 Task: Compose an email with the signature Josiah Cooper with the subject Request for a portfolio and the message Can you please let me know the status of the software upgrade? from softage.8@softage.net to softage.3@softage.net Select the bulleted list and change the font typography to strikethroughSelect the bulleted list and remove the font typography strikethrough Send the email. Finally, move the email from Sent Items to the label User interface
Action: Mouse moved to (955, 56)
Screenshot: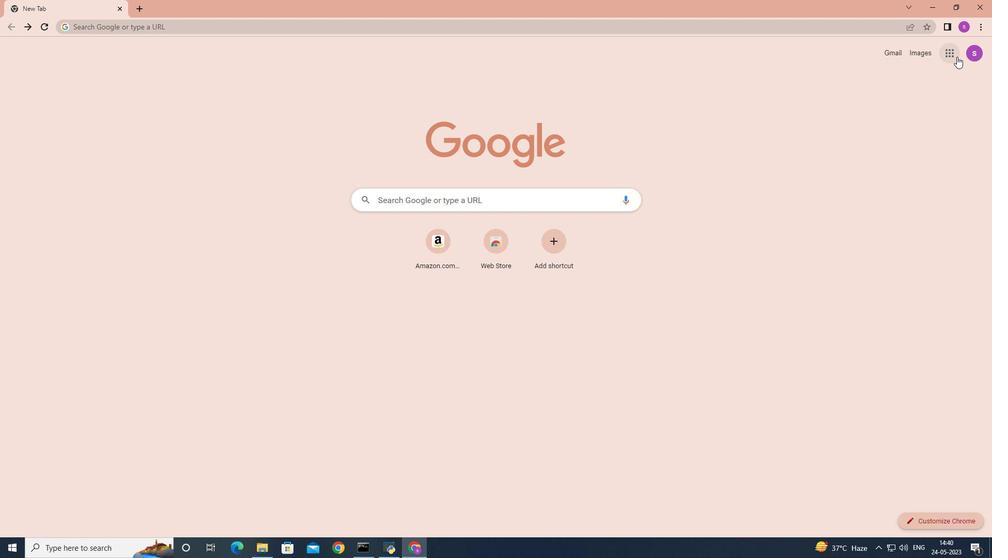 
Action: Mouse pressed left at (955, 56)
Screenshot: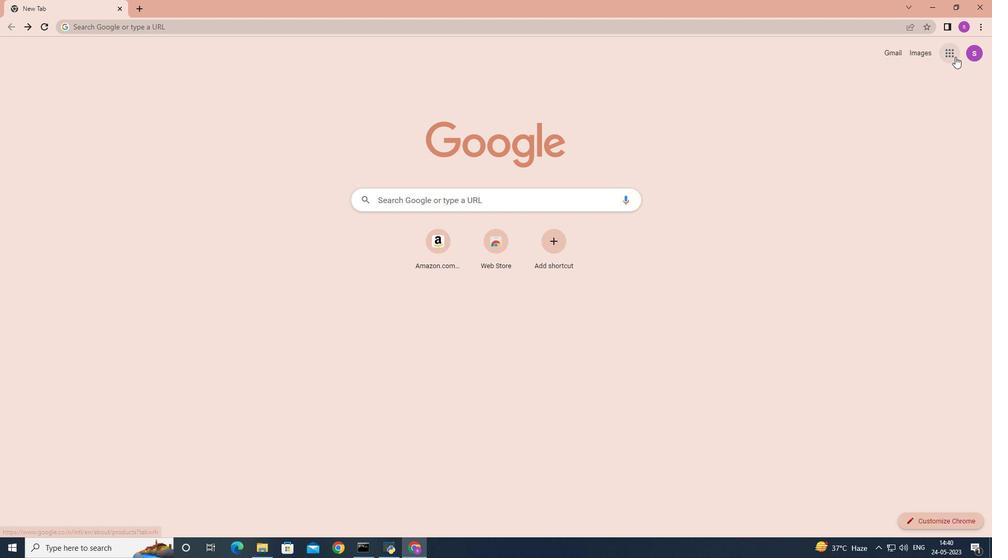 
Action: Mouse moved to (908, 100)
Screenshot: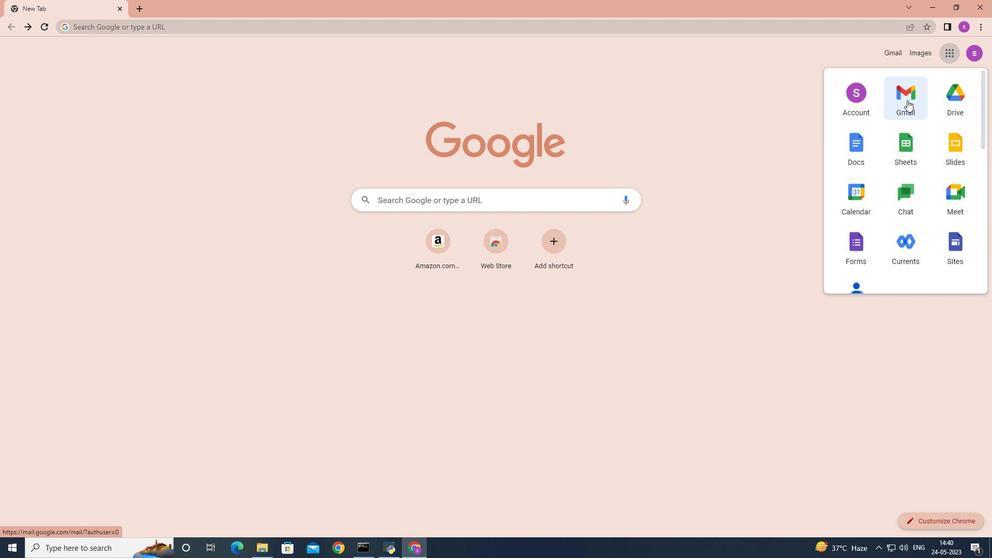 
Action: Mouse pressed left at (908, 100)
Screenshot: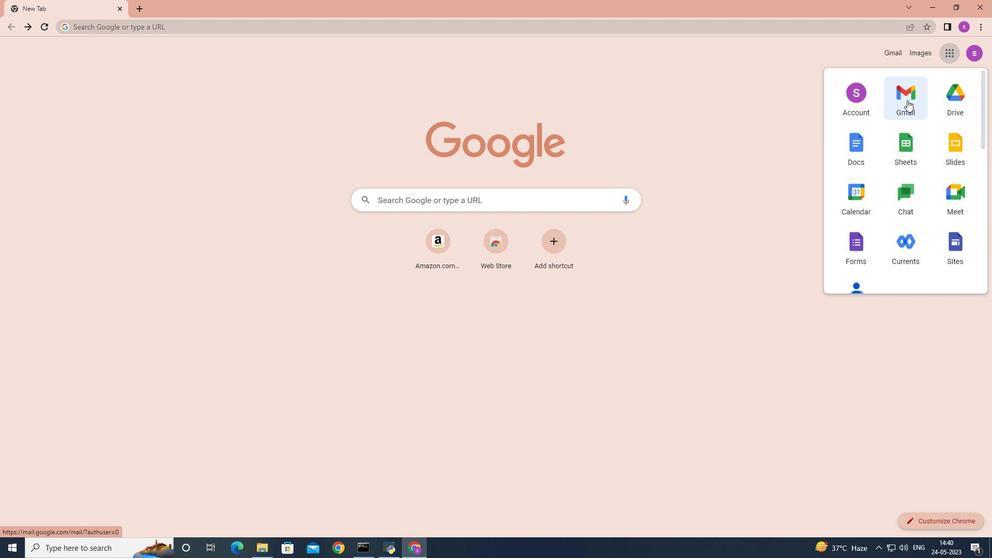 
Action: Mouse moved to (905, 102)
Screenshot: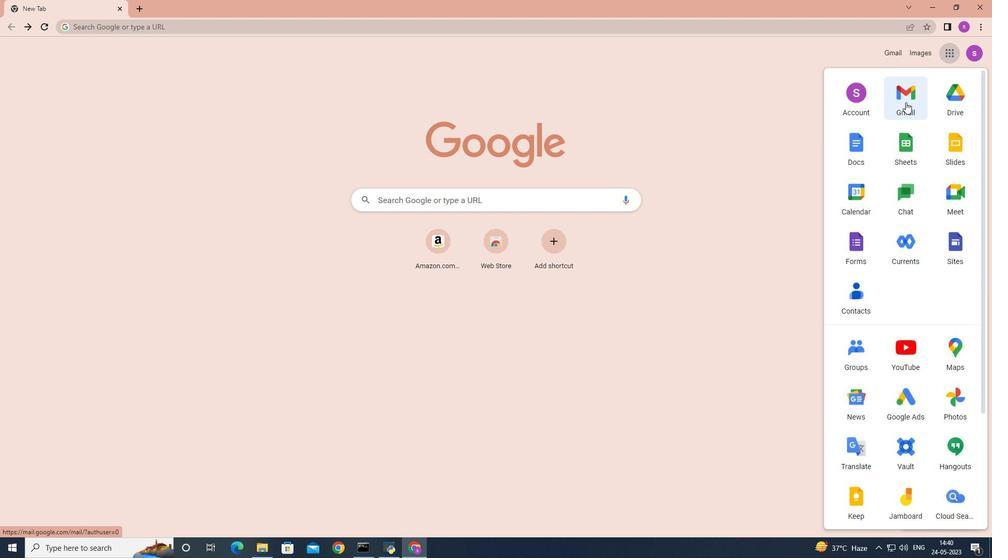 
Action: Mouse pressed left at (905, 102)
Screenshot: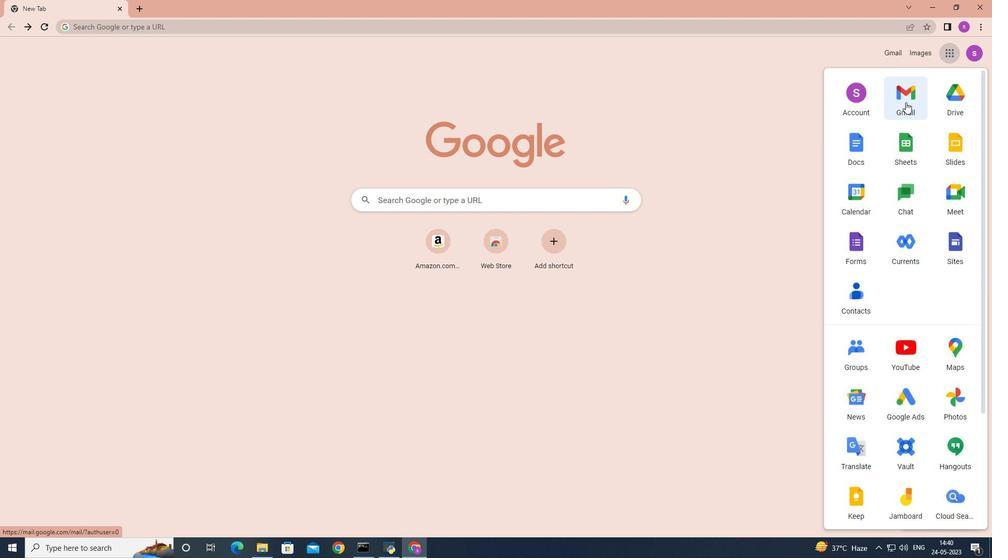 
Action: Mouse moved to (880, 58)
Screenshot: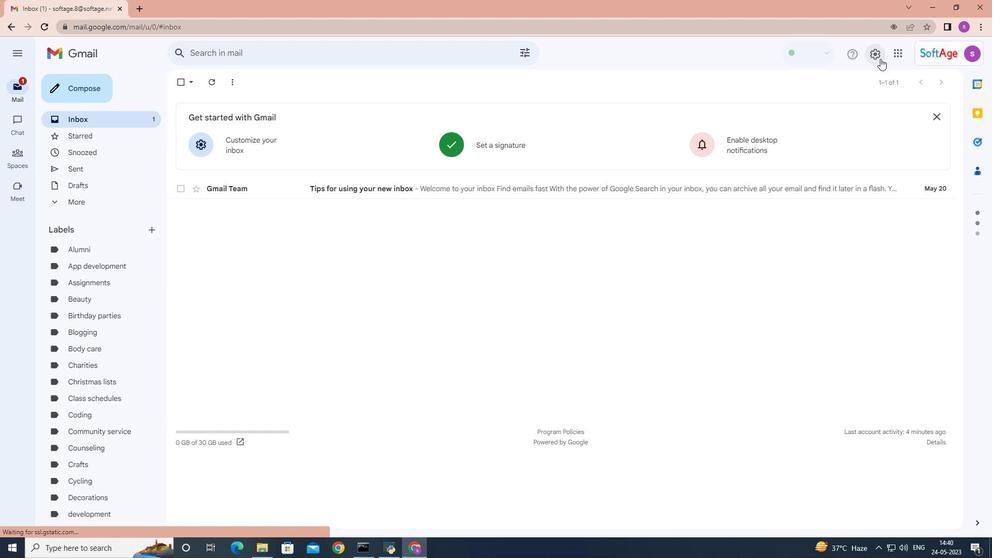 
Action: Mouse pressed left at (880, 58)
Screenshot: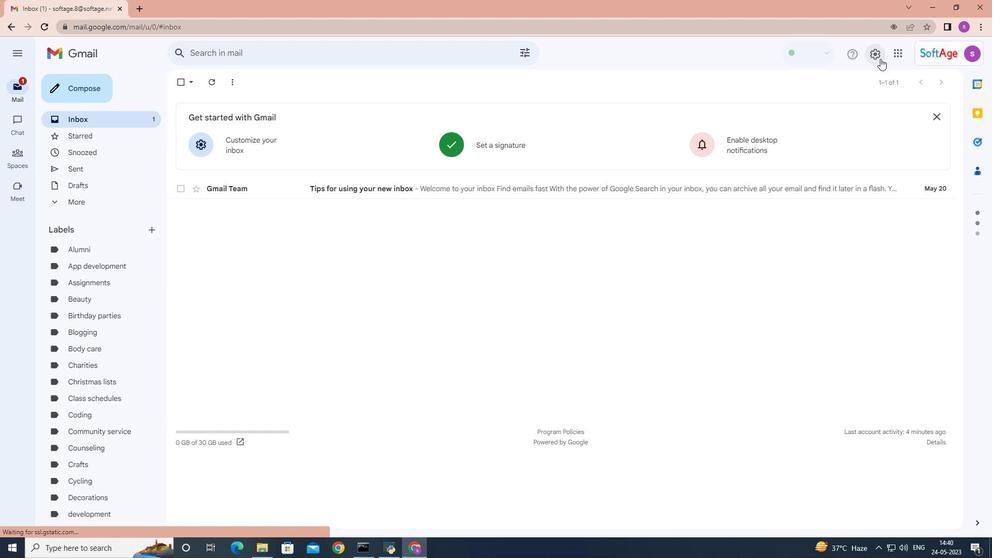 
Action: Mouse moved to (888, 103)
Screenshot: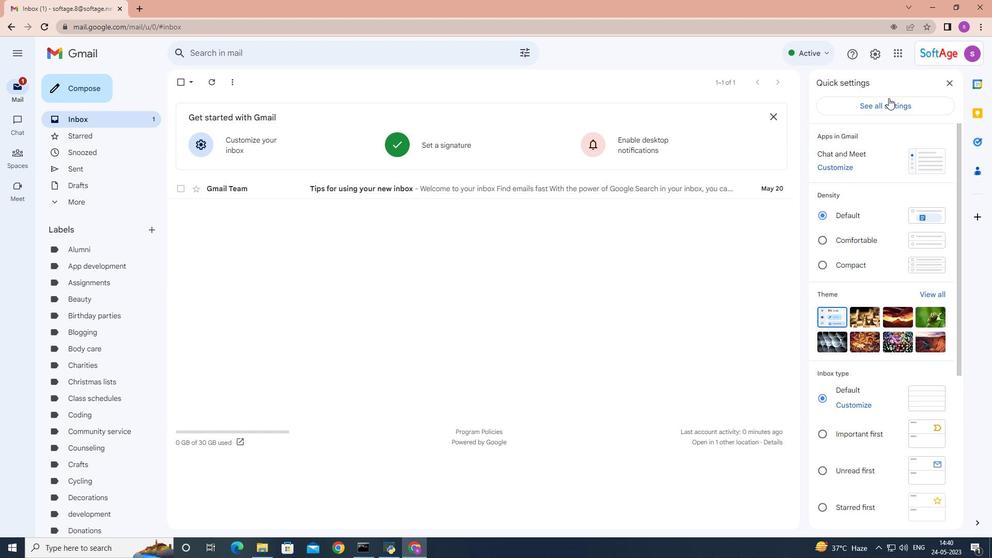 
Action: Mouse pressed left at (888, 103)
Screenshot: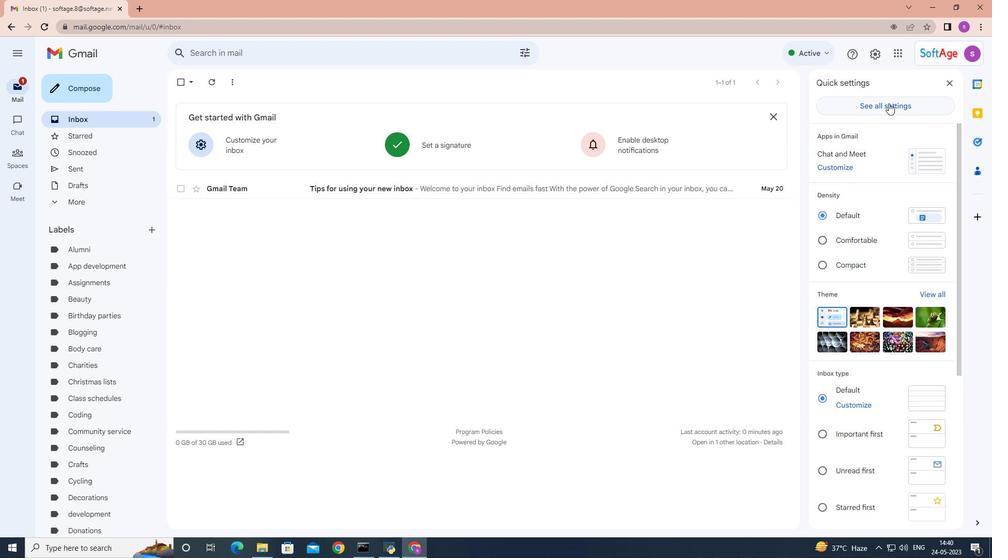 
Action: Mouse moved to (672, 200)
Screenshot: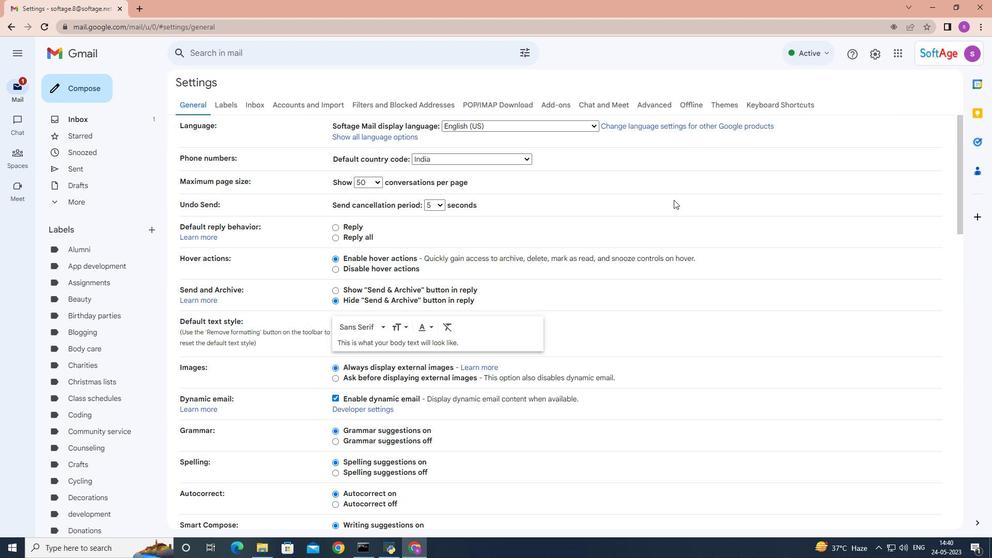 
Action: Mouse scrolled (672, 200) with delta (0, 0)
Screenshot: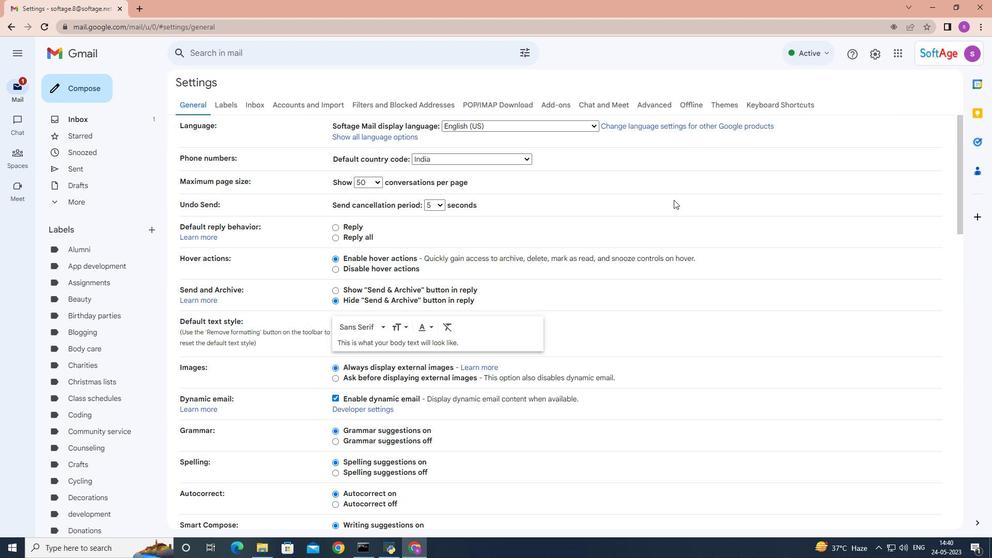 
Action: Mouse scrolled (672, 200) with delta (0, 0)
Screenshot: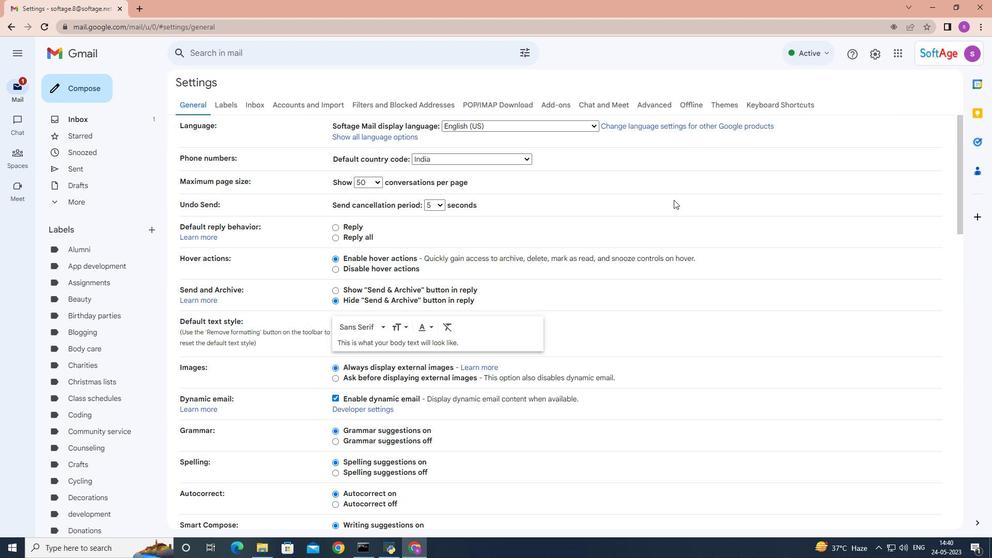 
Action: Mouse moved to (671, 201)
Screenshot: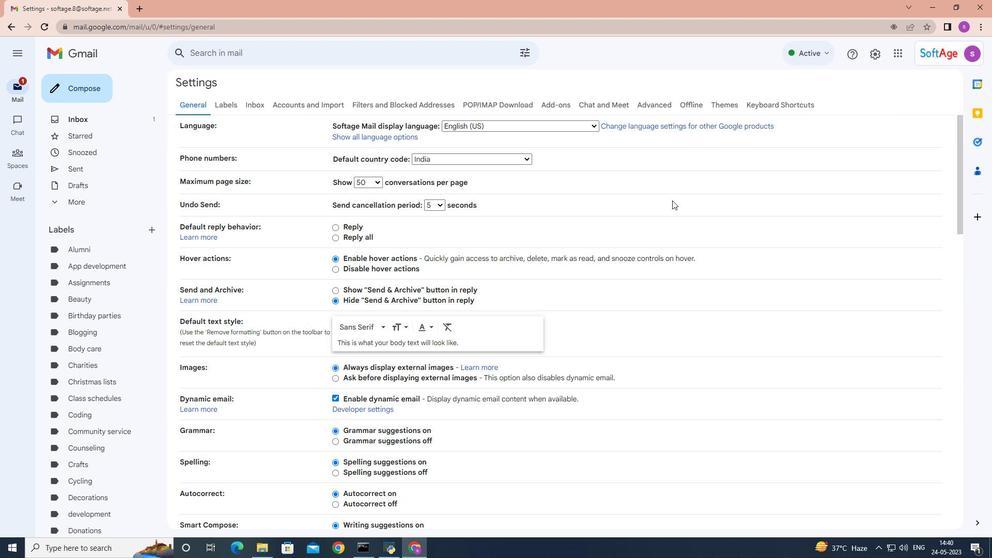 
Action: Mouse scrolled (671, 200) with delta (0, 0)
Screenshot: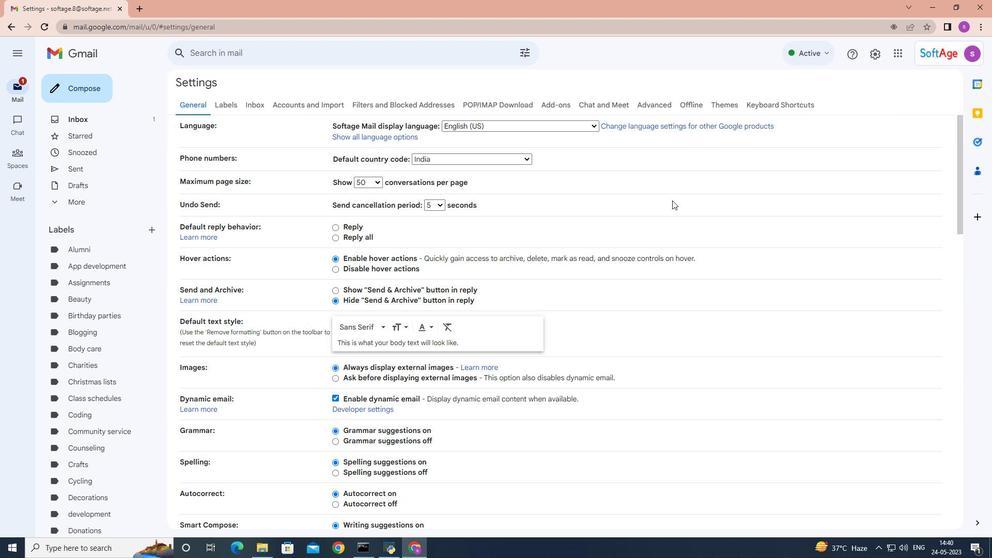 
Action: Mouse moved to (671, 201)
Screenshot: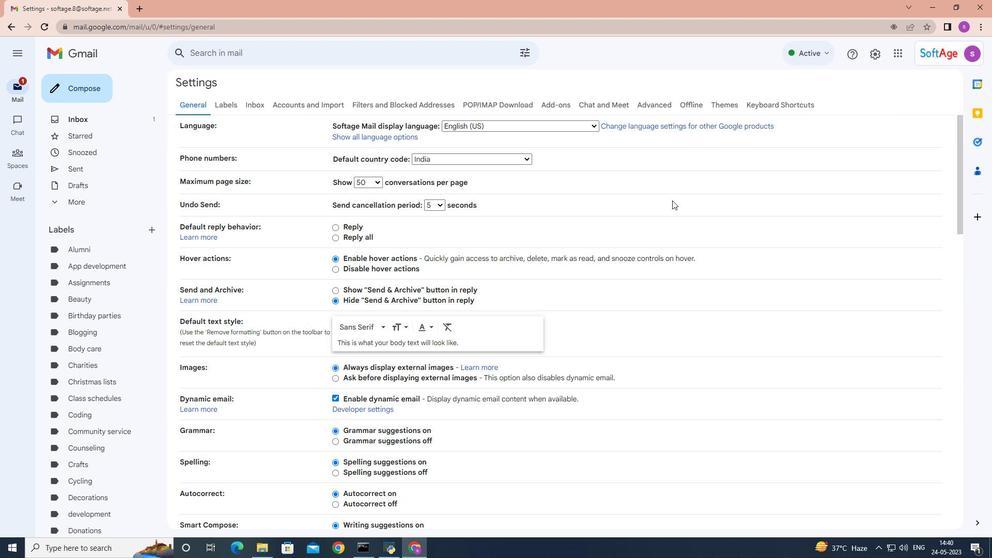 
Action: Mouse scrolled (671, 200) with delta (0, 0)
Screenshot: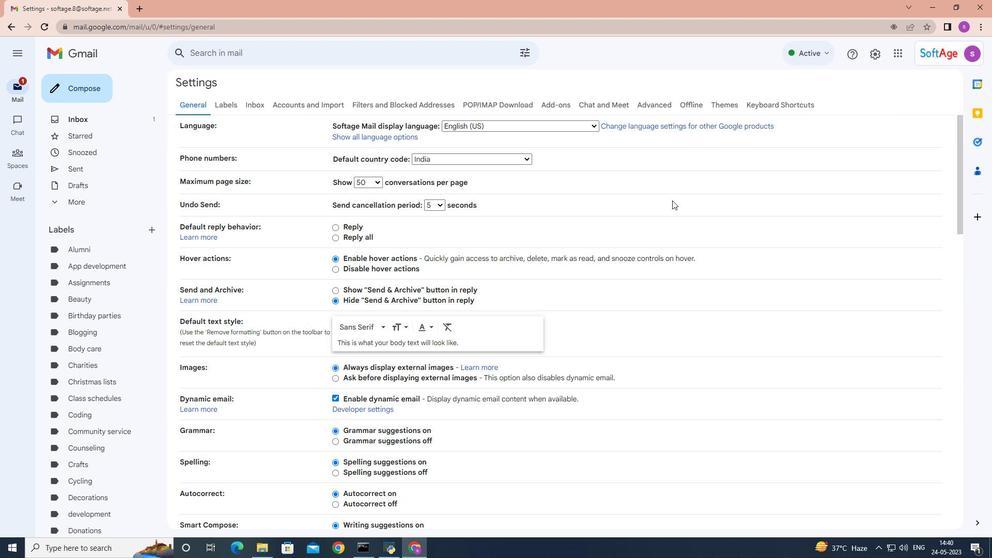 
Action: Mouse moved to (670, 199)
Screenshot: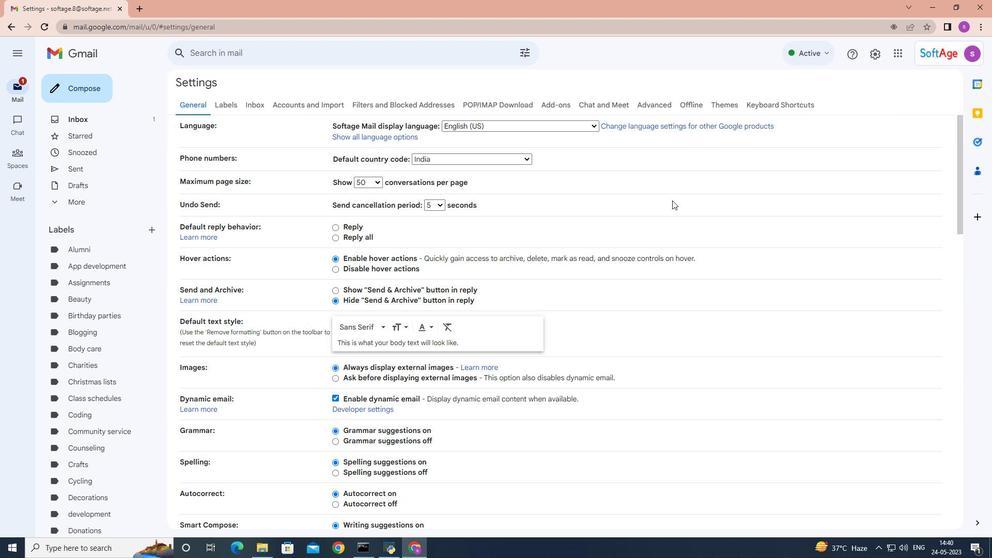 
Action: Mouse scrolled (671, 199) with delta (0, 0)
Screenshot: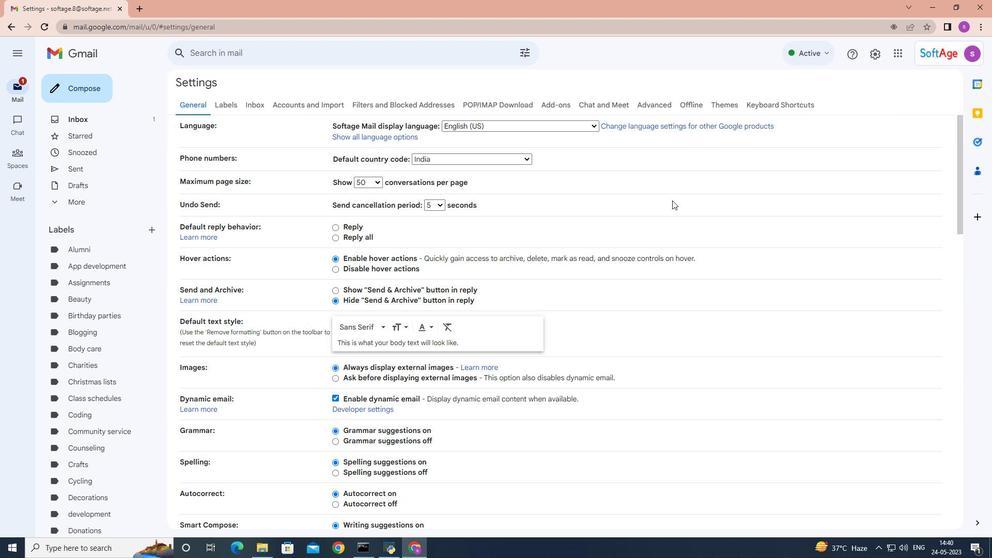 
Action: Mouse moved to (669, 197)
Screenshot: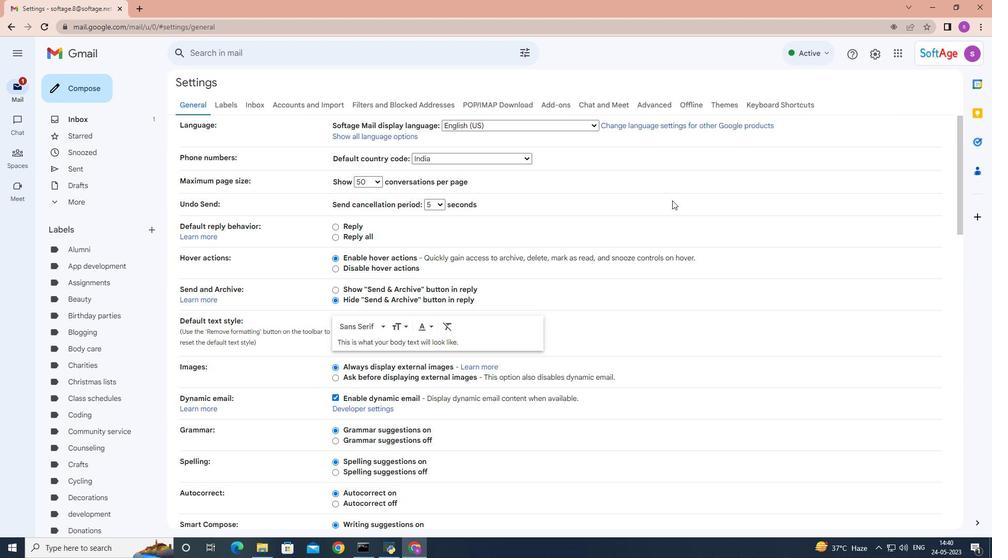 
Action: Mouse scrolled (670, 197) with delta (0, 0)
Screenshot: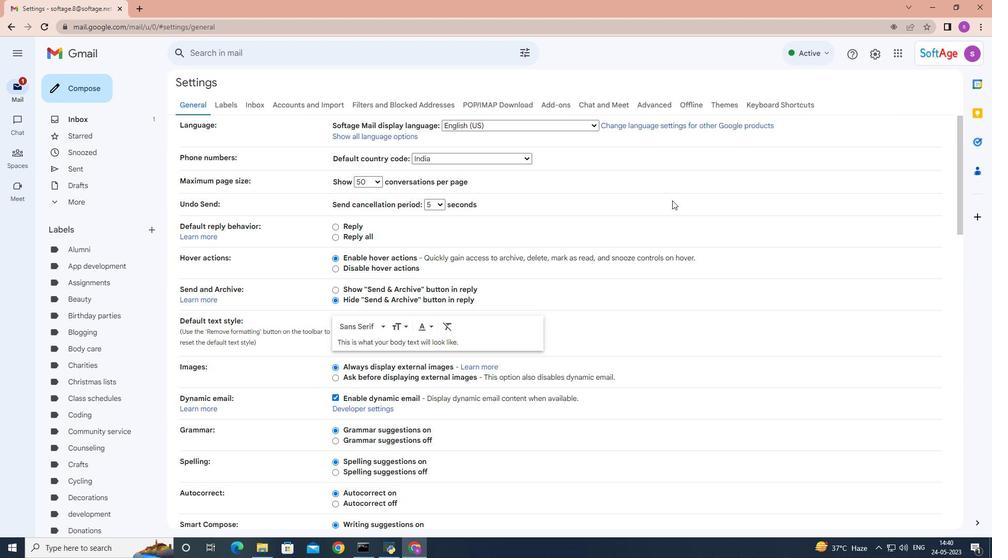 
Action: Mouse moved to (642, 181)
Screenshot: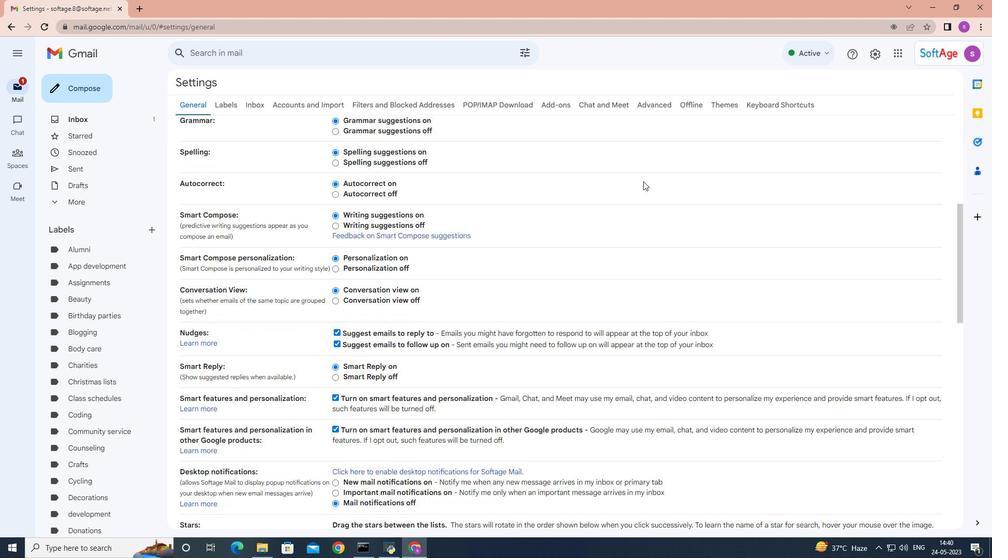 
Action: Mouse scrolled (642, 180) with delta (0, 0)
Screenshot: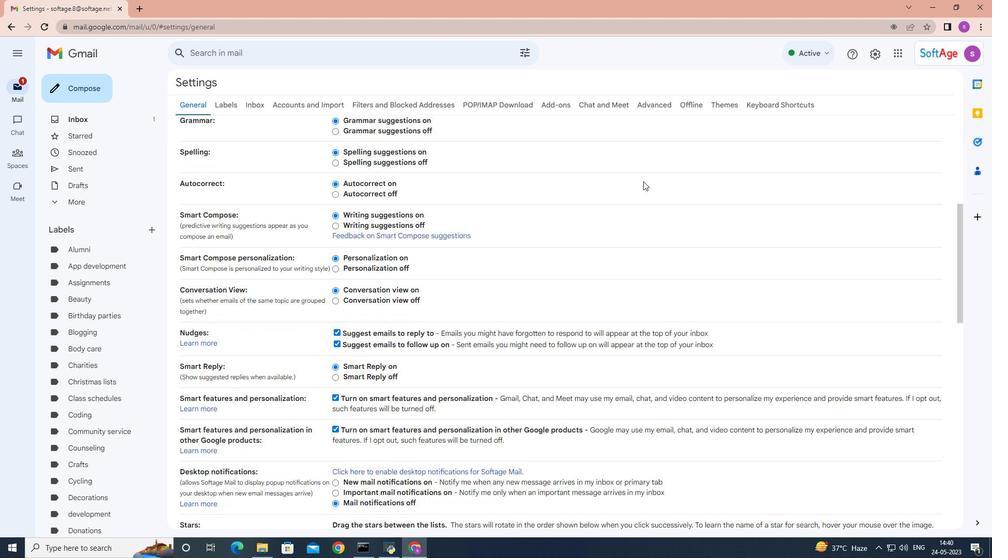 
Action: Mouse moved to (642, 181)
Screenshot: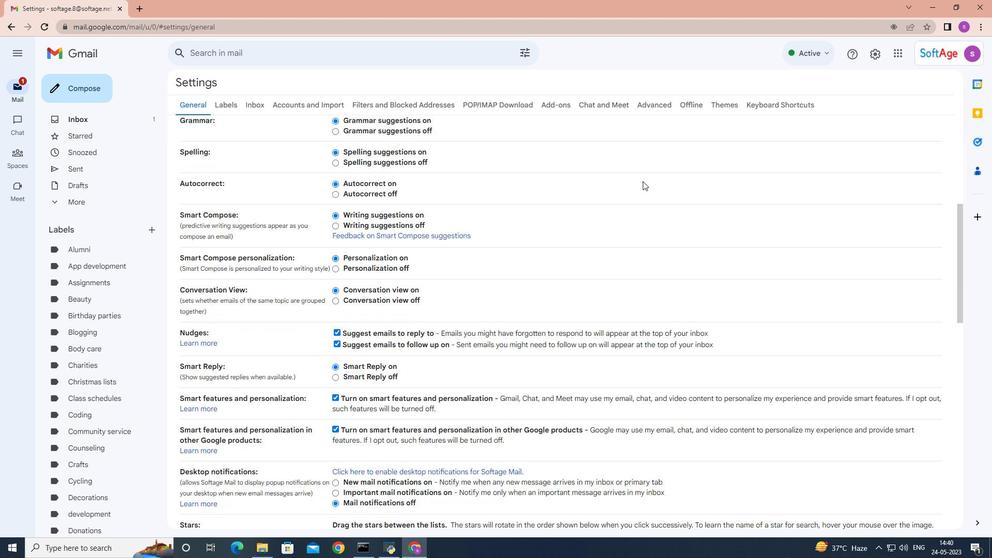 
Action: Mouse scrolled (642, 180) with delta (0, 0)
Screenshot: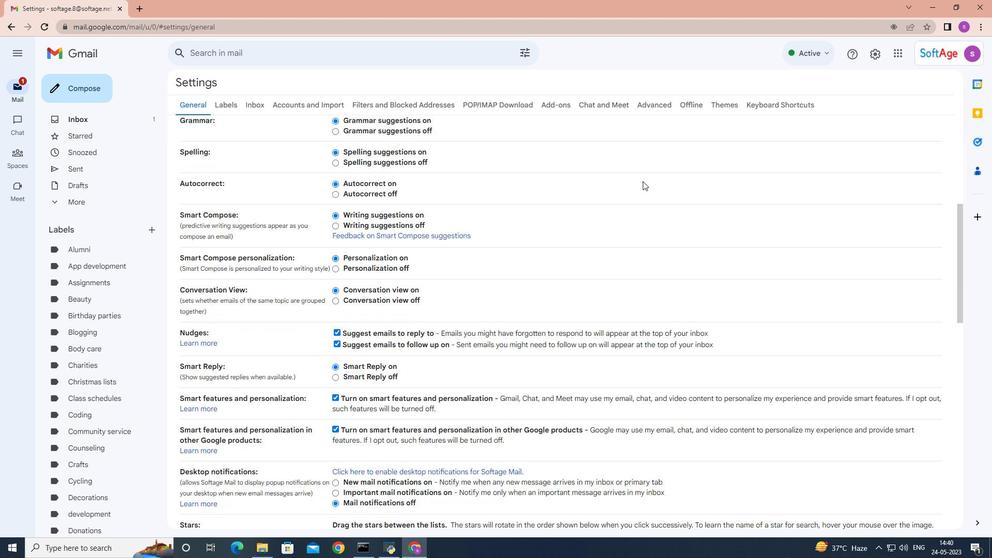 
Action: Mouse moved to (641, 181)
Screenshot: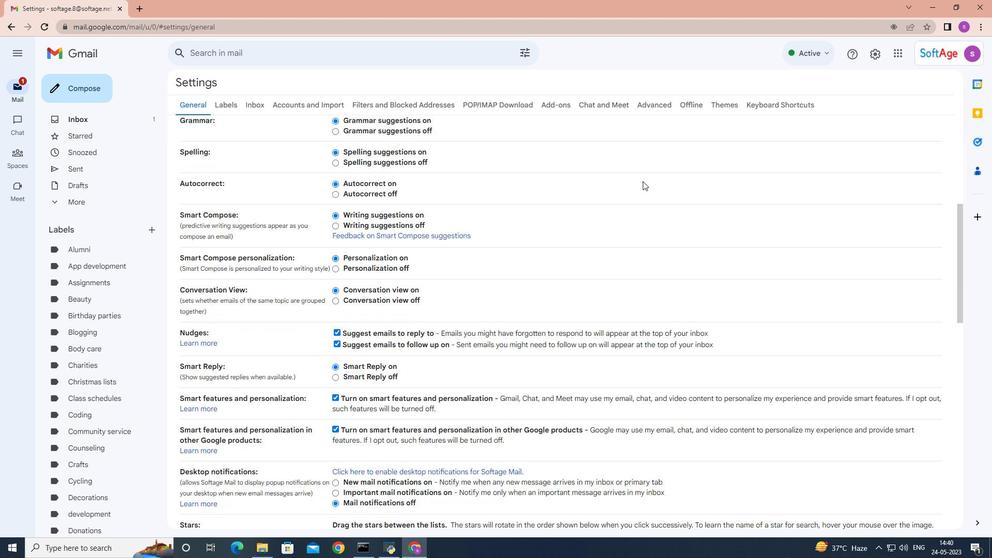 
Action: Mouse scrolled (641, 181) with delta (0, 0)
Screenshot: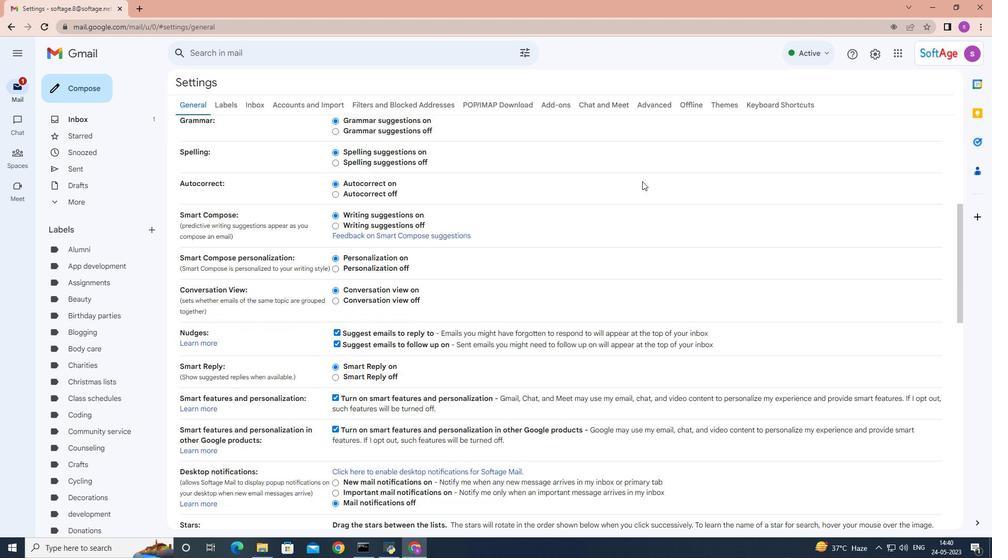 
Action: Mouse moved to (640, 181)
Screenshot: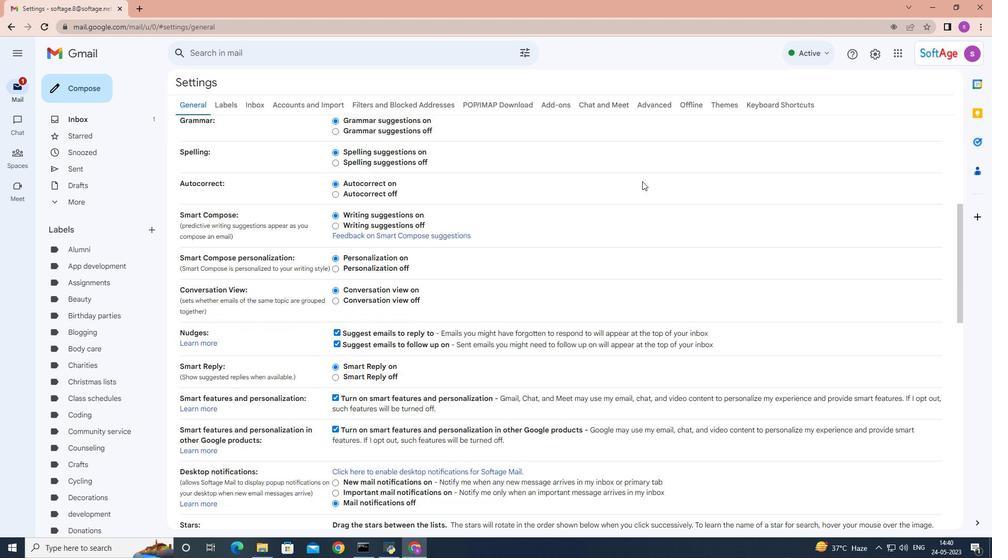 
Action: Mouse scrolled (640, 181) with delta (0, 0)
Screenshot: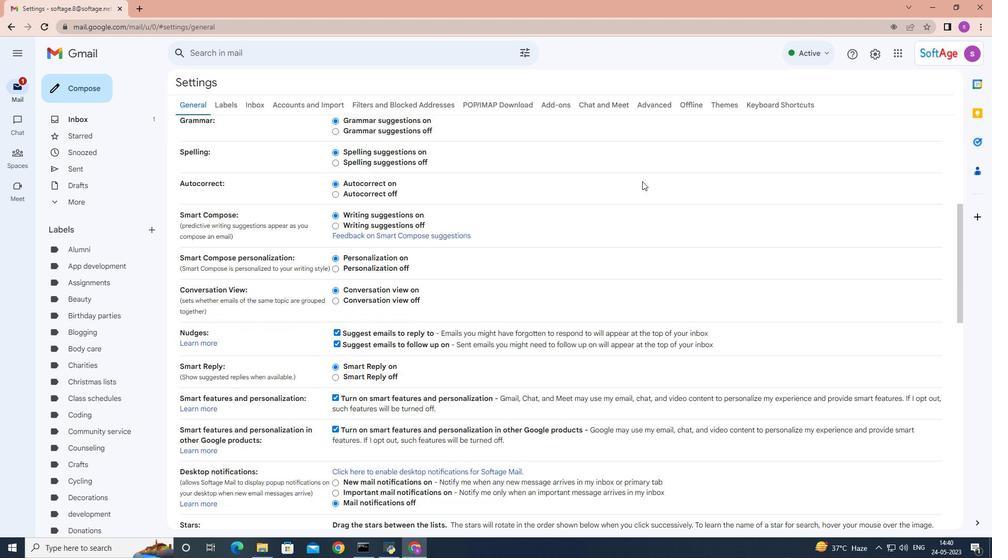
Action: Mouse scrolled (640, 181) with delta (0, 0)
Screenshot: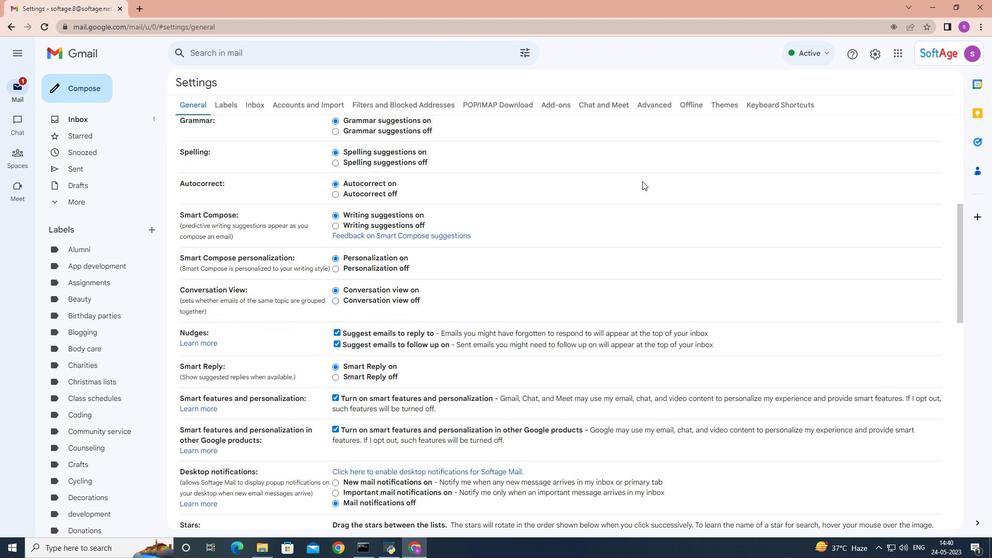 
Action: Mouse moved to (640, 181)
Screenshot: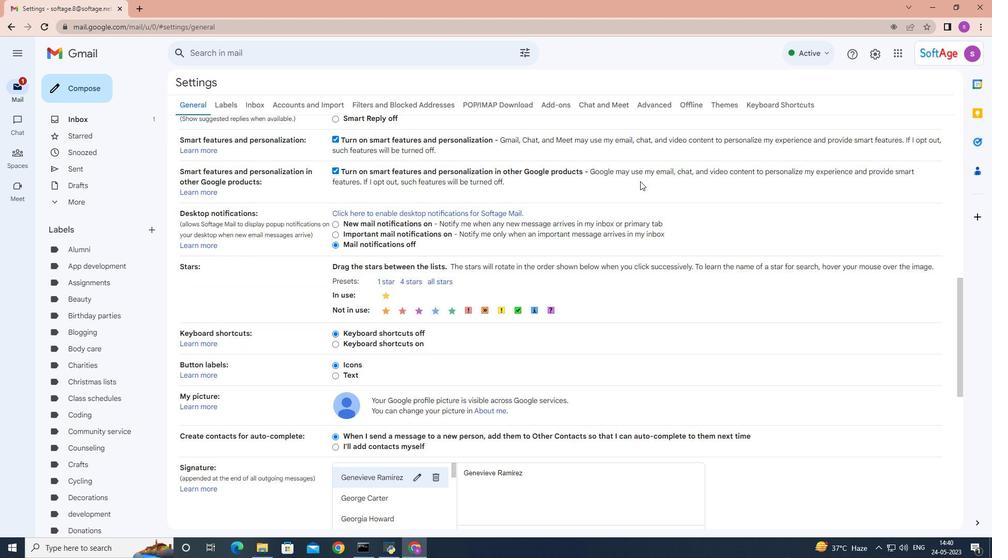 
Action: Mouse scrolled (640, 180) with delta (0, 0)
Screenshot: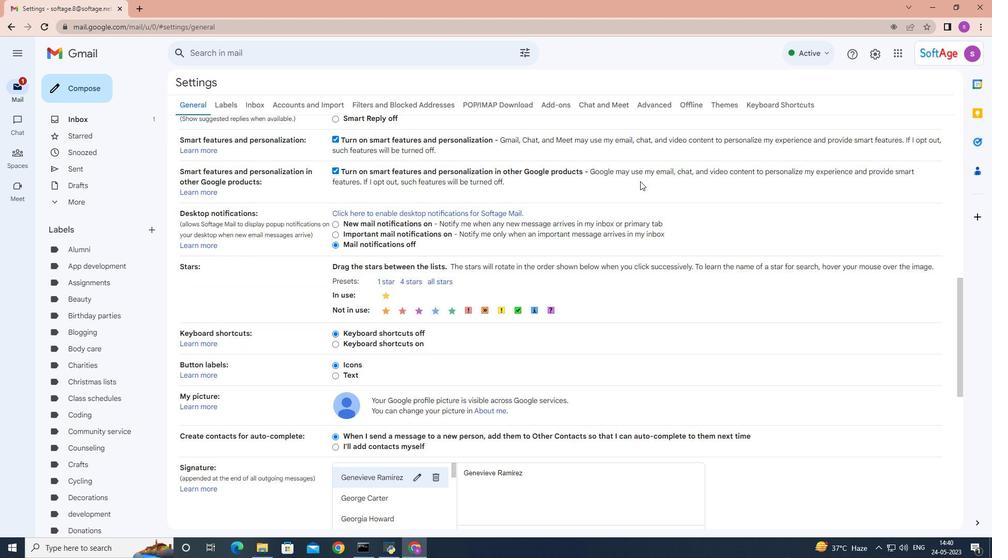 
Action: Mouse moved to (640, 181)
Screenshot: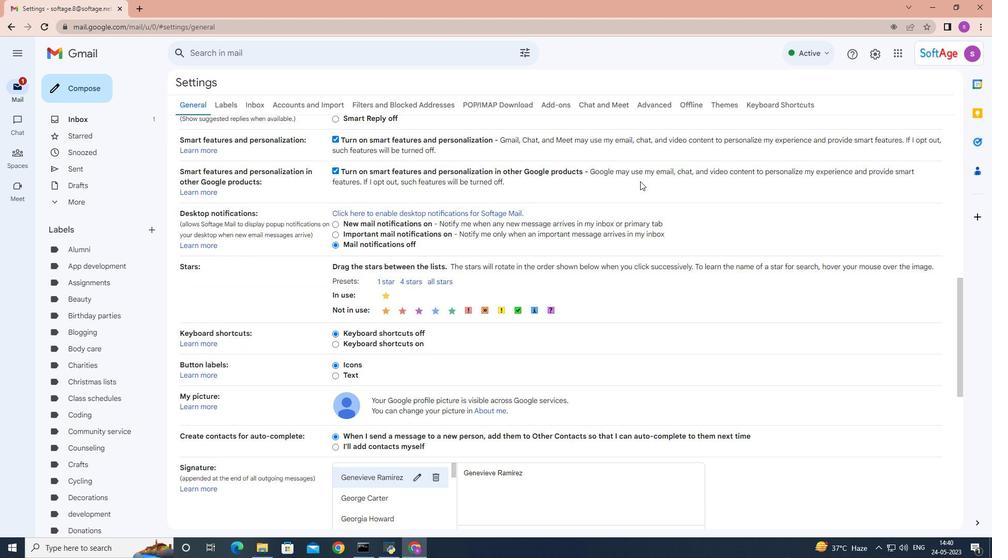 
Action: Mouse scrolled (640, 181) with delta (0, 0)
Screenshot: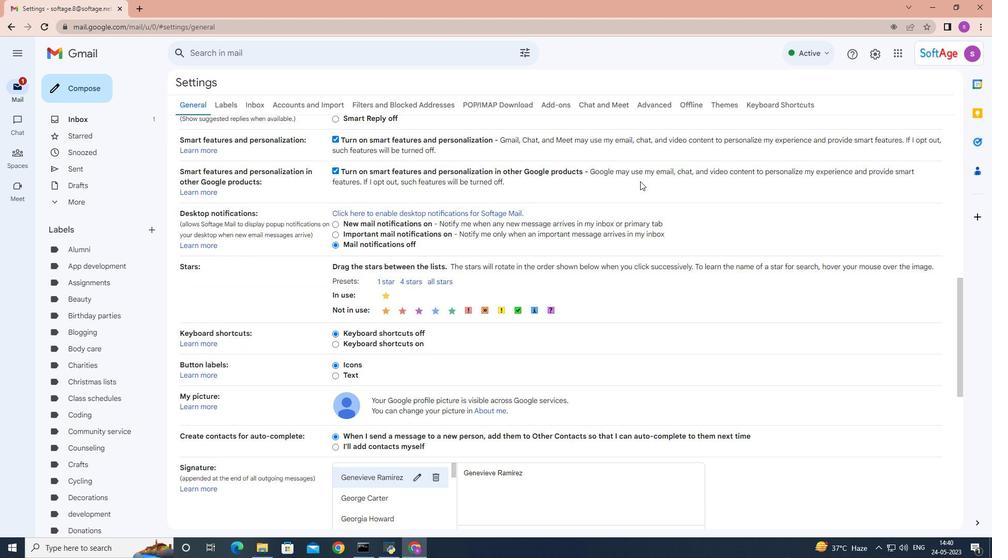 
Action: Mouse scrolled (640, 181) with delta (0, 0)
Screenshot: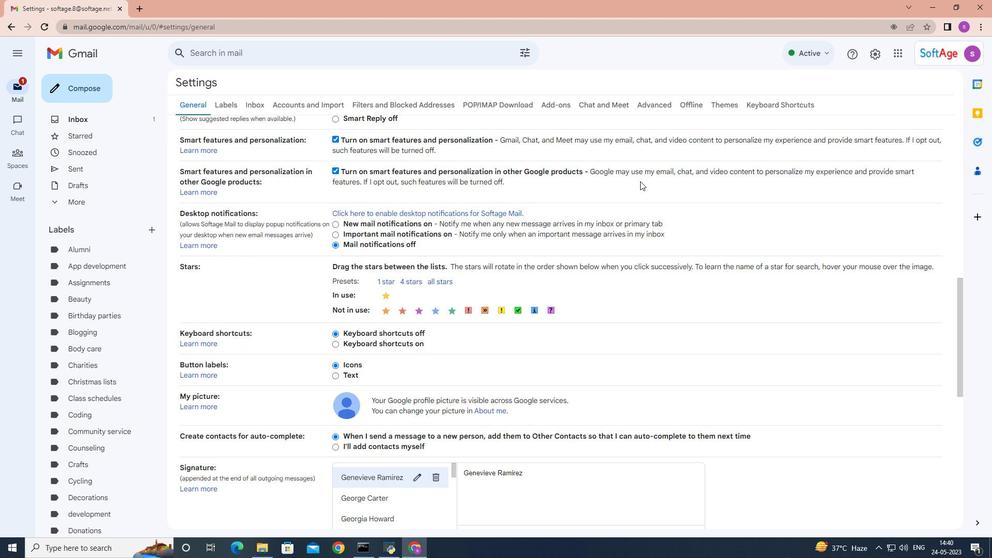 
Action: Mouse scrolled (640, 181) with delta (0, 0)
Screenshot: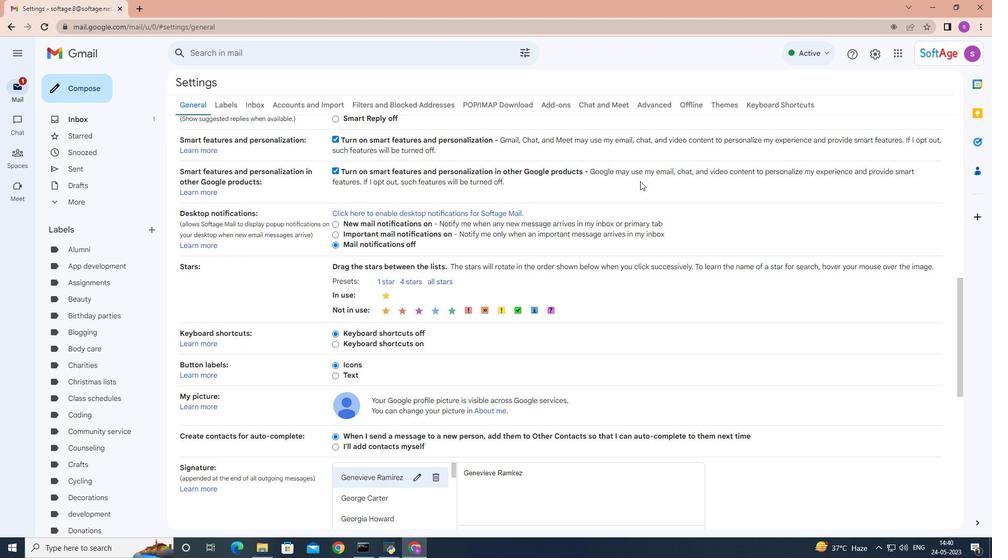 
Action: Mouse moved to (428, 355)
Screenshot: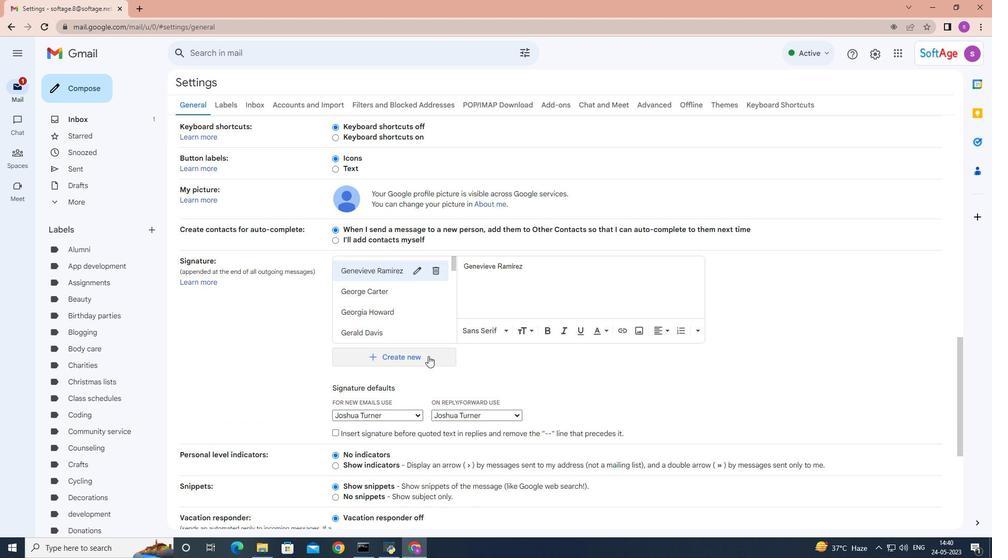 
Action: Mouse pressed left at (428, 355)
Screenshot: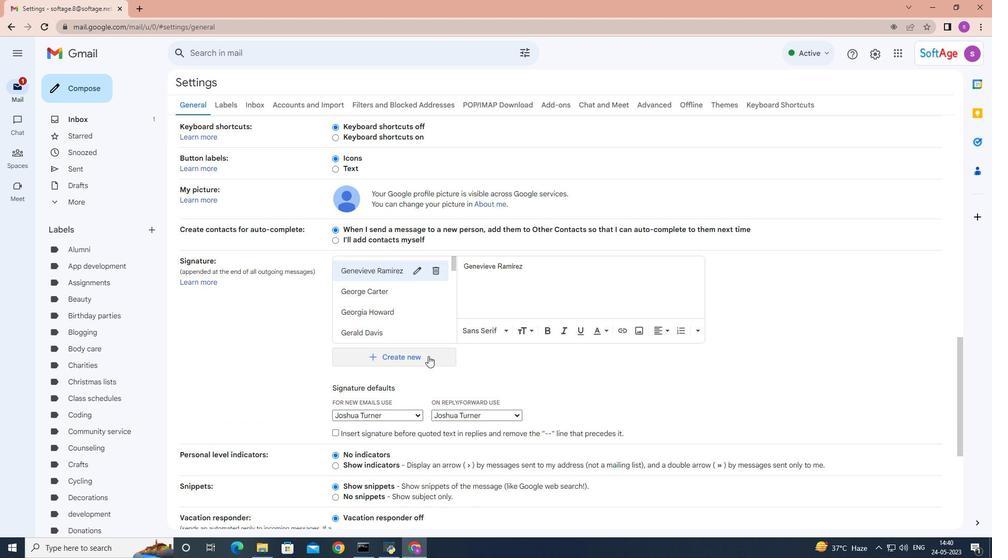 
Action: Mouse moved to (433, 353)
Screenshot: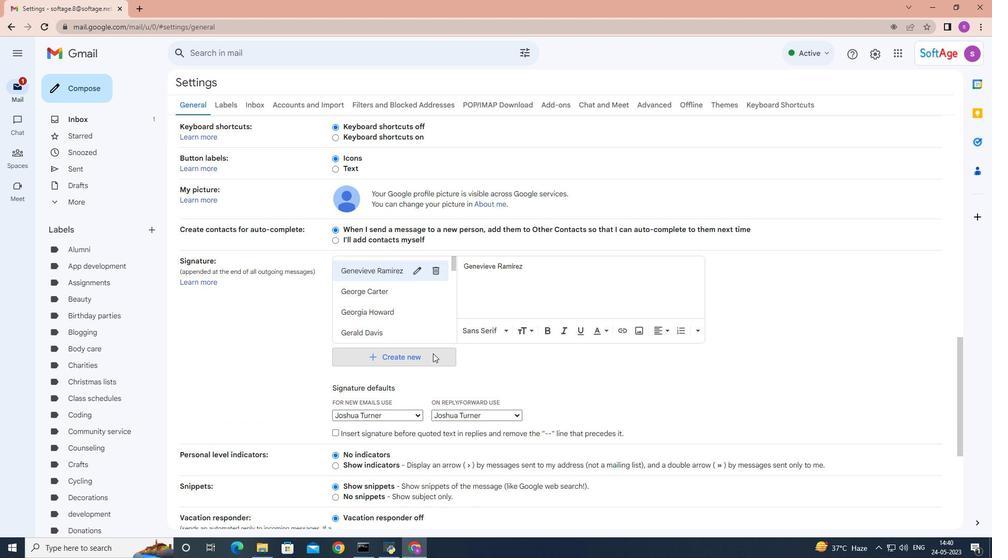 
Action: Key pressed <Key.shift><Key.shift><Key.shift><Key.shift>Josiah<Key.space><Key.shift>Cooper
Screenshot: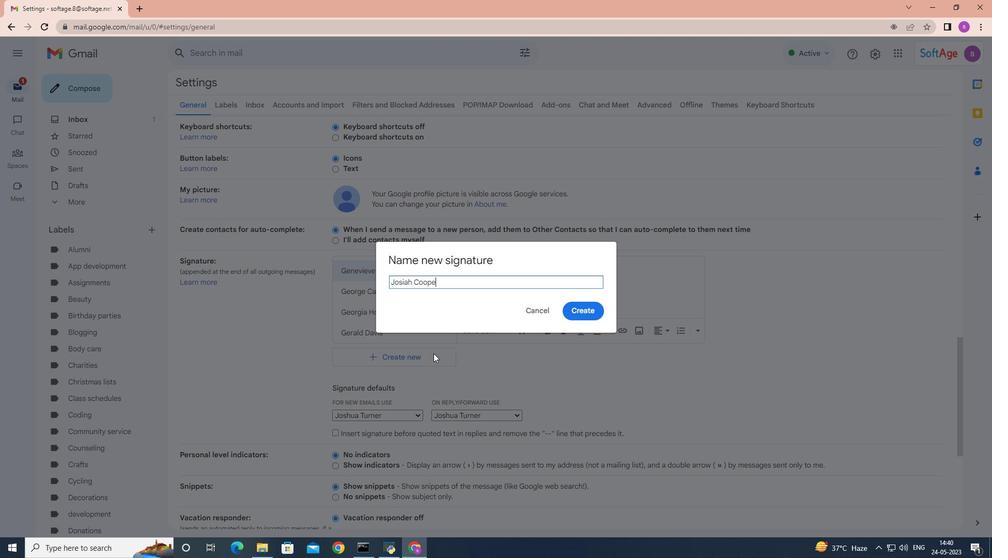 
Action: Mouse moved to (578, 309)
Screenshot: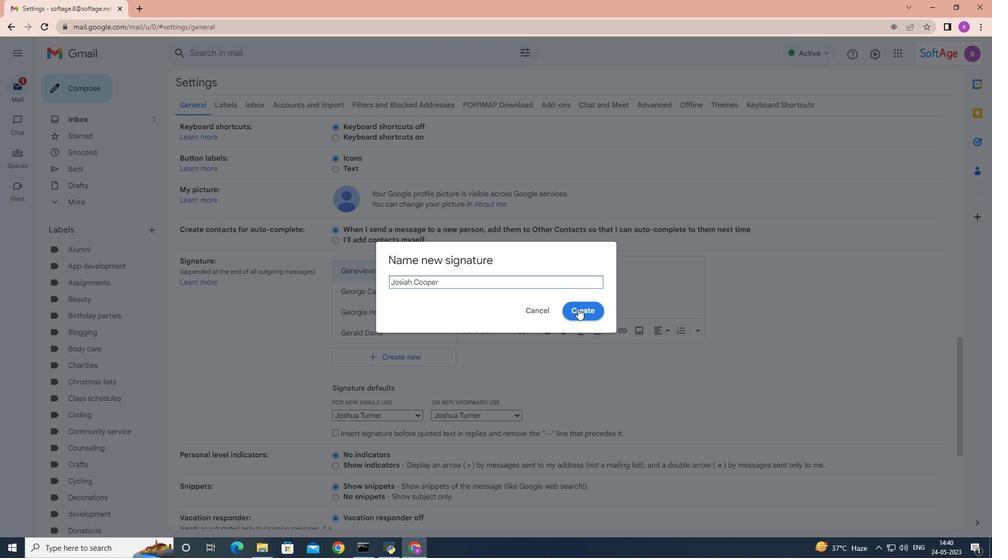 
Action: Mouse pressed left at (578, 309)
Screenshot: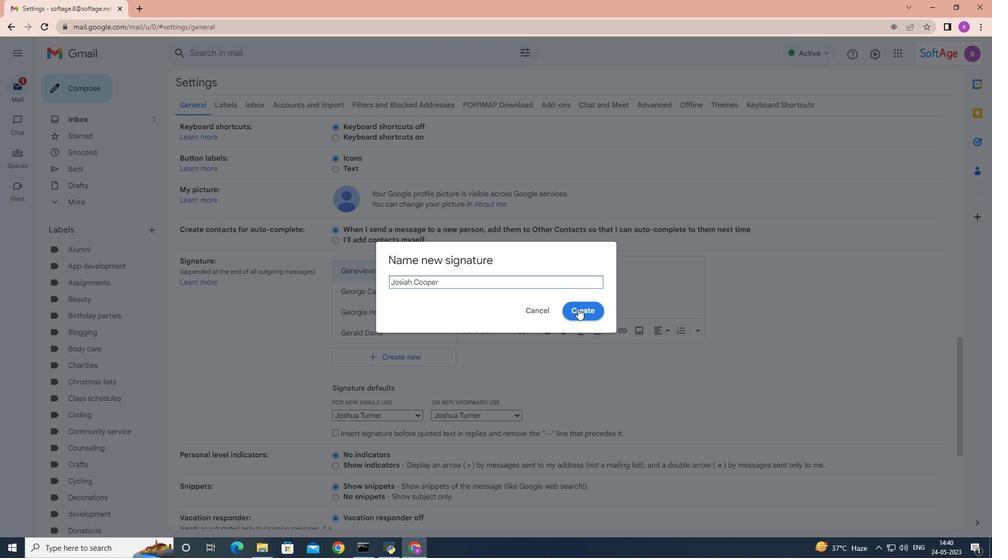 
Action: Mouse moved to (526, 295)
Screenshot: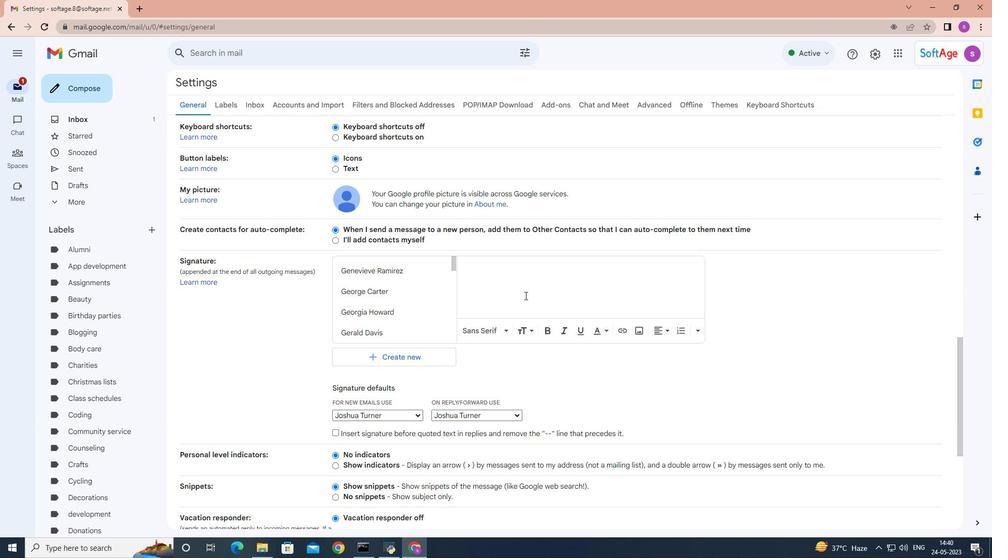
Action: Key pressed <Key.shift>Josiah<Key.space><Key.shift>Cooper
Screenshot: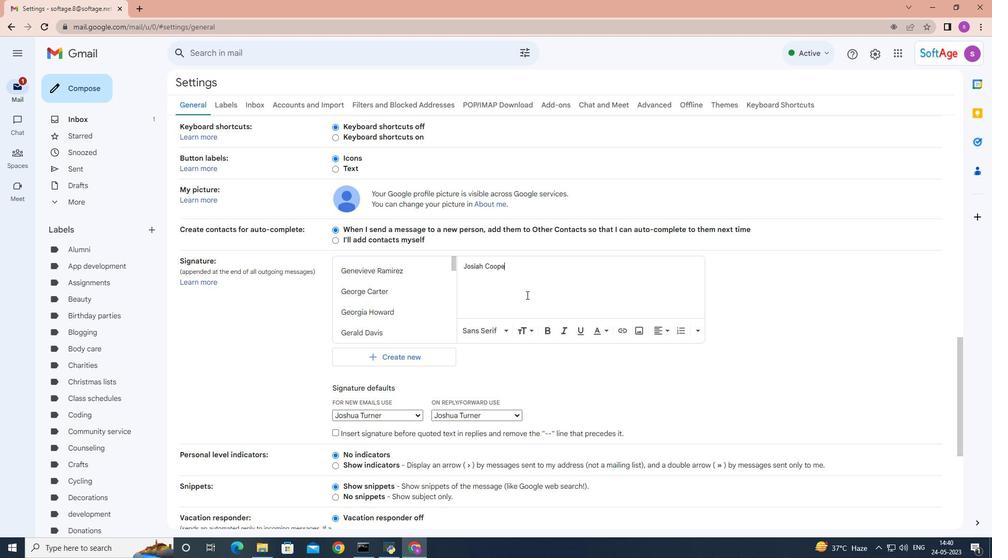 
Action: Mouse moved to (477, 305)
Screenshot: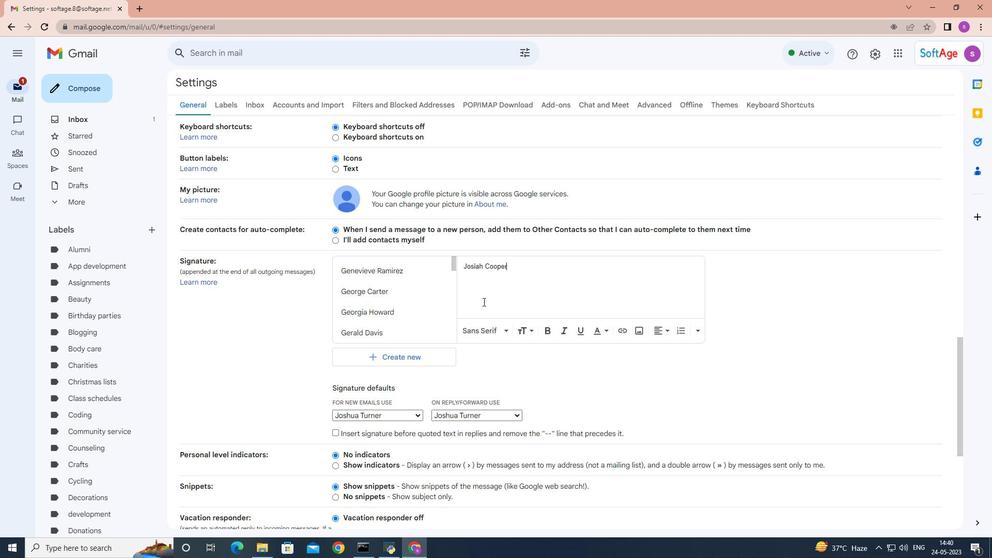 
Action: Mouse scrolled (477, 304) with delta (0, 0)
Screenshot: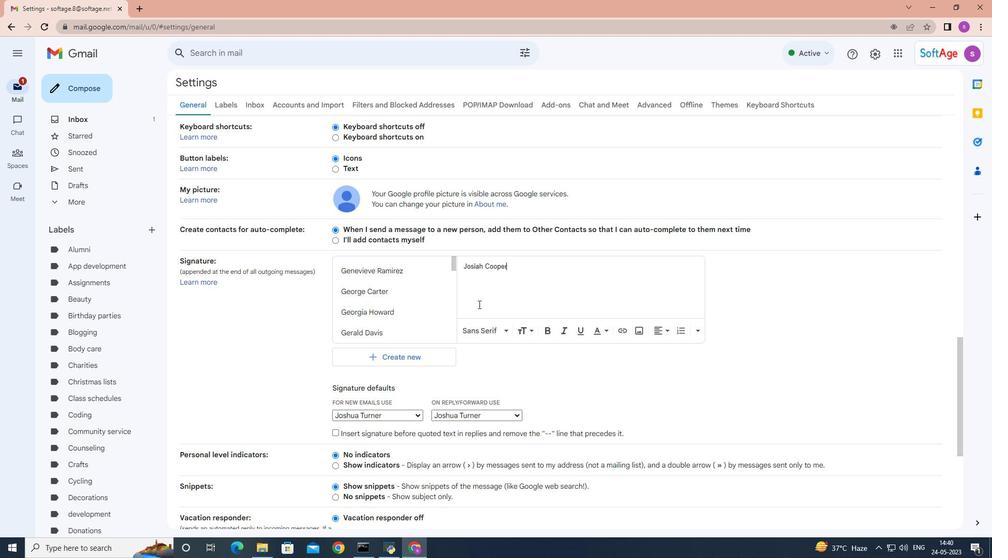 
Action: Mouse moved to (409, 365)
Screenshot: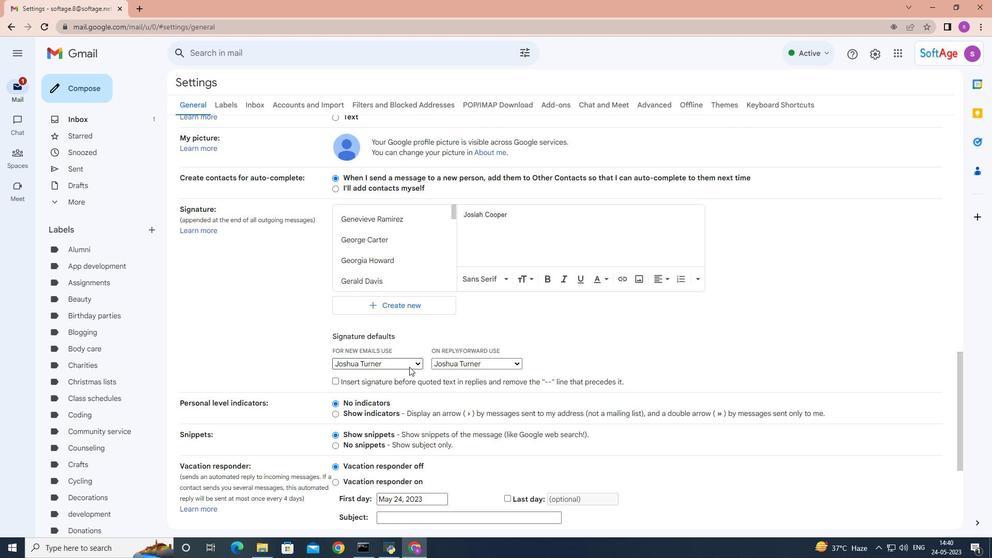 
Action: Mouse pressed left at (409, 365)
Screenshot: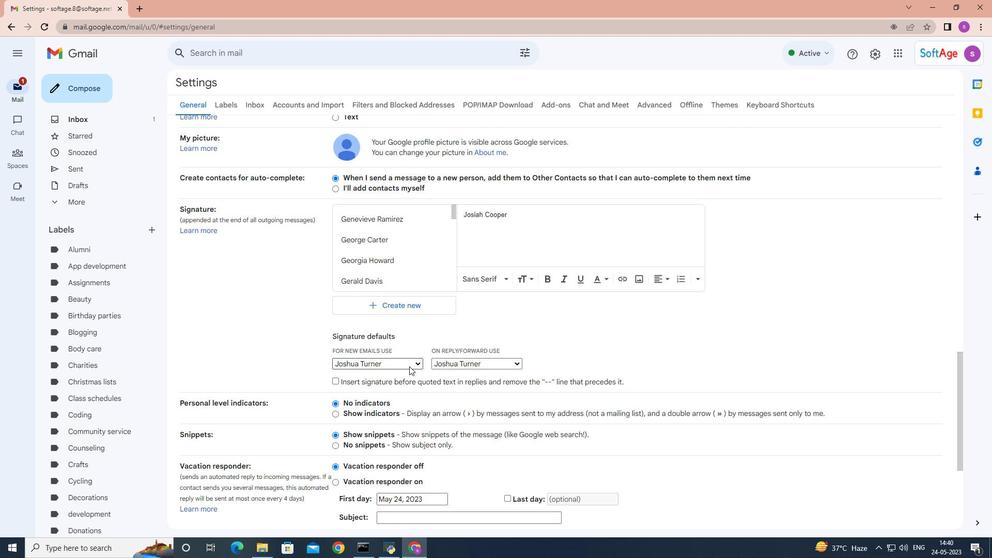 
Action: Mouse moved to (394, 328)
Screenshot: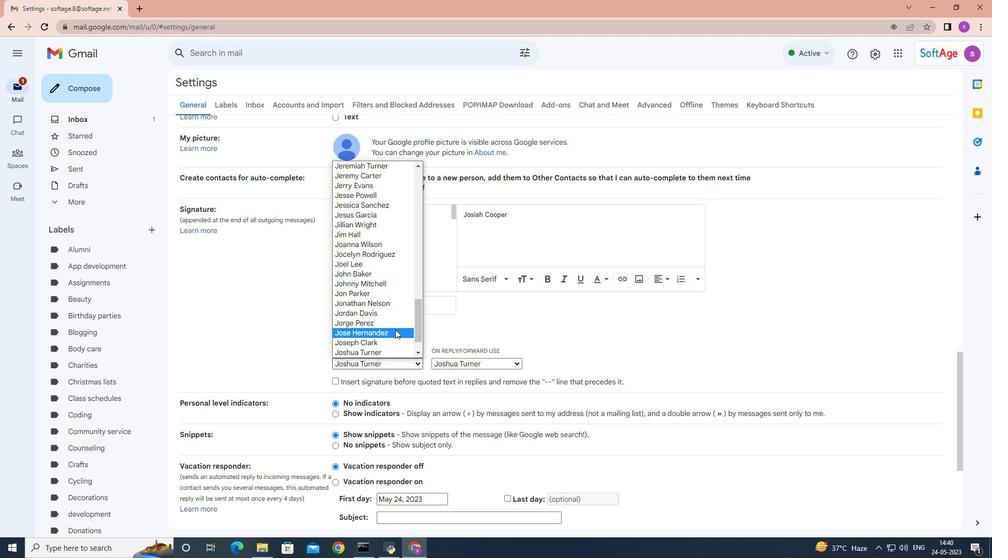 
Action: Mouse scrolled (394, 327) with delta (0, 0)
Screenshot: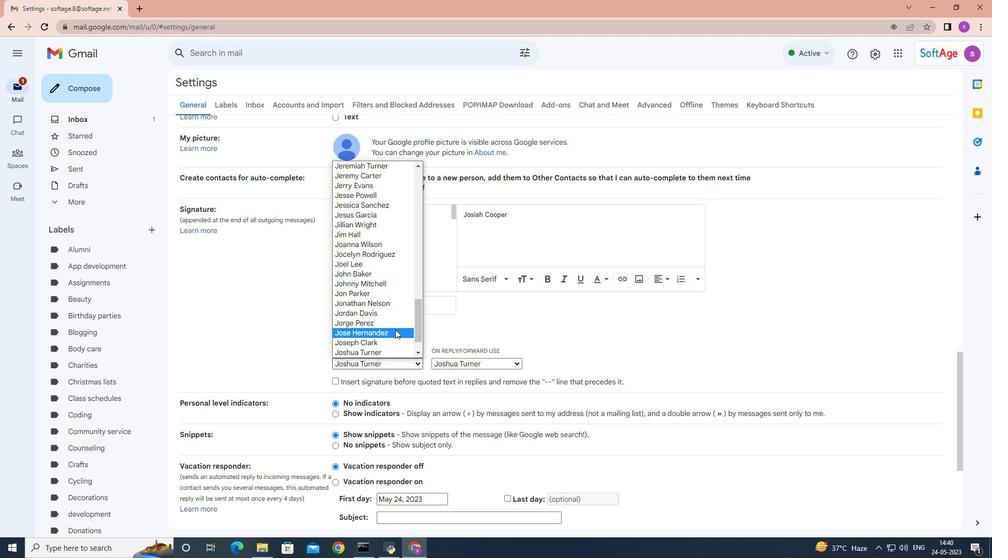 
Action: Mouse moved to (394, 327)
Screenshot: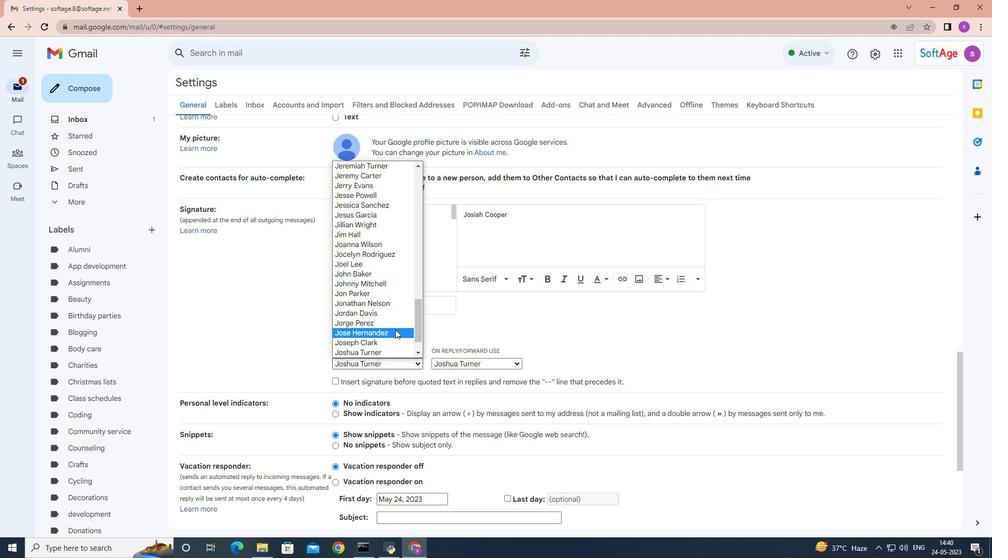 
Action: Mouse scrolled (394, 327) with delta (0, 0)
Screenshot: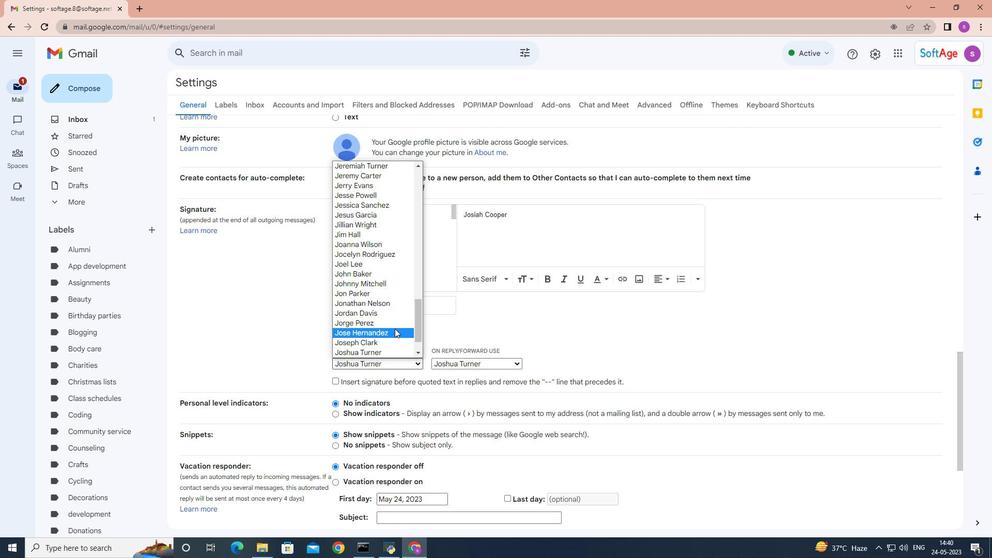 
Action: Mouse scrolled (394, 327) with delta (0, 0)
Screenshot: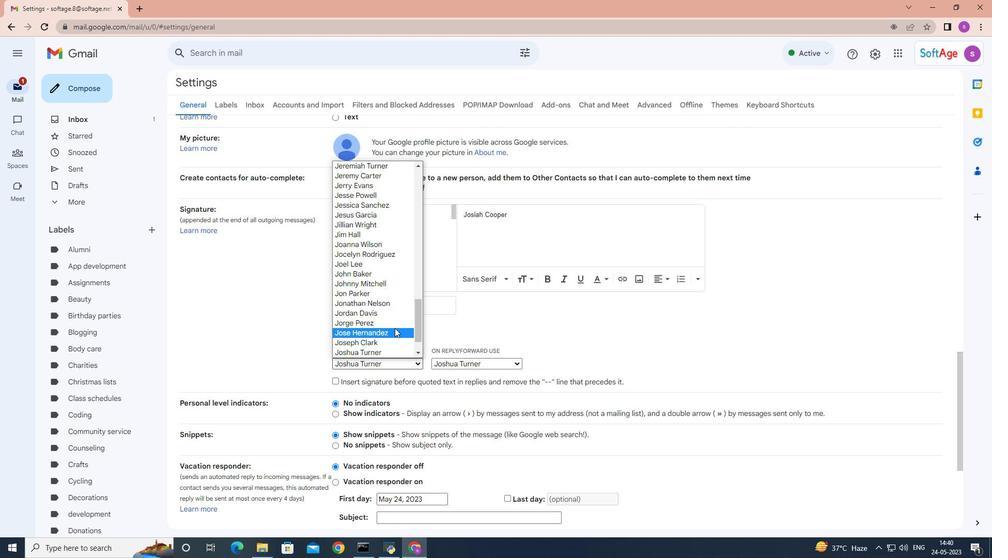 
Action: Mouse moved to (394, 330)
Screenshot: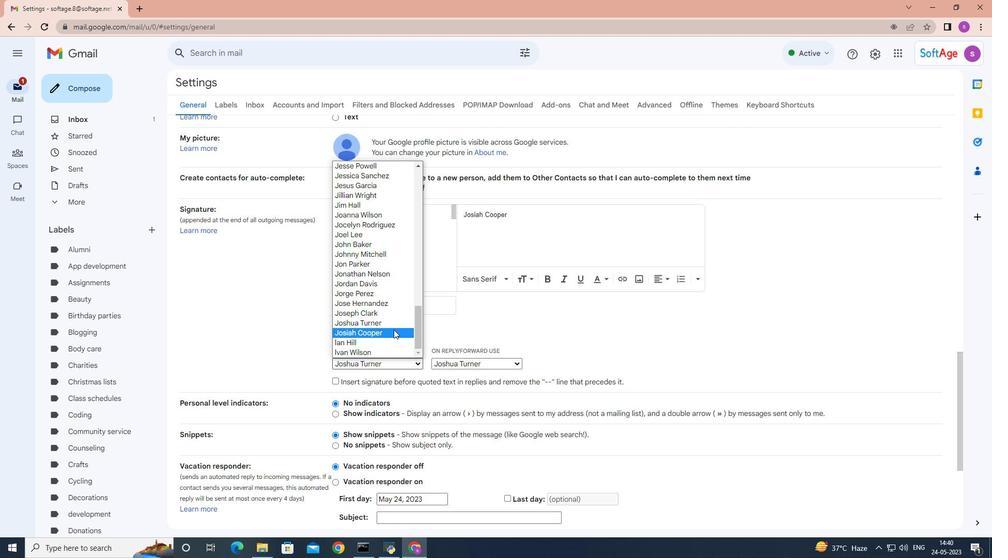 
Action: Mouse pressed left at (394, 330)
Screenshot: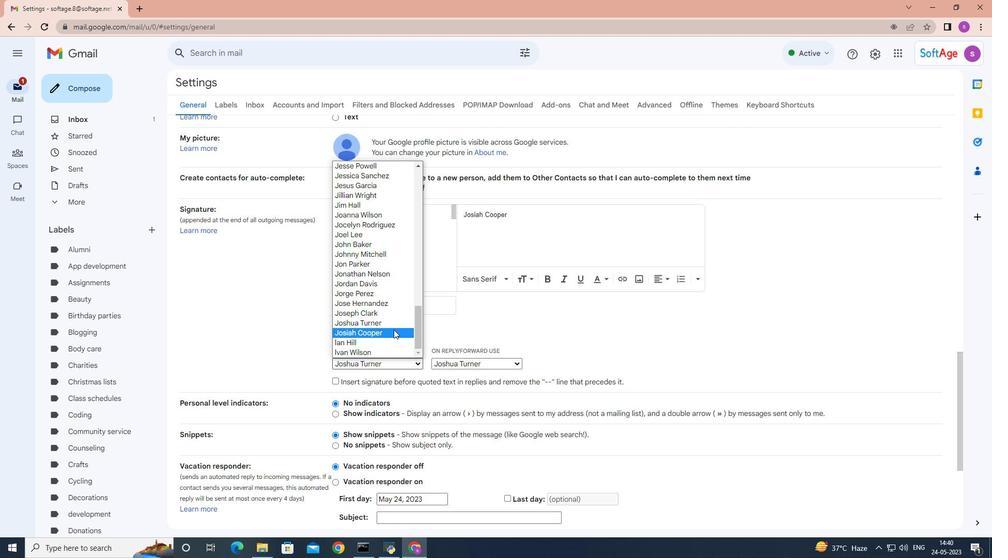 
Action: Mouse moved to (505, 362)
Screenshot: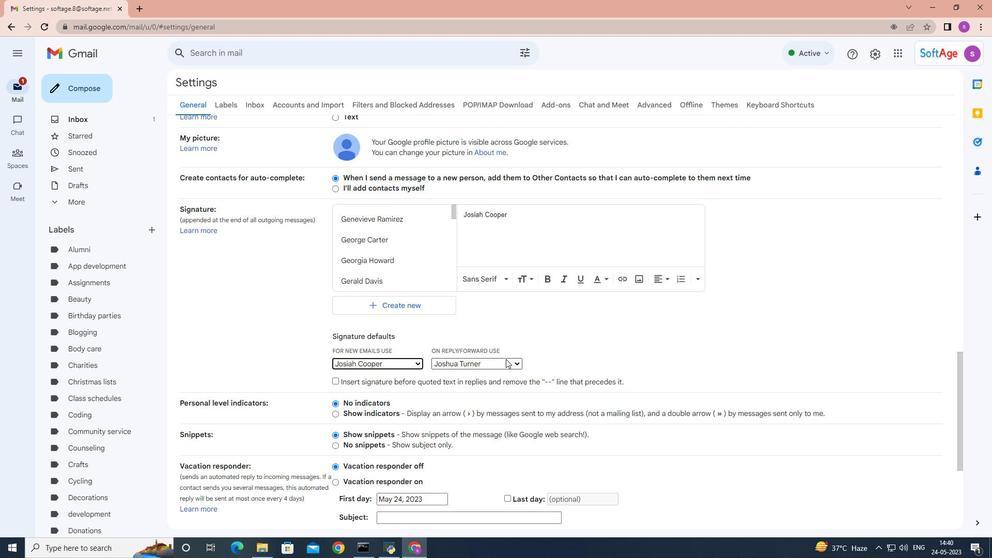 
Action: Mouse pressed left at (505, 362)
Screenshot: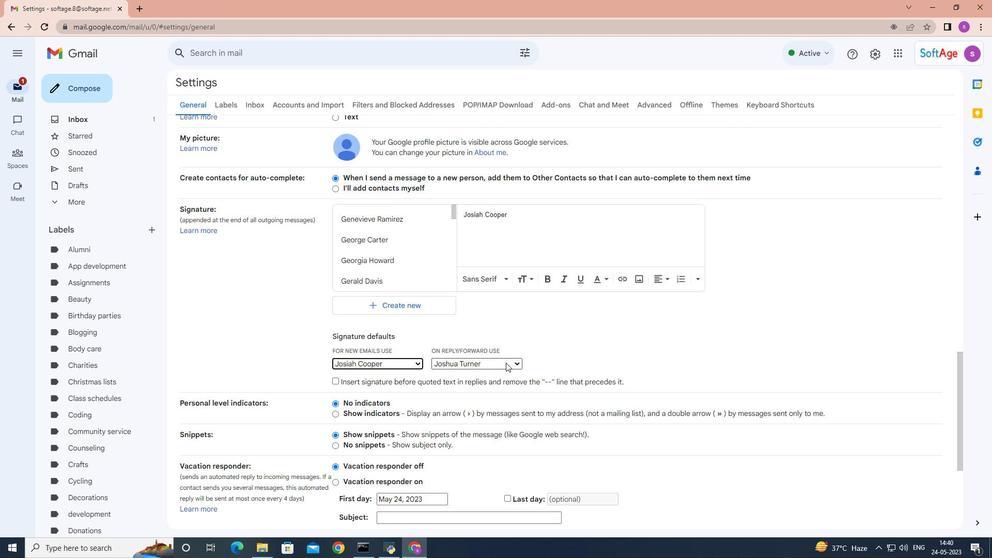 
Action: Mouse moved to (466, 288)
Screenshot: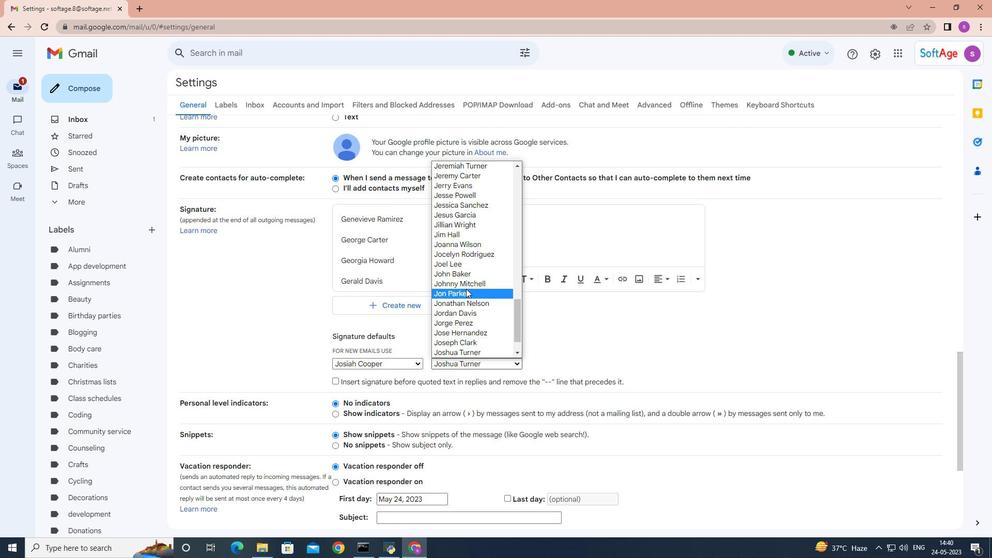 
Action: Mouse scrolled (466, 287) with delta (0, 0)
Screenshot: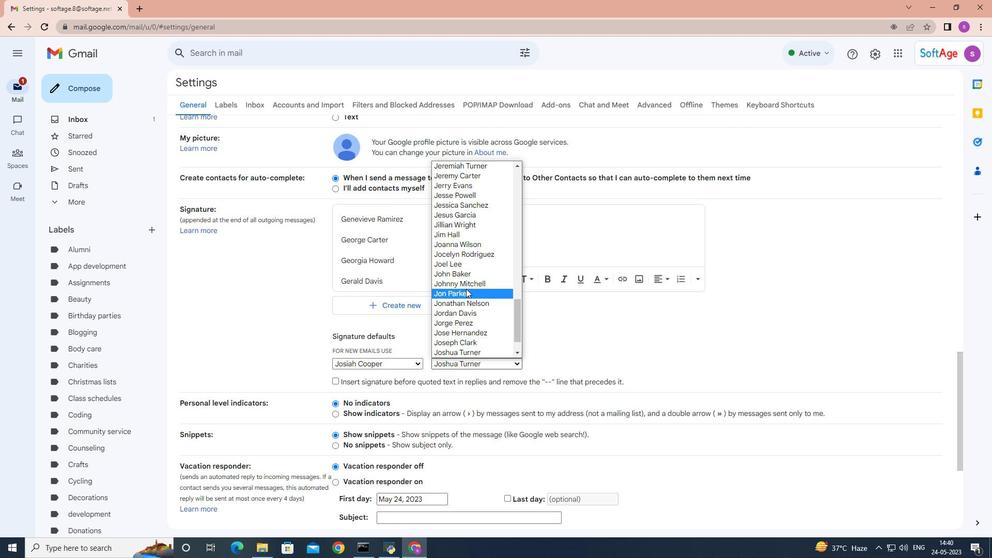 
Action: Mouse moved to (467, 288)
Screenshot: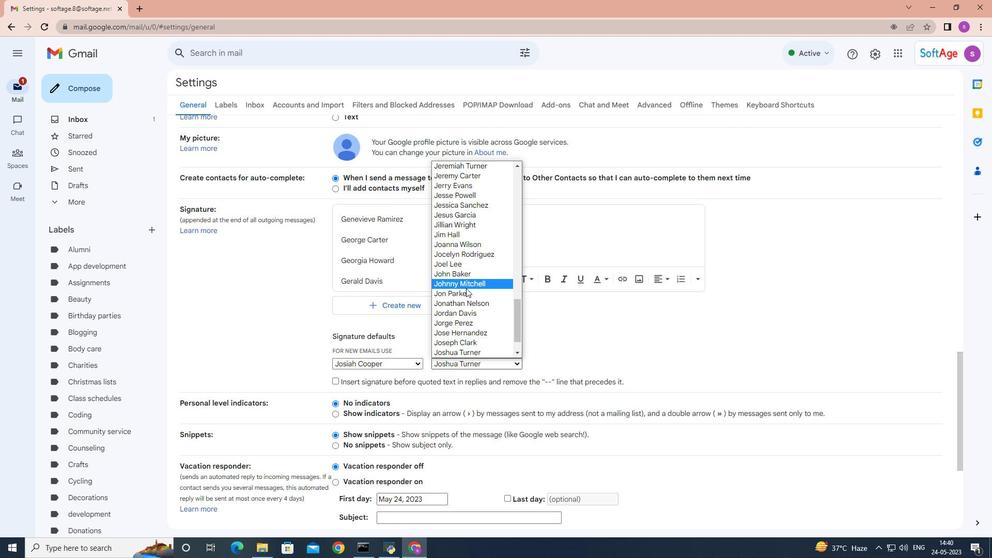 
Action: Mouse scrolled (467, 287) with delta (0, 0)
Screenshot: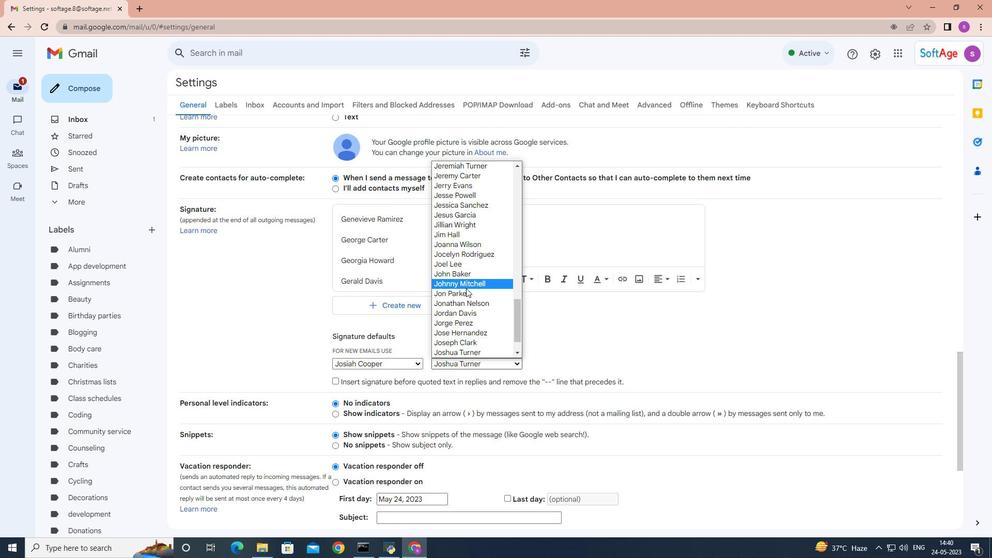 
Action: Mouse moved to (467, 289)
Screenshot: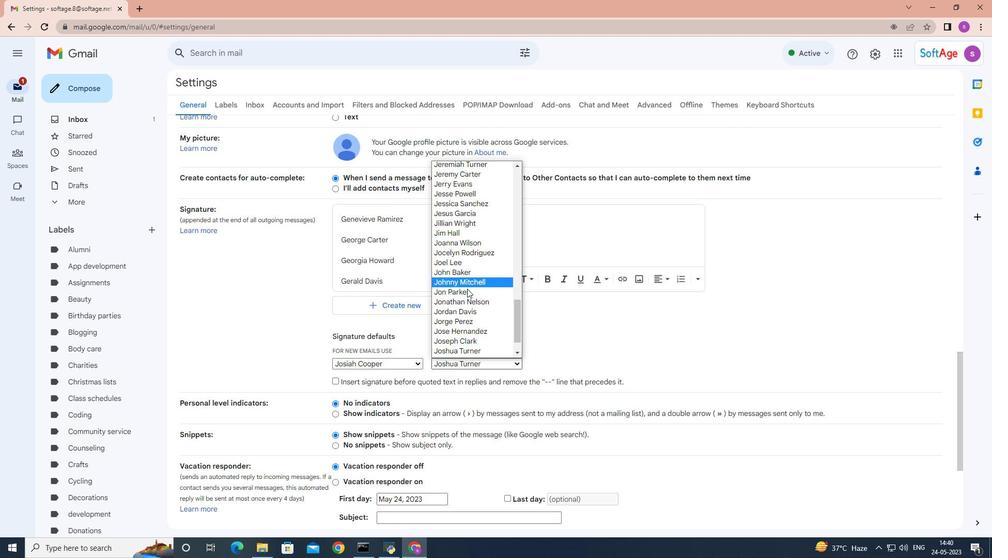 
Action: Mouse scrolled (467, 288) with delta (0, 0)
Screenshot: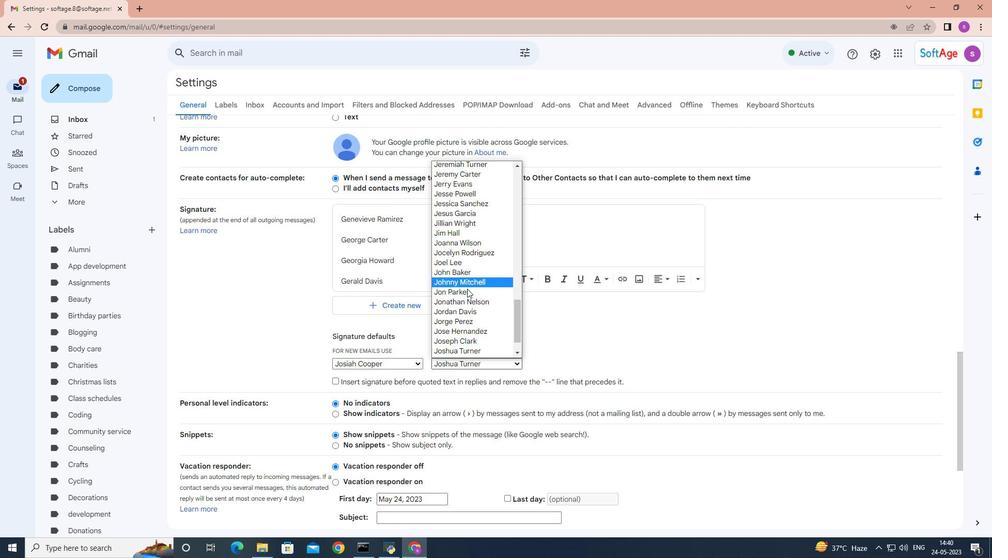 
Action: Mouse scrolled (467, 288) with delta (0, 0)
Screenshot: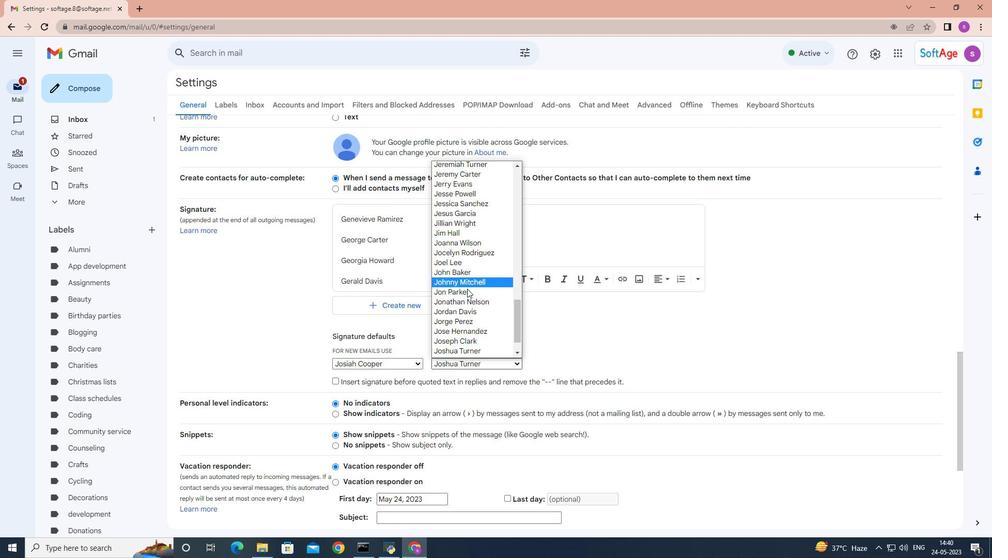 
Action: Mouse scrolled (467, 288) with delta (0, 0)
Screenshot: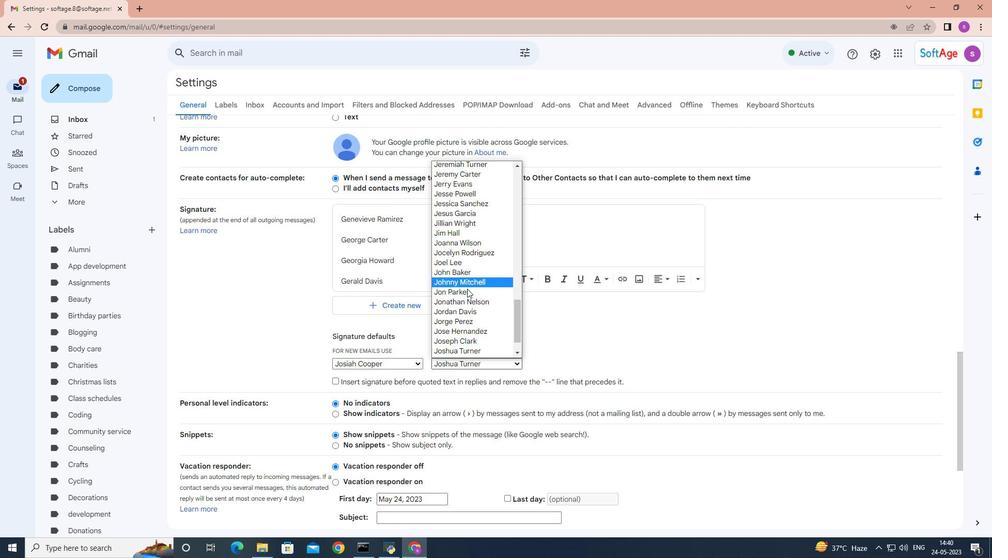 
Action: Mouse scrolled (467, 288) with delta (0, 0)
Screenshot: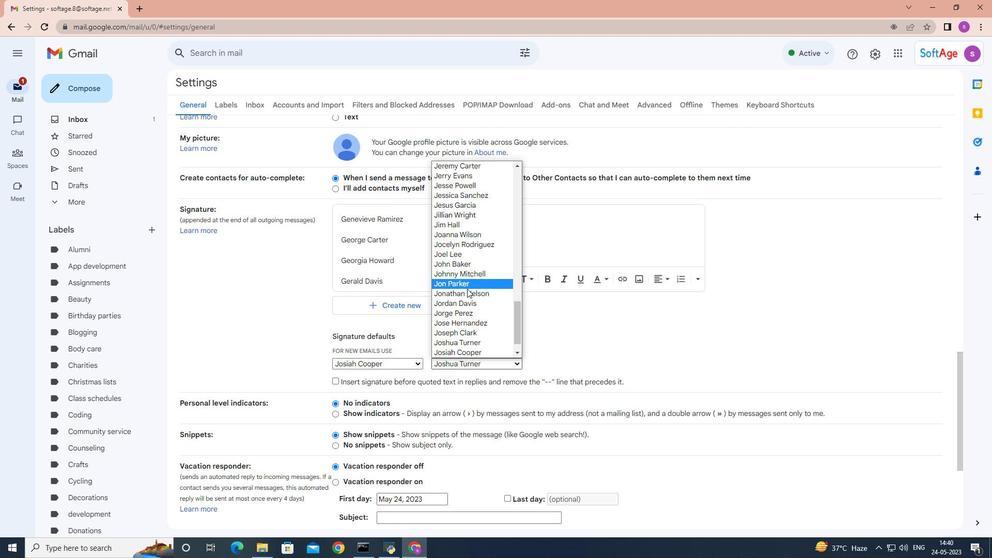 
Action: Mouse moved to (485, 334)
Screenshot: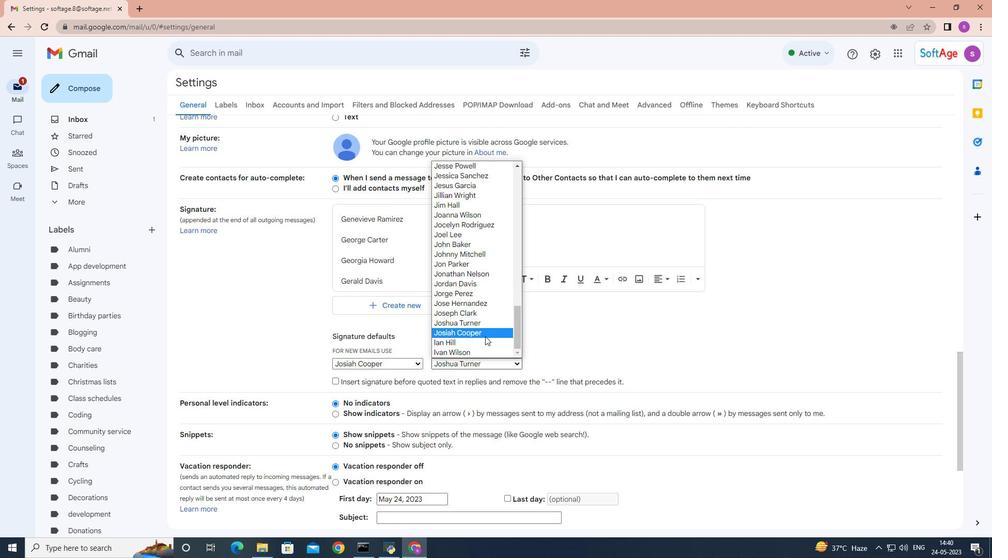 
Action: Mouse pressed left at (485, 334)
Screenshot: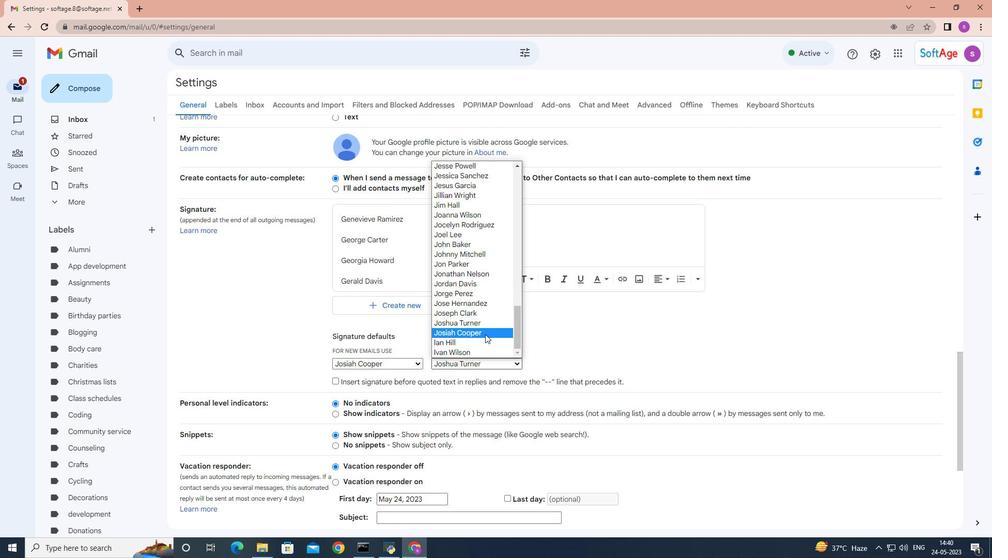 
Action: Mouse moved to (594, 322)
Screenshot: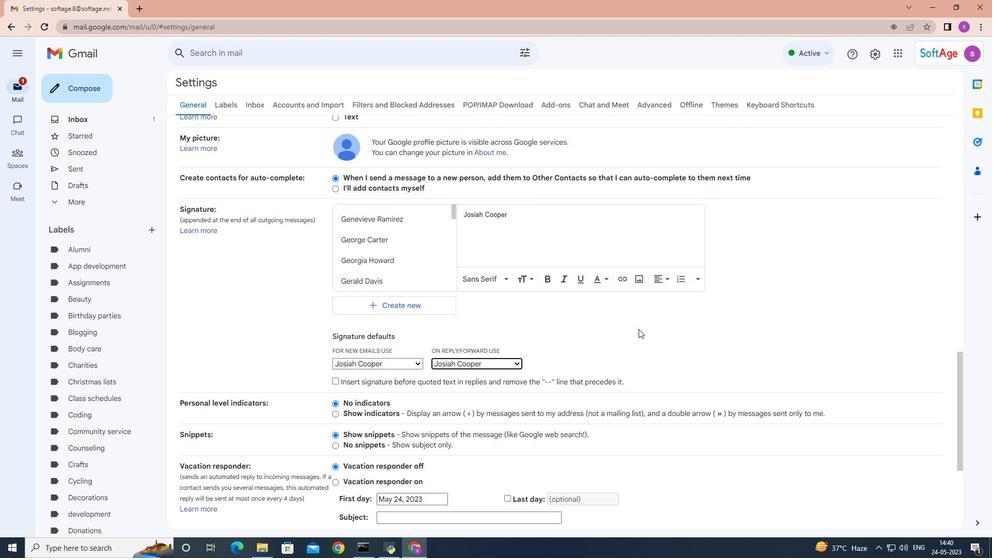 
Action: Mouse scrolled (594, 321) with delta (0, 0)
Screenshot: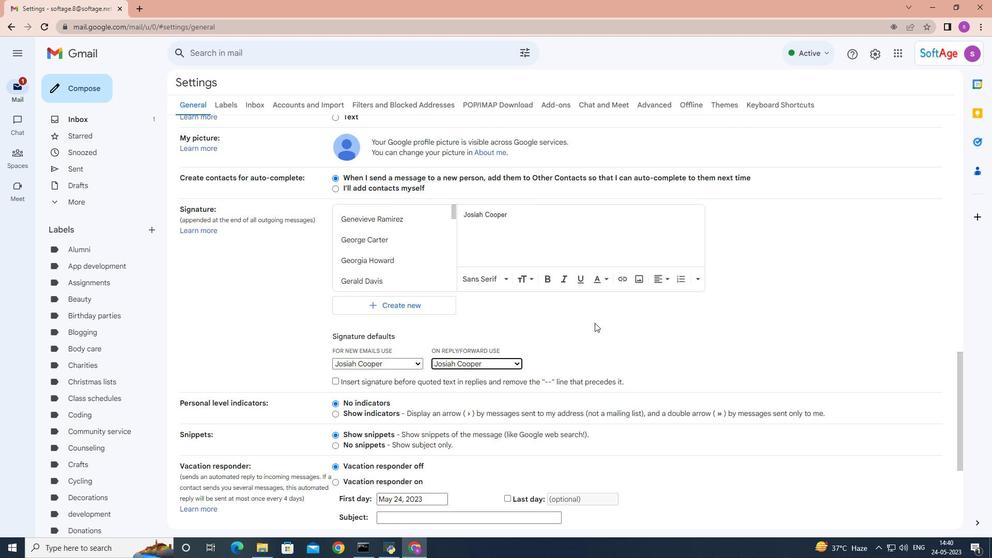 
Action: Mouse moved to (594, 322)
Screenshot: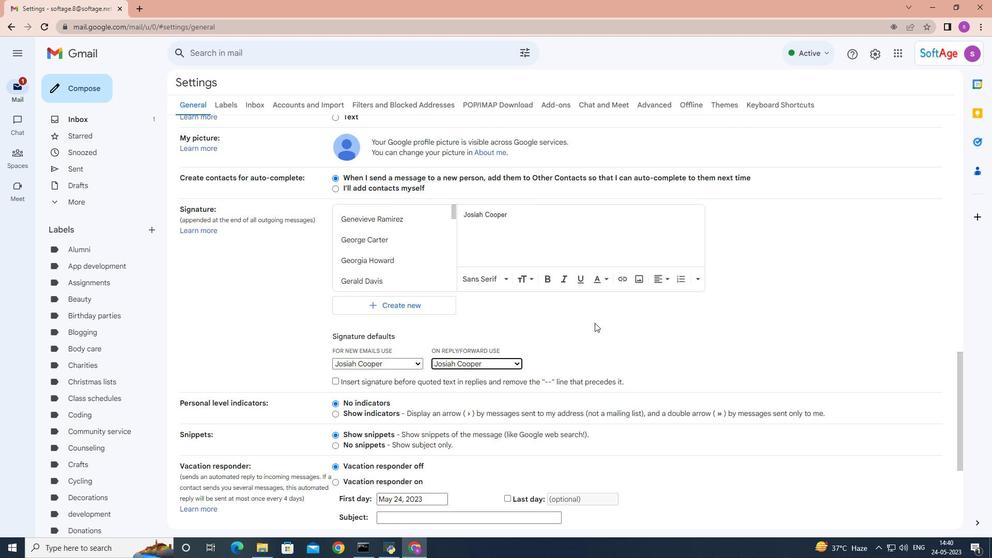 
Action: Mouse scrolled (594, 321) with delta (0, 0)
Screenshot: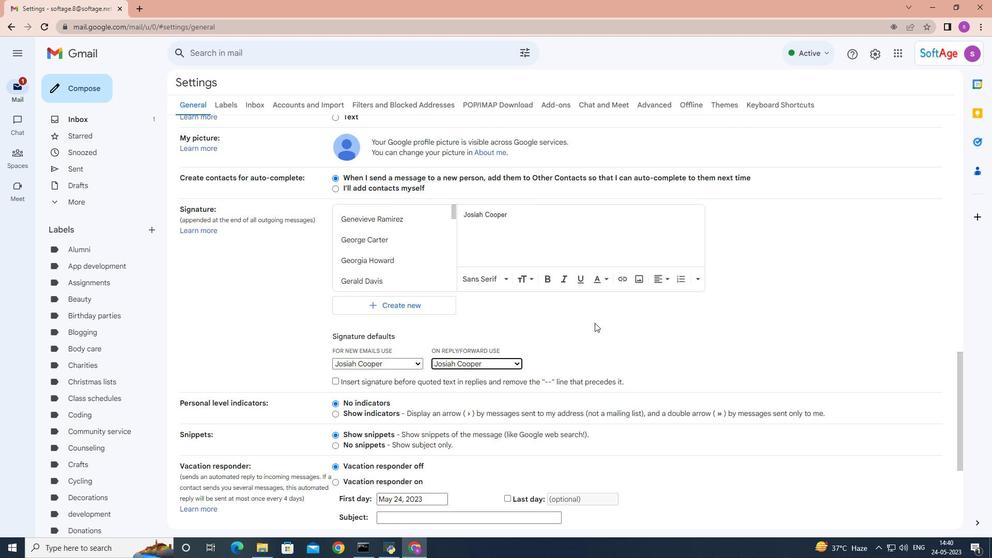 
Action: Mouse scrolled (594, 321) with delta (0, 0)
Screenshot: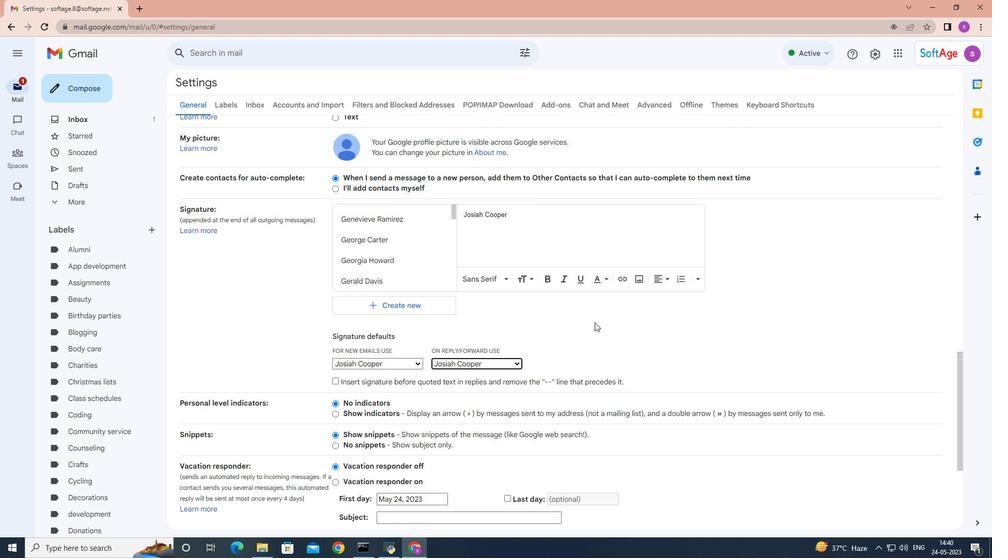 
Action: Mouse scrolled (594, 321) with delta (0, 0)
Screenshot: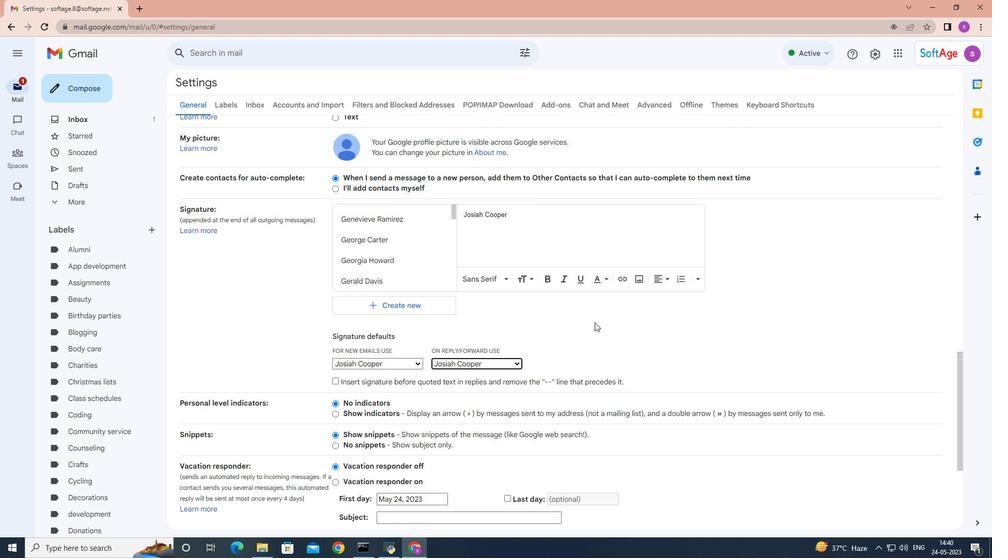
Action: Mouse moved to (594, 322)
Screenshot: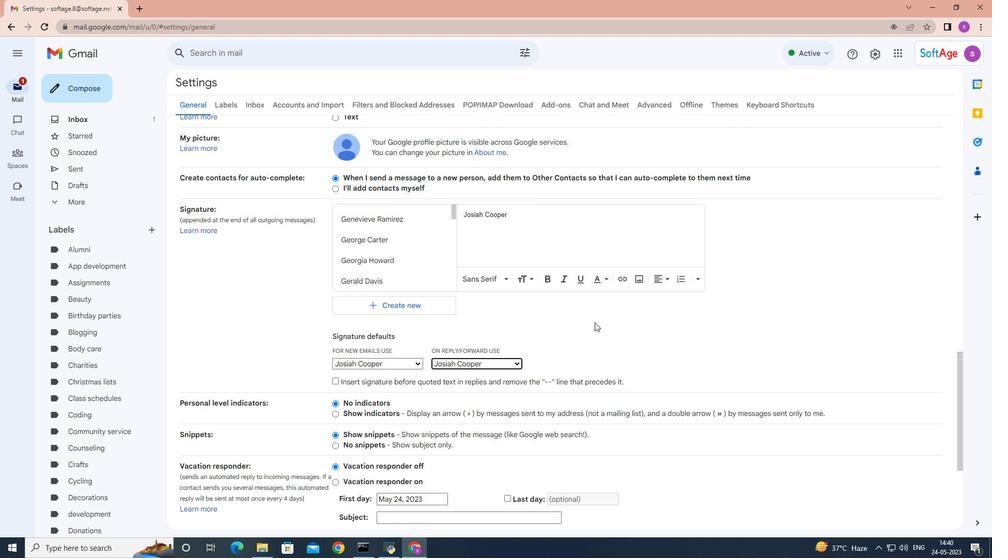 
Action: Mouse scrolled (594, 321) with delta (0, 0)
Screenshot: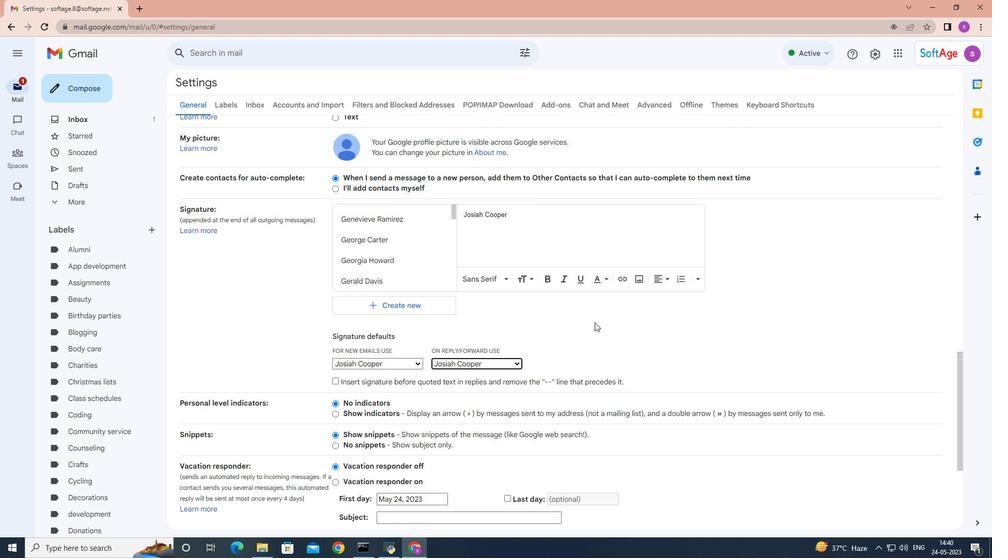 
Action: Mouse scrolled (594, 321) with delta (0, 0)
Screenshot: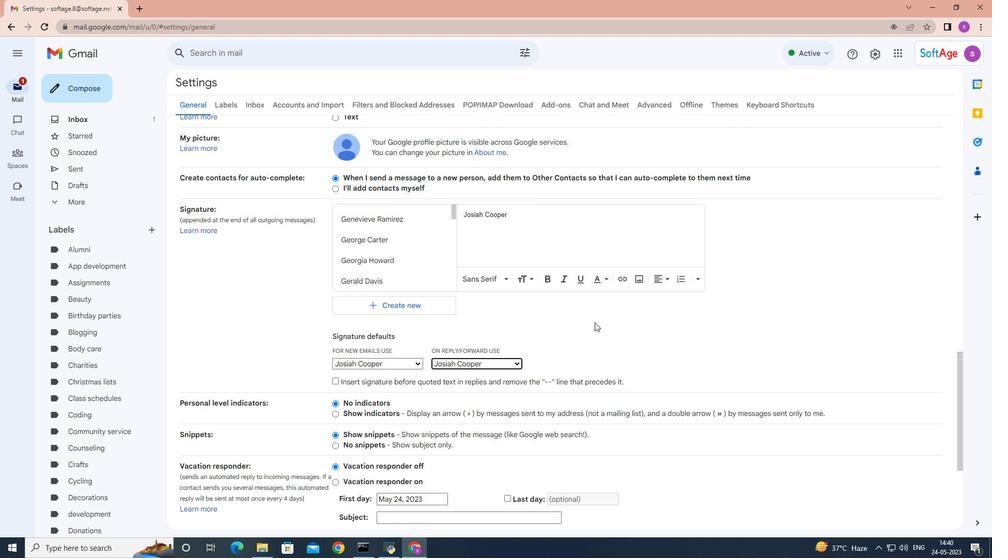 
Action: Mouse moved to (538, 475)
Screenshot: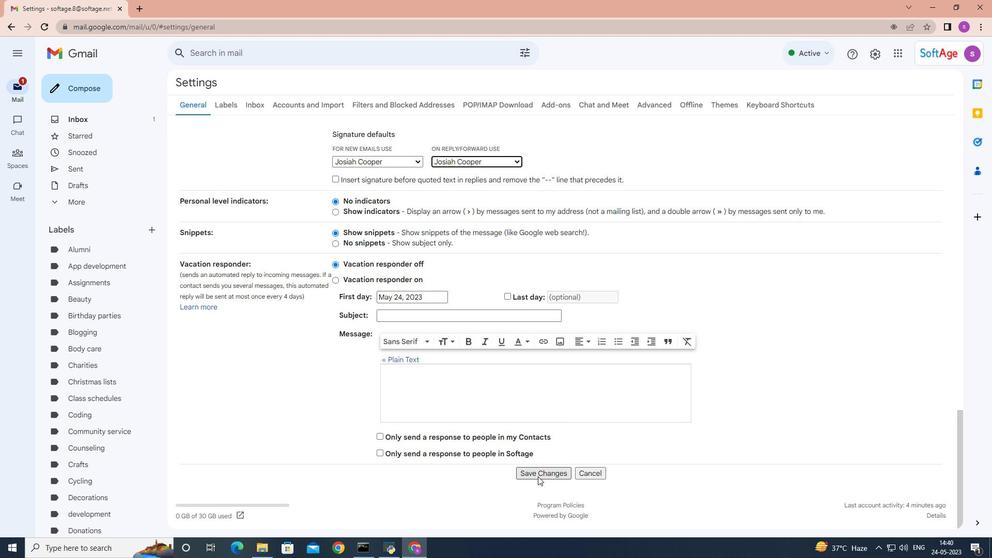 
Action: Mouse pressed left at (538, 475)
Screenshot: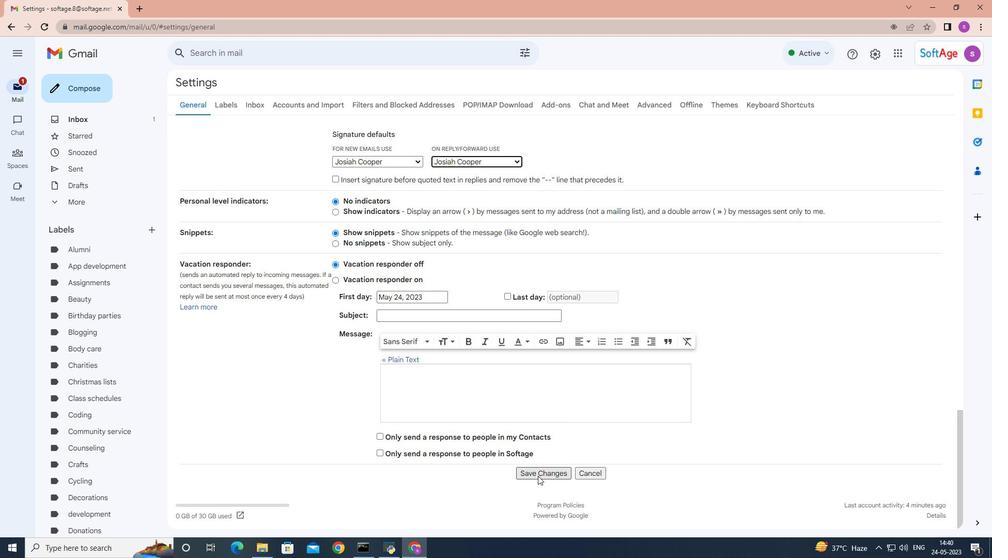 
Action: Mouse moved to (85, 89)
Screenshot: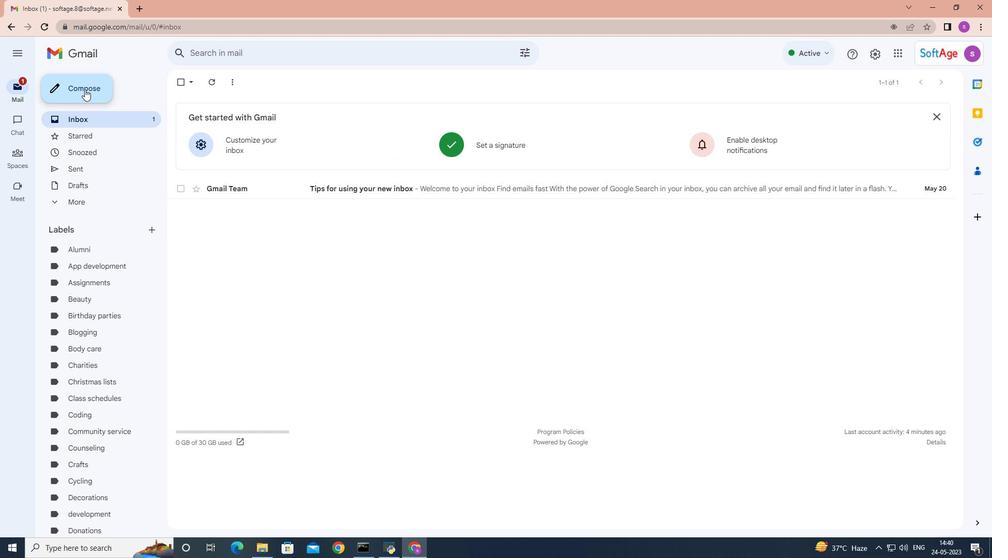 
Action: Mouse pressed left at (85, 89)
Screenshot: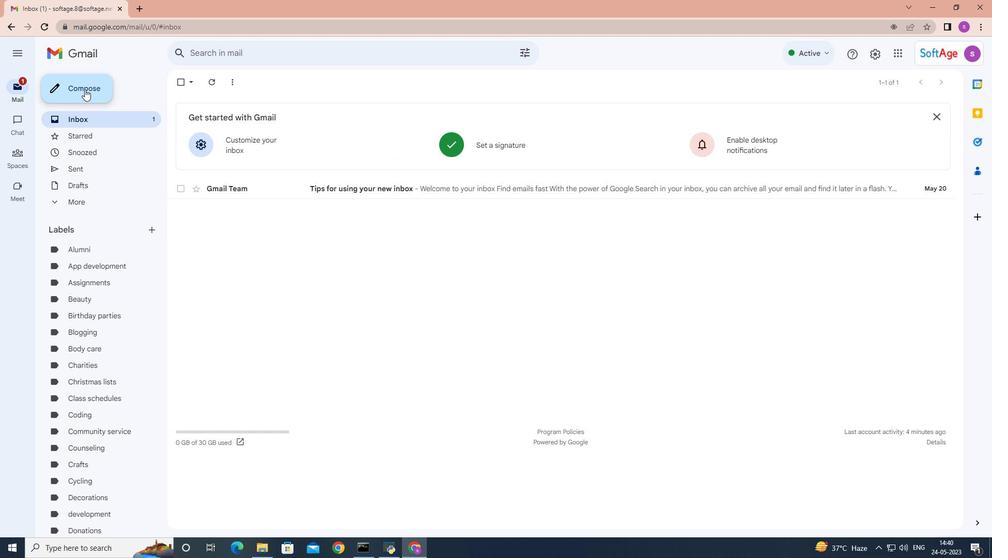 
Action: Mouse moved to (686, 271)
Screenshot: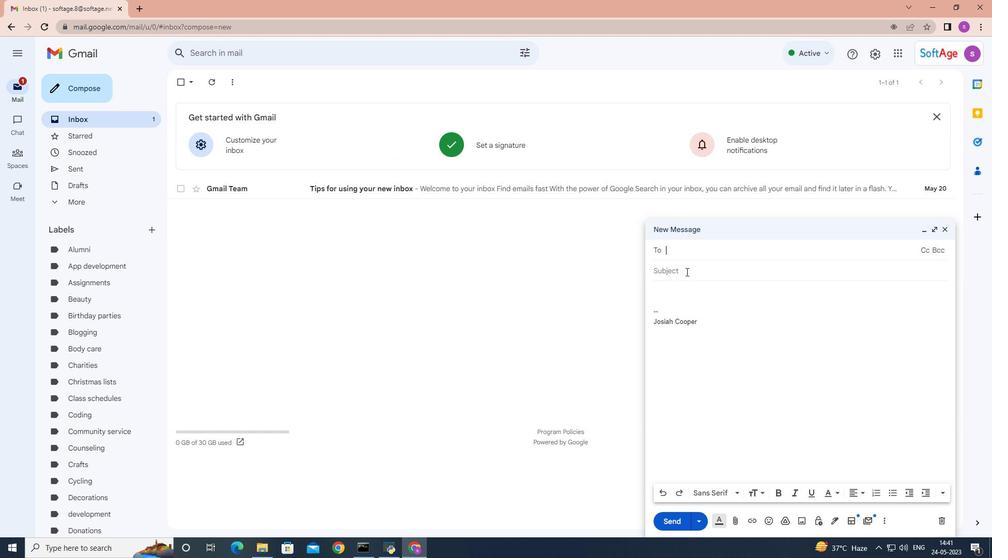 
Action: Mouse pressed left at (686, 271)
Screenshot: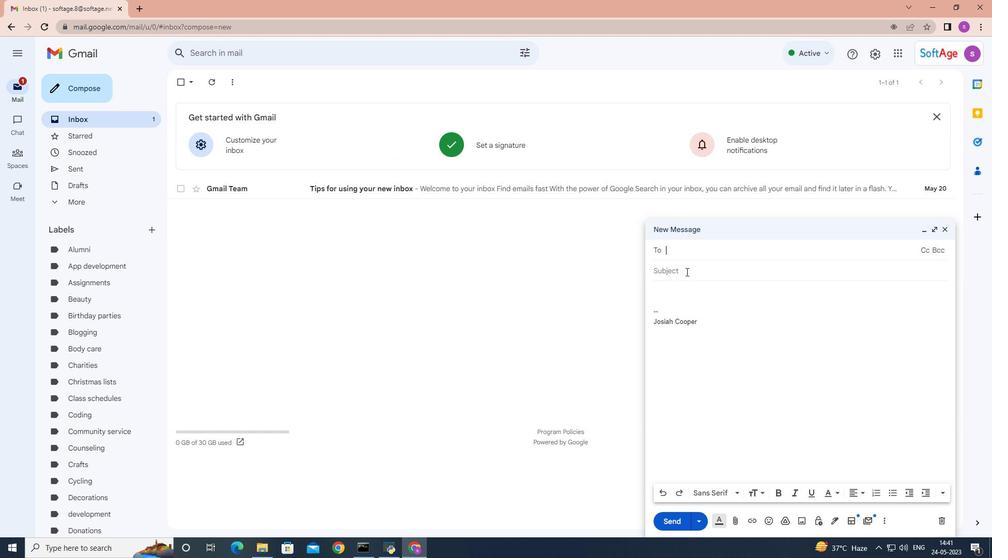 
Action: Mouse moved to (686, 273)
Screenshot: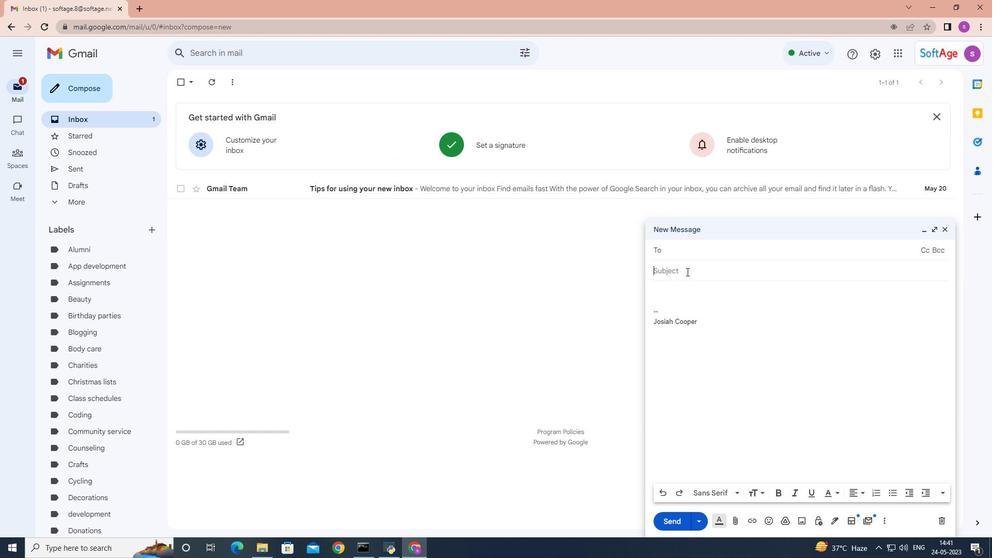 
Action: Key pressed <Key.shift>Request<Key.space>for<Key.space>a<Key.space>portfolio
Screenshot: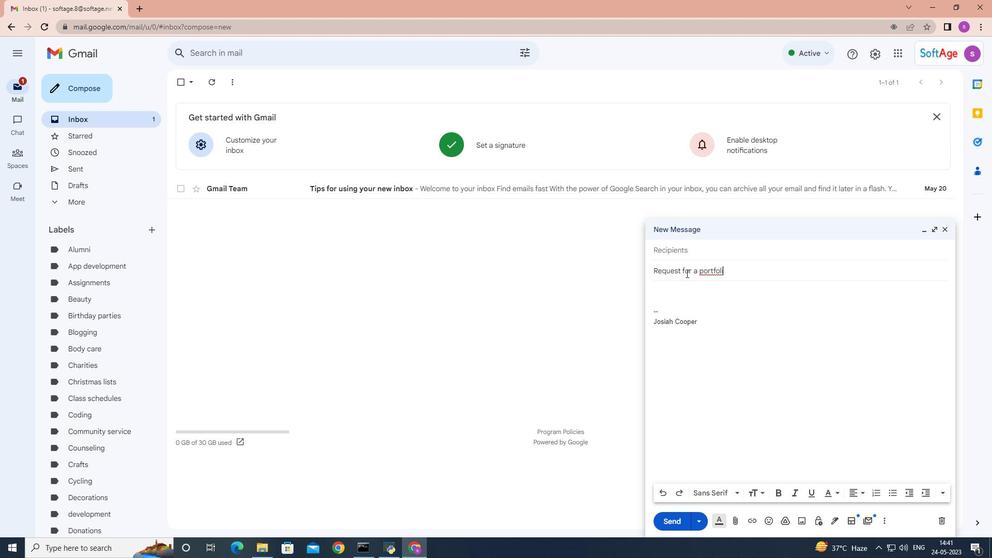 
Action: Mouse moved to (661, 287)
Screenshot: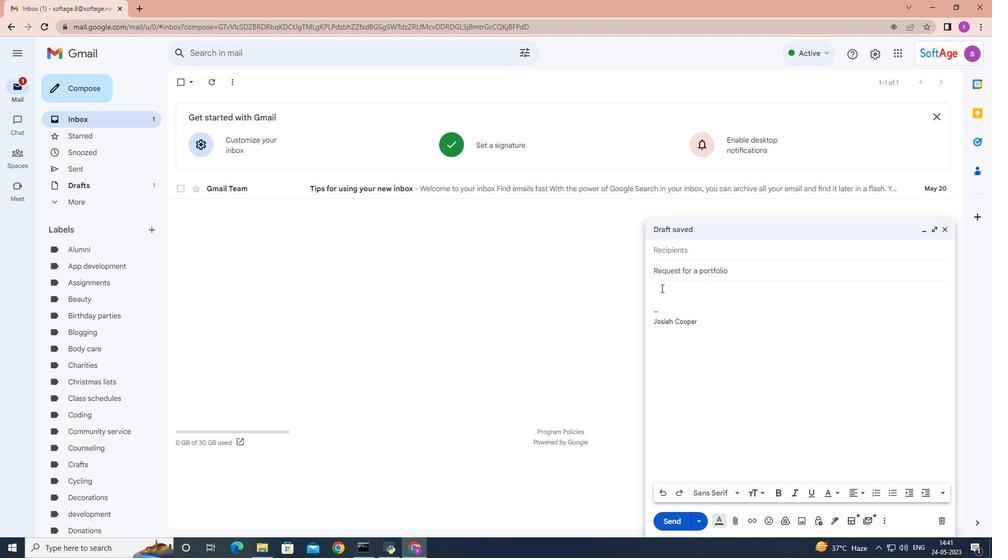 
Action: Mouse pressed left at (661, 287)
Screenshot: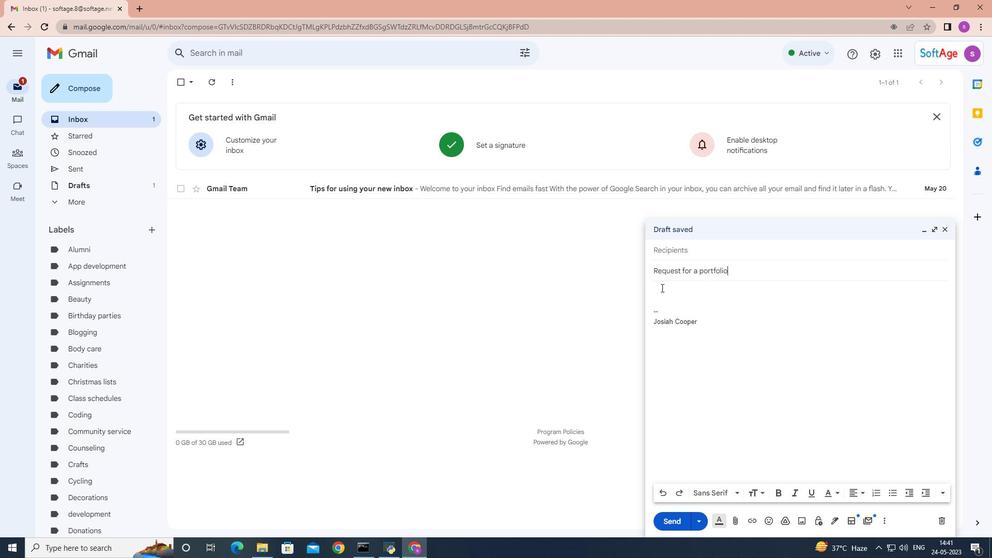 
Action: Key pressed <Key.shift>Can<Key.space>you<Key.space>pleae<Key.space>let<Key.space>me<Key.space>know<Key.space>the<Key.space>status<Key.space>of<Key.space>the<Key.space>software<Key.space>upgrade<Key.shift_r>?
Screenshot: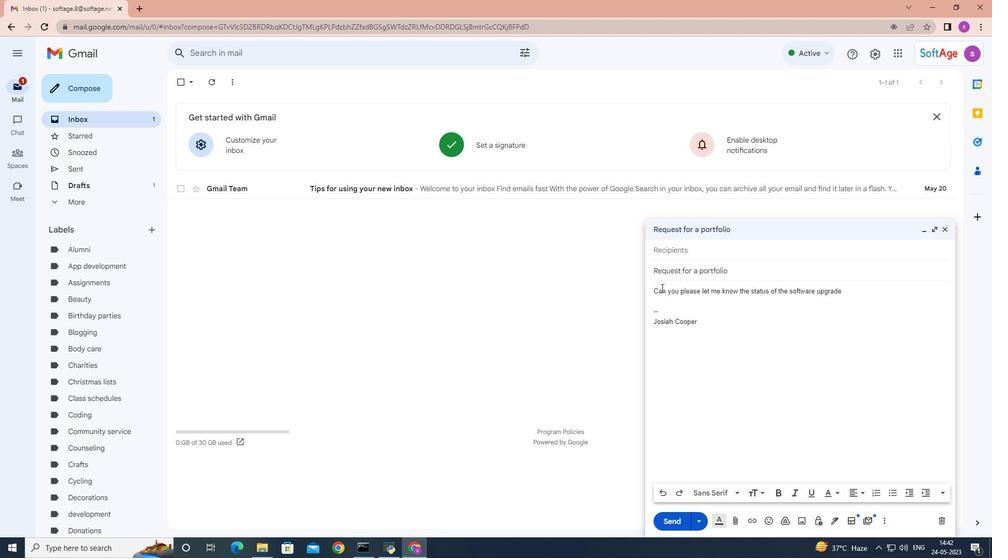 
Action: Mouse moved to (697, 250)
Screenshot: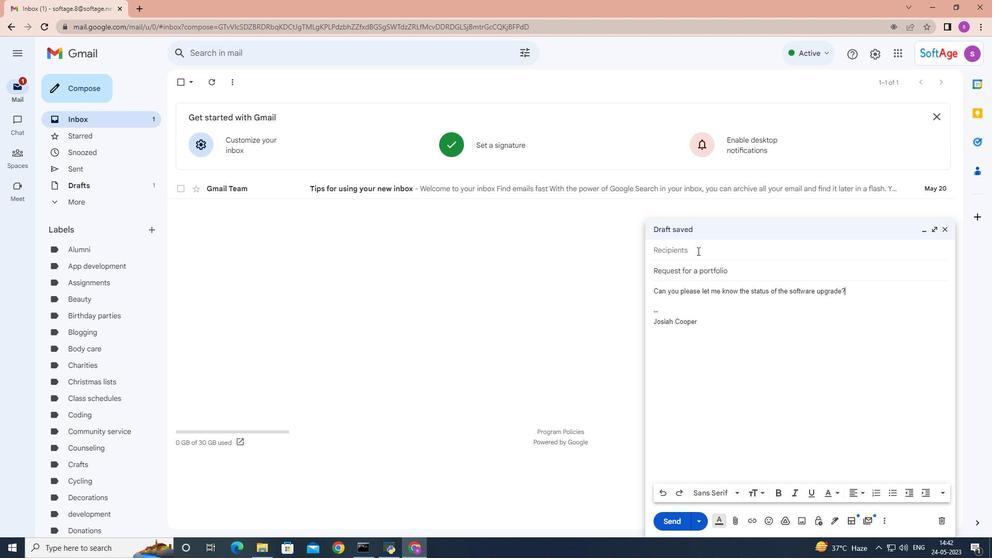 
Action: Mouse pressed left at (697, 250)
Screenshot: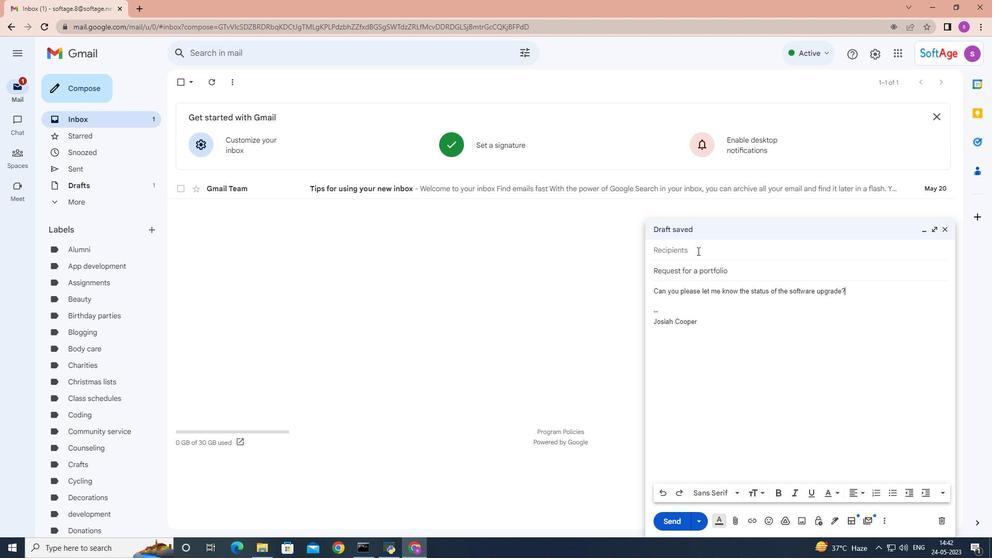 
Action: Mouse moved to (697, 250)
Screenshot: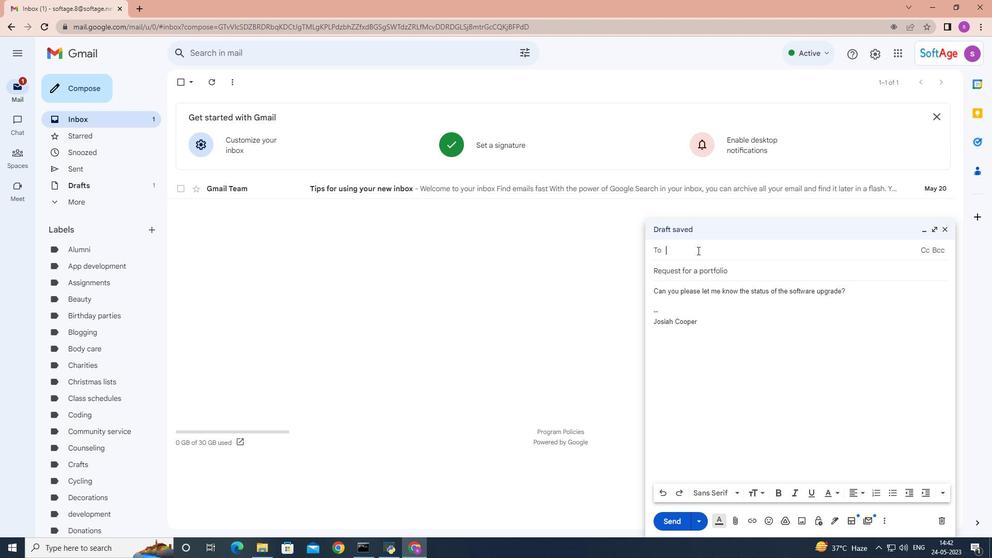 
Action: Key pressed <Key.shift>Softage.3
Screenshot: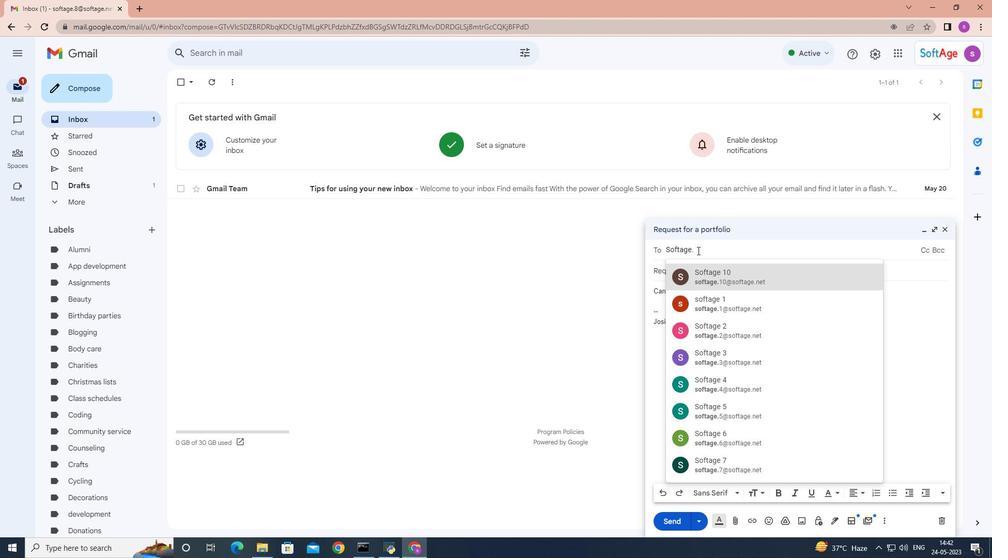 
Action: Mouse moved to (702, 271)
Screenshot: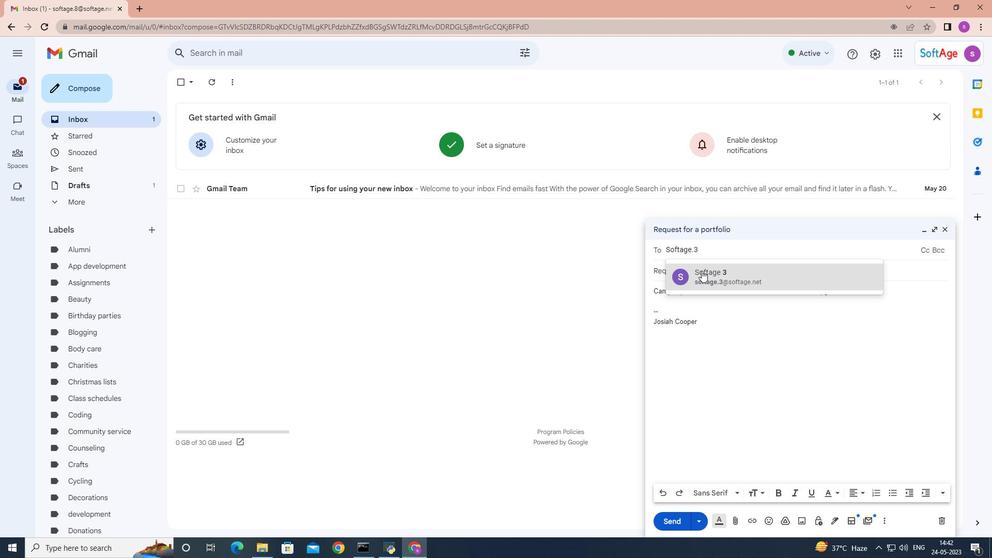 
Action: Mouse pressed left at (702, 271)
Screenshot: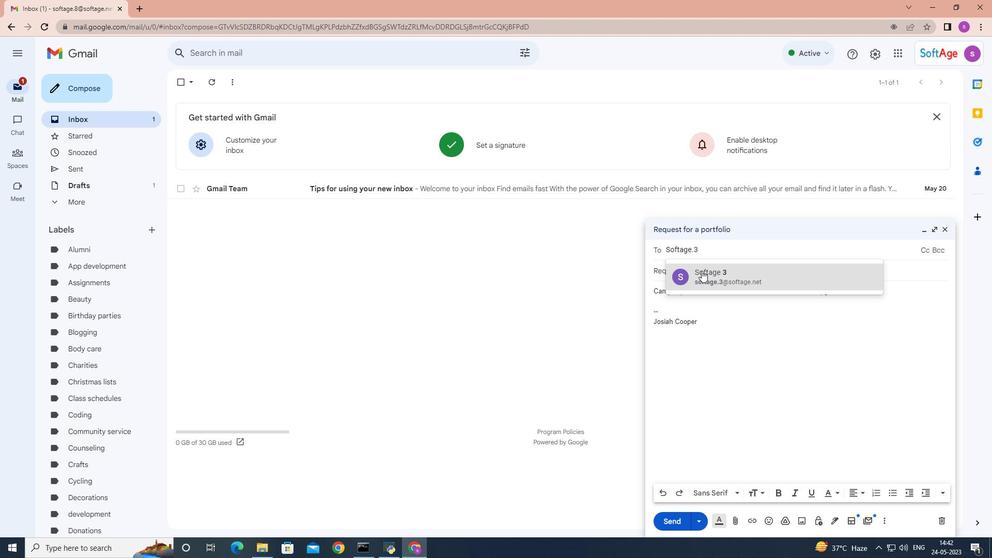 
Action: Mouse moved to (849, 302)
Screenshot: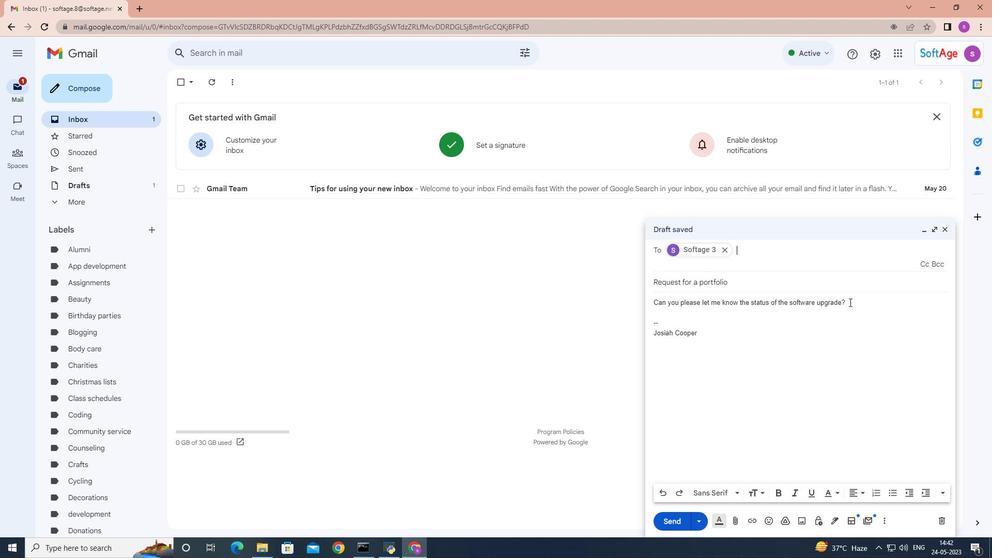 
Action: Mouse pressed left at (849, 302)
Screenshot: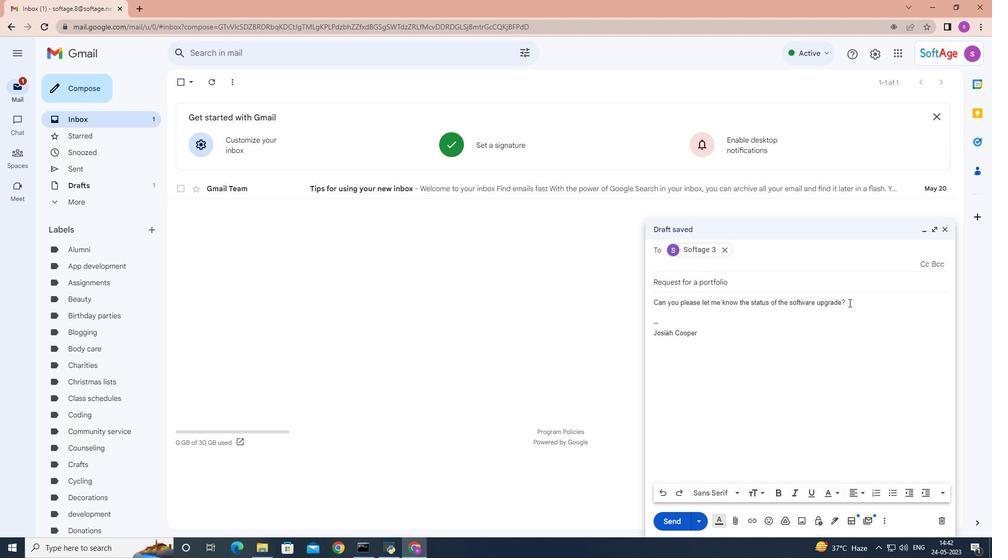 
Action: Mouse moved to (849, 292)
Screenshot: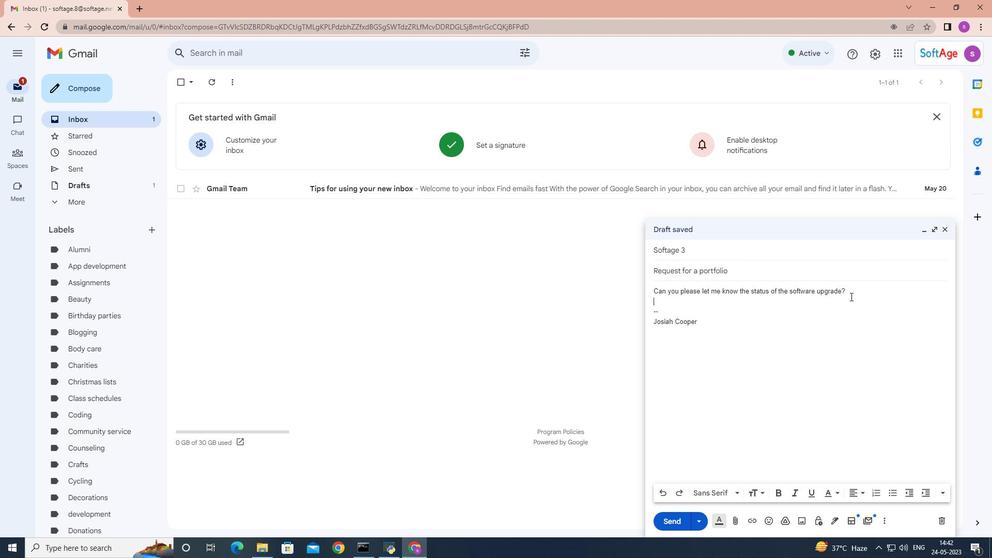 
Action: Mouse pressed left at (849, 292)
Screenshot: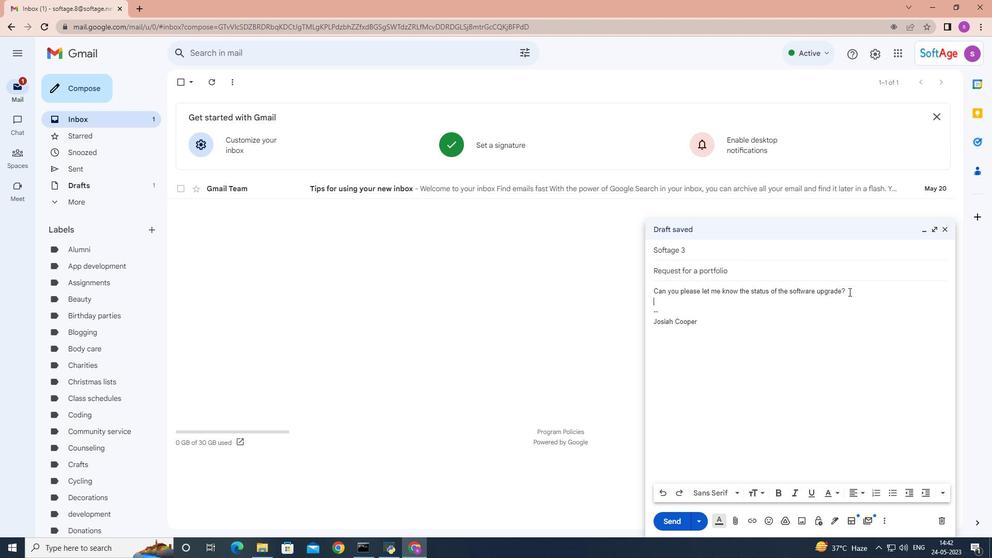 
Action: Mouse moved to (891, 490)
Screenshot: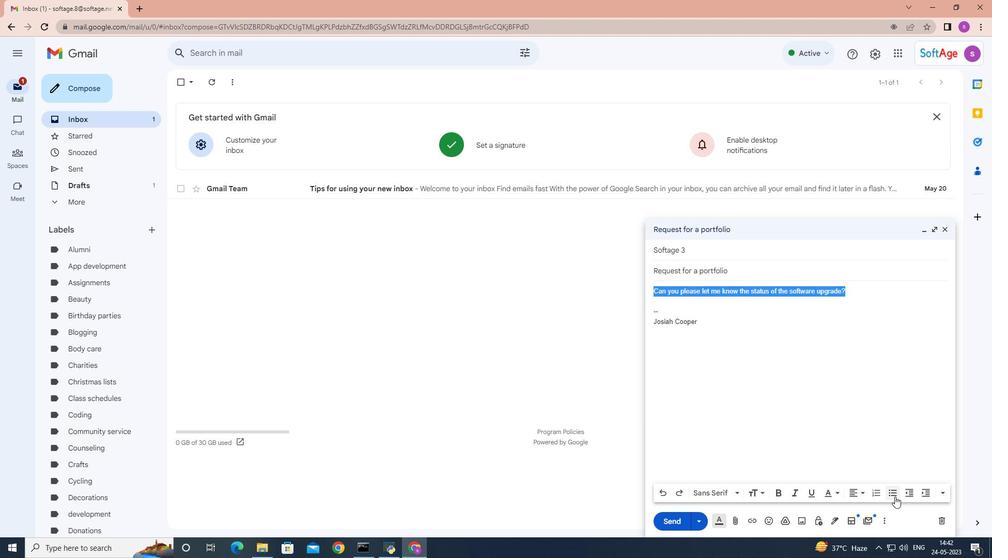 
Action: Mouse pressed left at (891, 490)
Screenshot: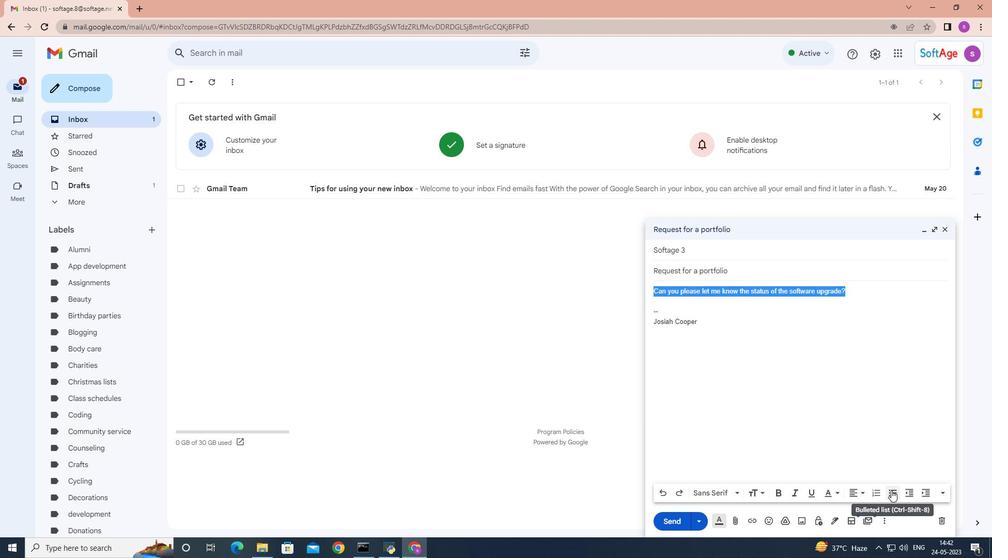 
Action: Mouse moved to (735, 493)
Screenshot: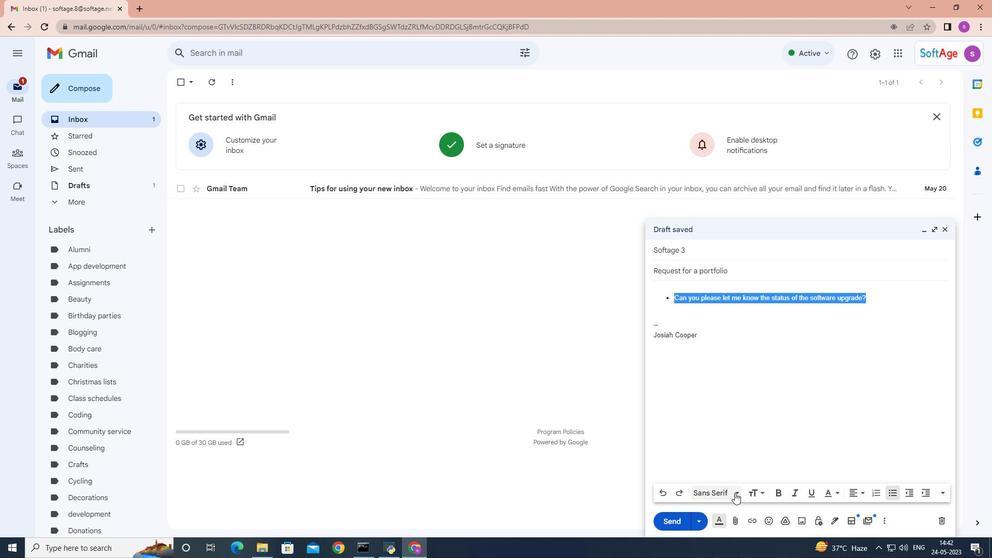 
Action: Mouse pressed left at (735, 493)
Screenshot: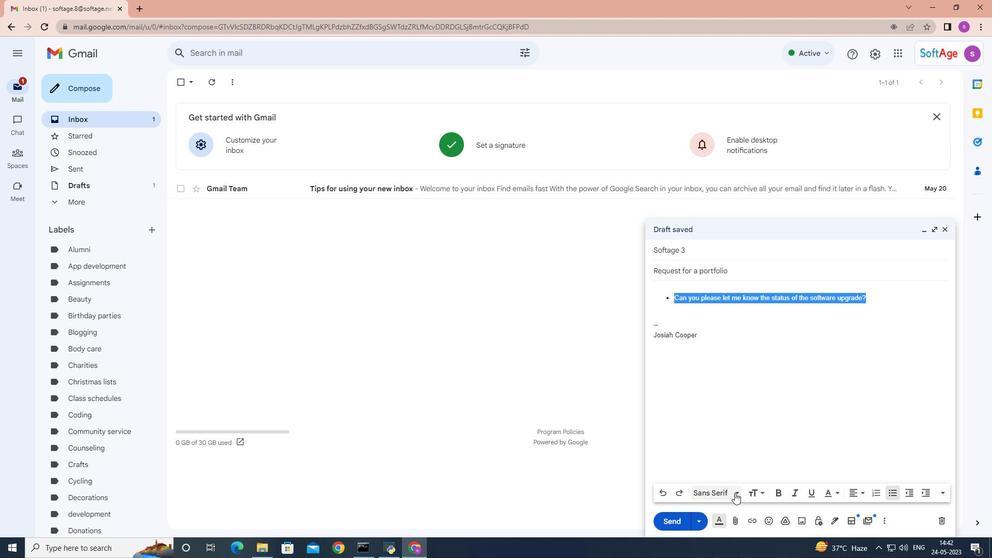 
Action: Mouse moved to (748, 394)
Screenshot: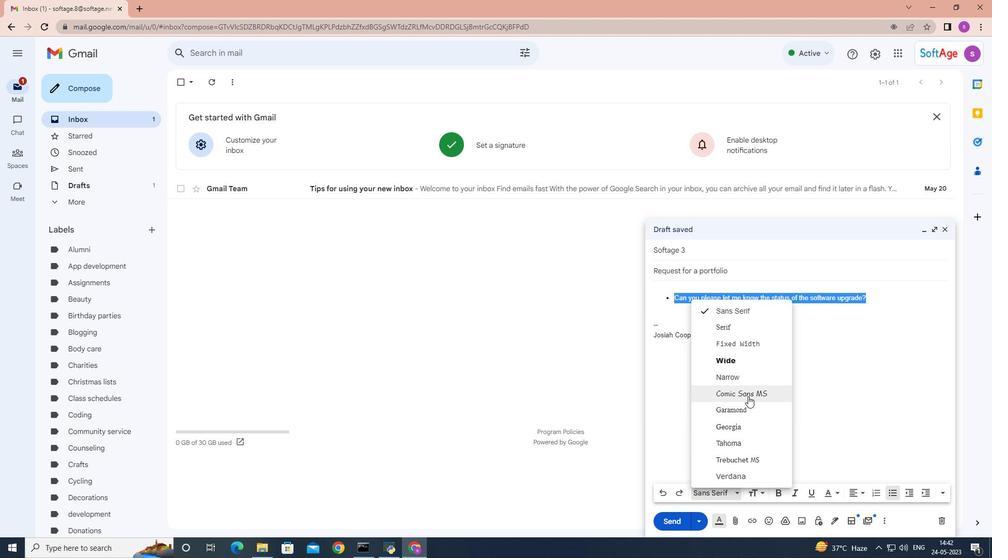 
Action: Mouse pressed left at (748, 394)
Screenshot: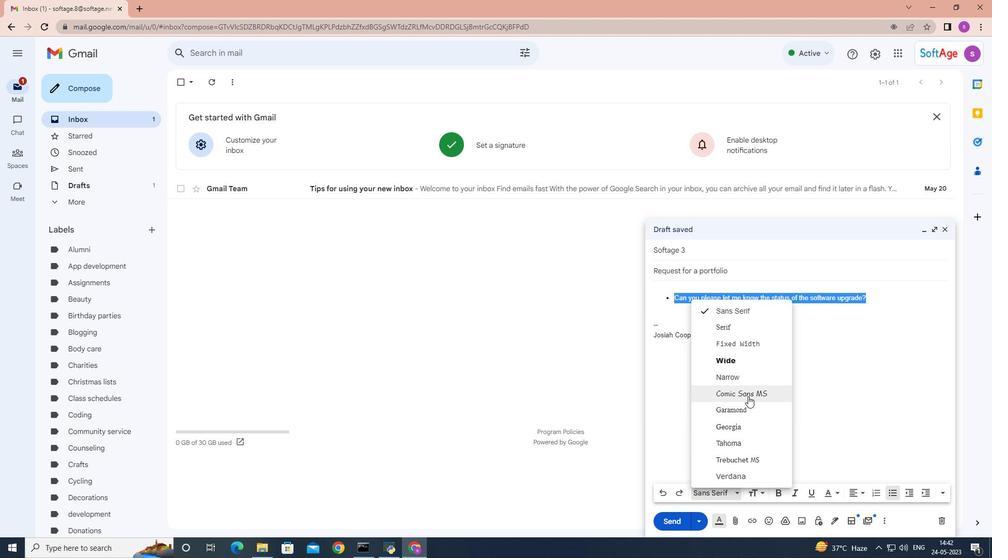 
Action: Mouse moved to (942, 492)
Screenshot: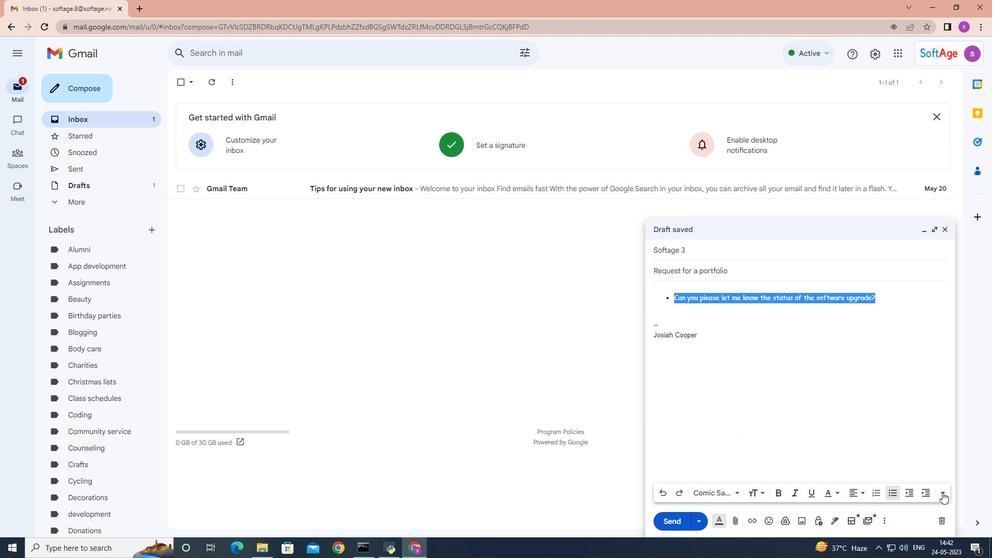 
Action: Mouse pressed left at (942, 492)
Screenshot: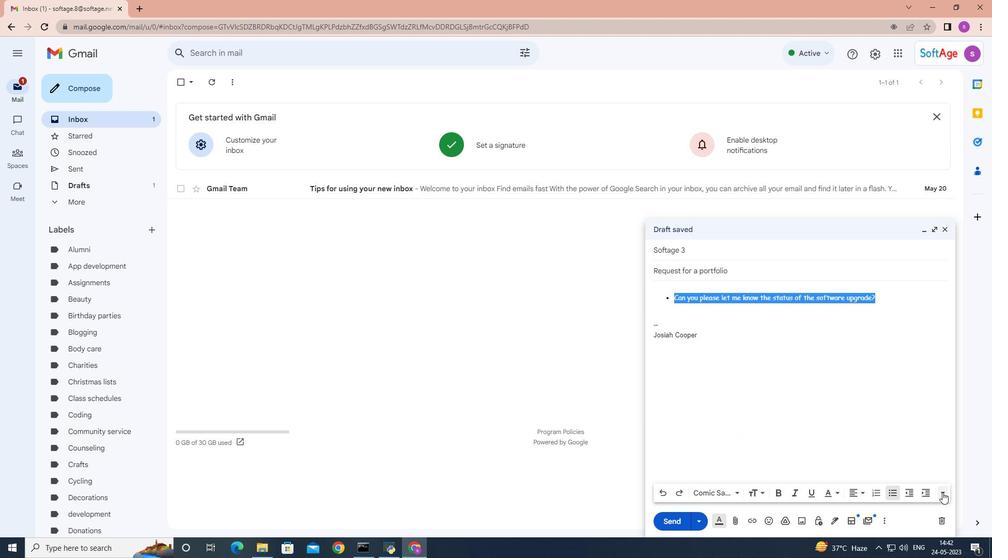 
Action: Mouse moved to (944, 463)
Screenshot: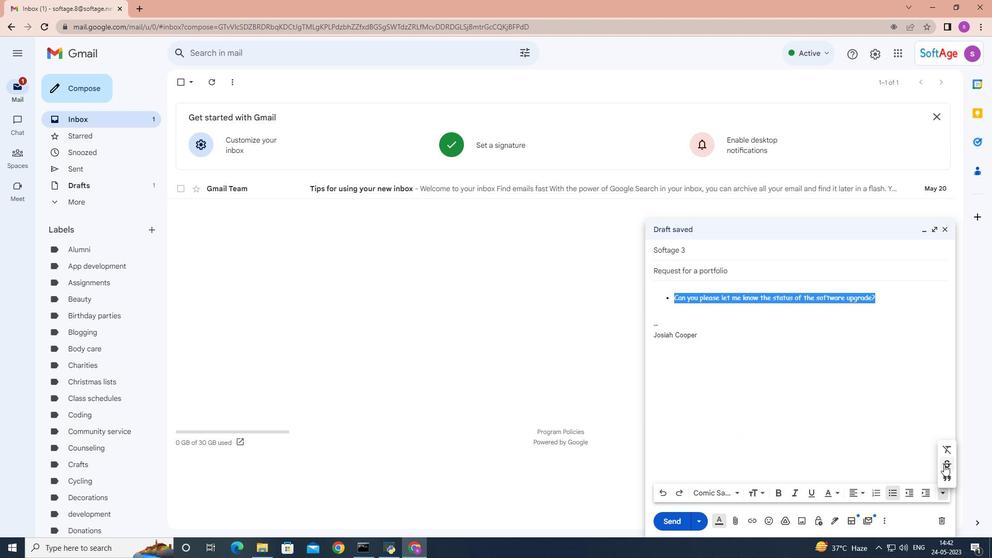 
Action: Mouse pressed left at (944, 463)
Screenshot: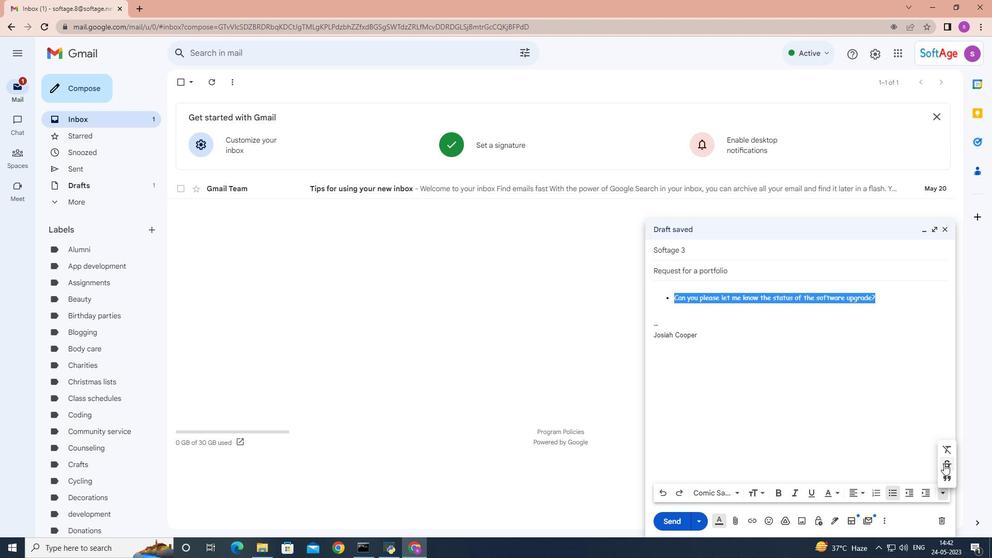 
Action: Mouse moved to (893, 492)
Screenshot: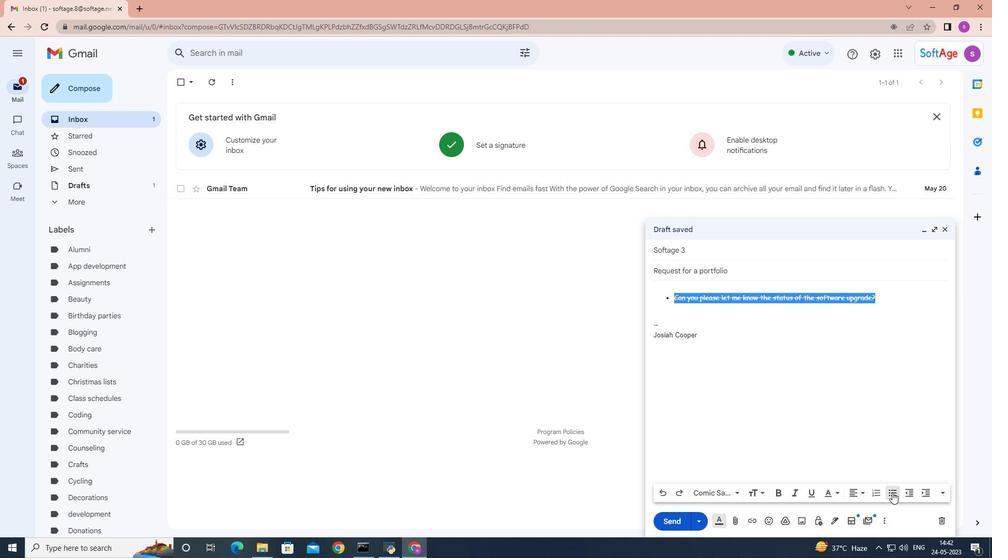
Action: Mouse pressed left at (893, 492)
Screenshot: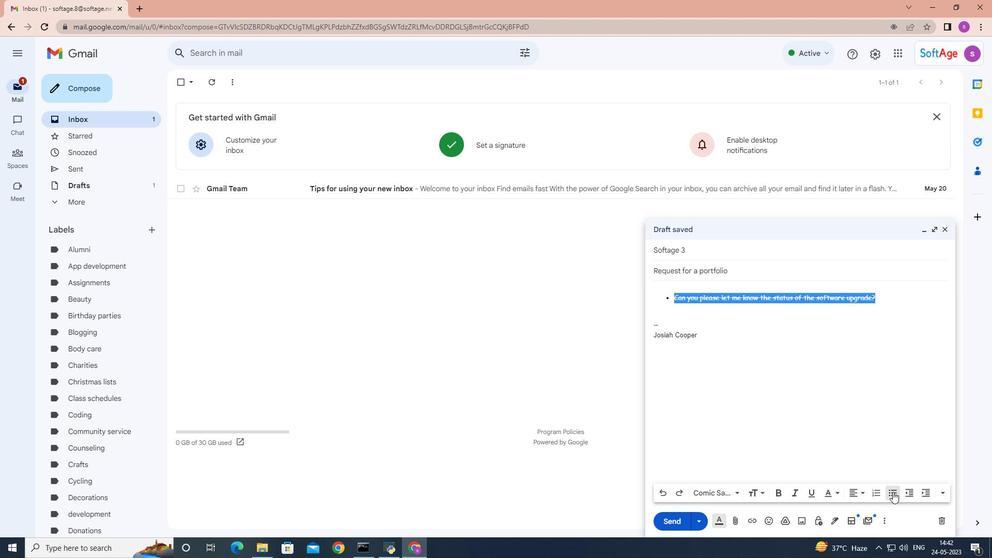 
Action: Mouse moved to (738, 492)
Screenshot: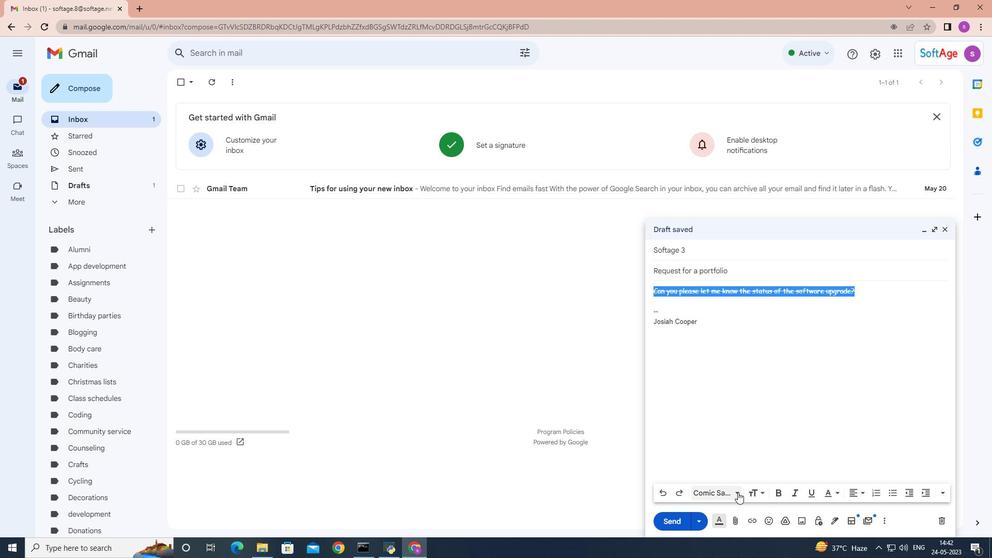 
Action: Mouse pressed left at (738, 492)
Screenshot: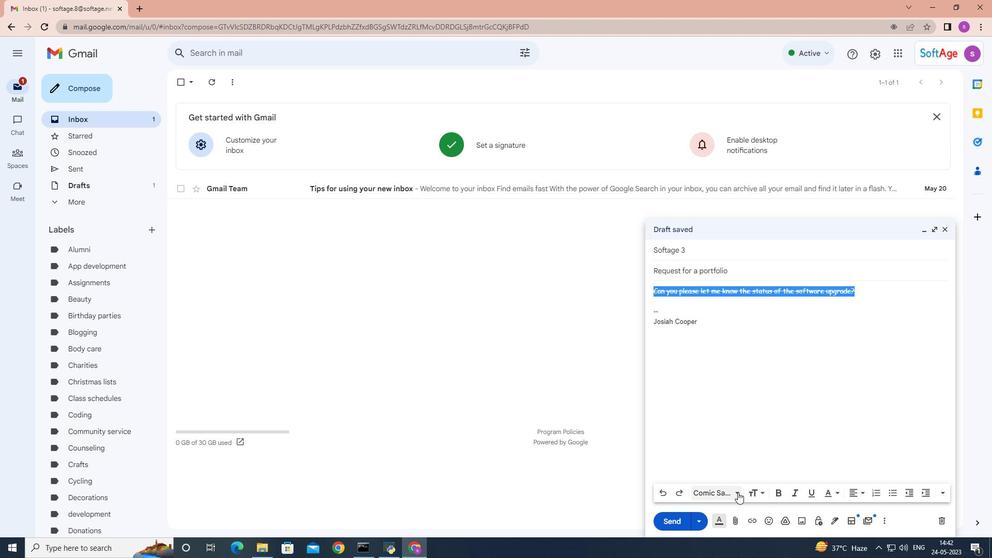 
Action: Mouse moved to (745, 311)
Screenshot: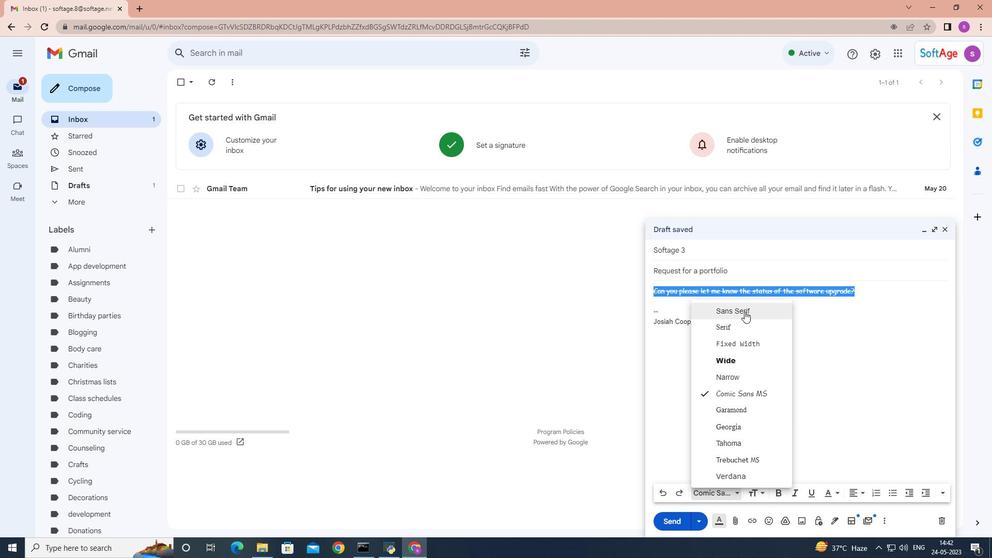 
Action: Mouse pressed left at (745, 311)
Screenshot: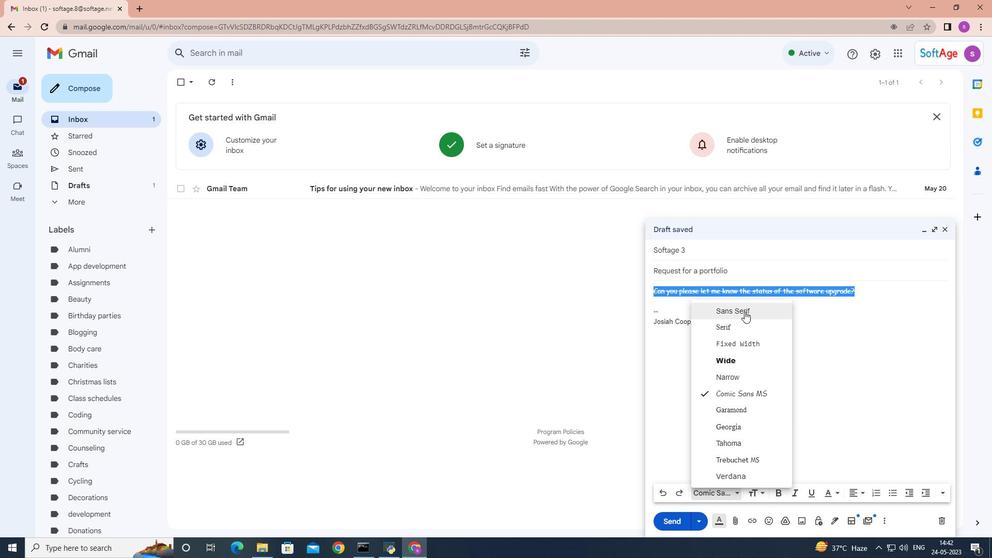 
Action: Mouse moved to (941, 493)
Screenshot: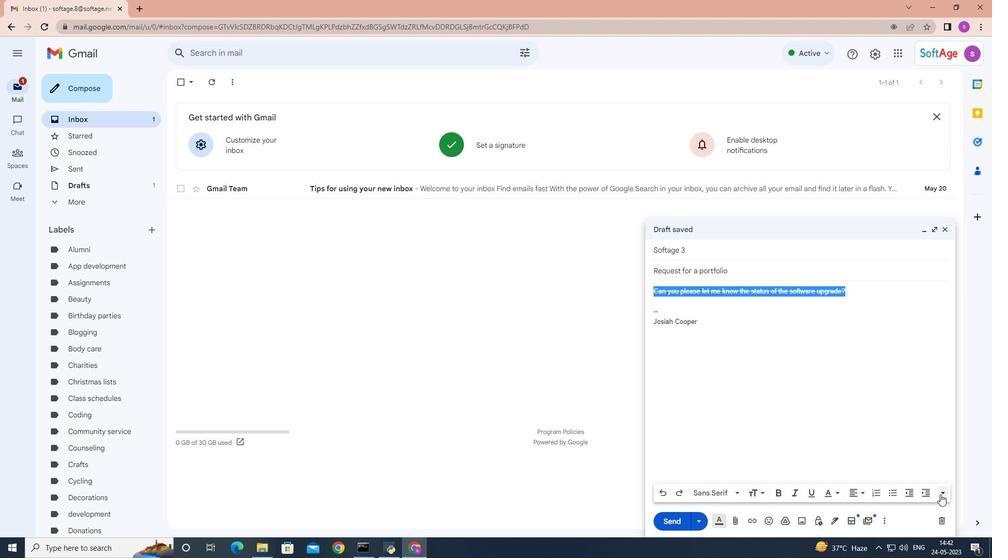 
Action: Mouse pressed left at (941, 493)
Screenshot: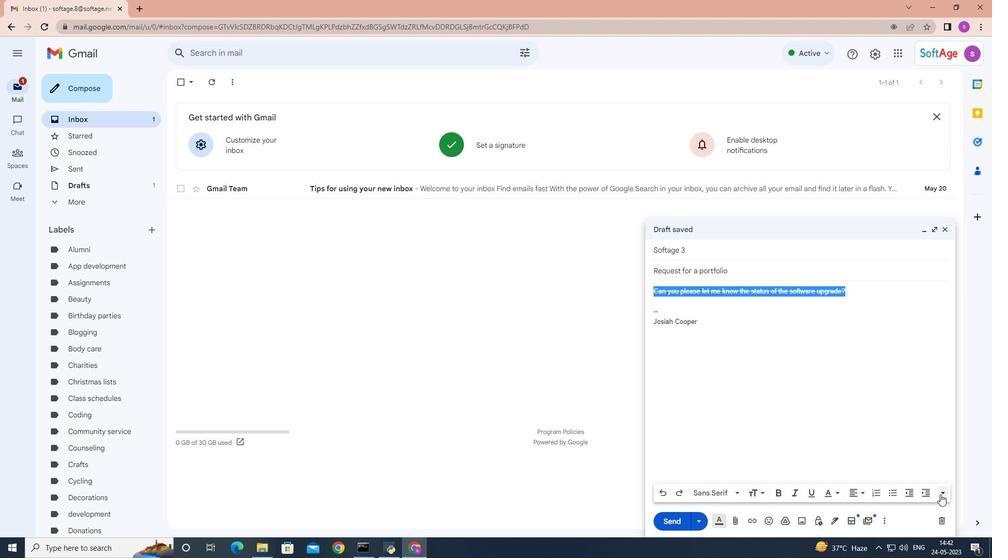 
Action: Mouse moved to (945, 462)
Screenshot: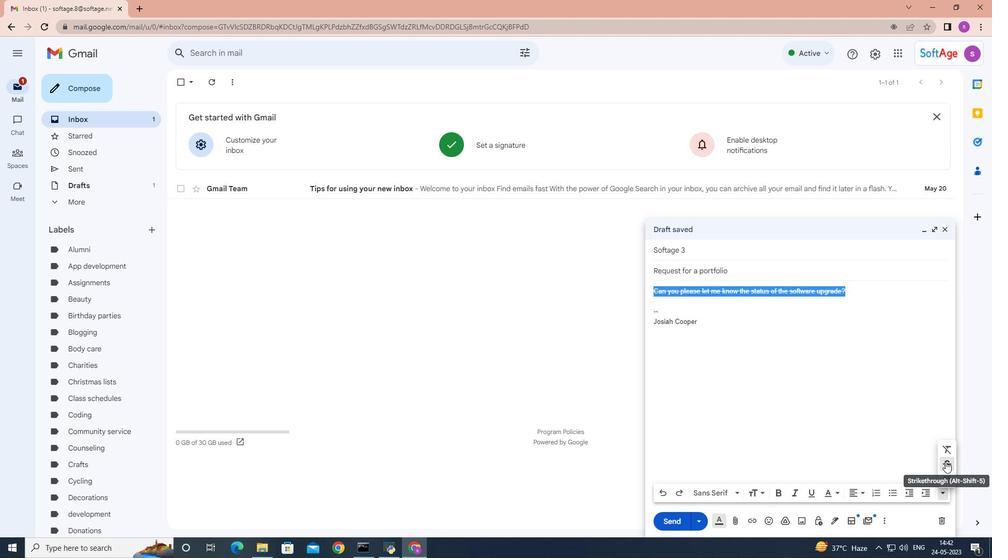 
Action: Mouse pressed left at (945, 462)
Screenshot: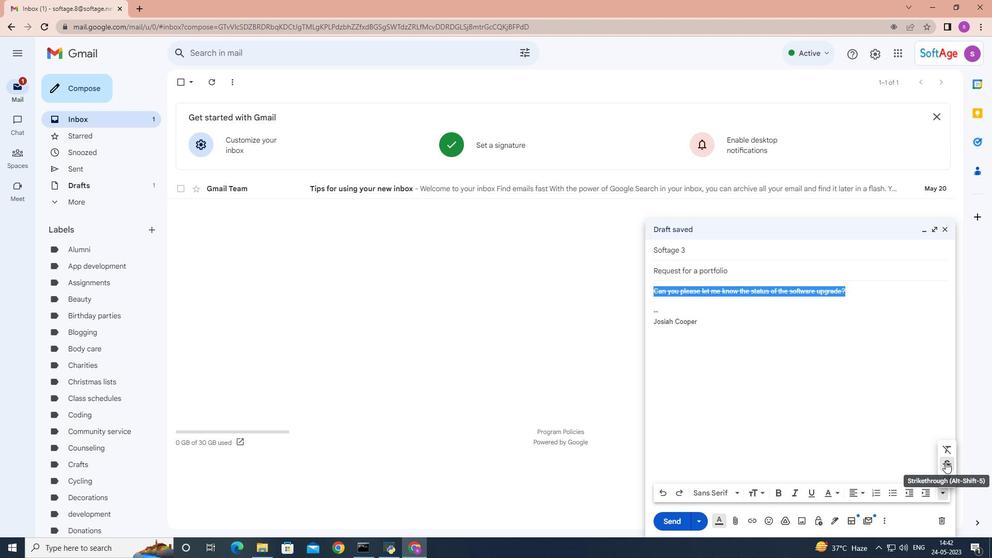 
Action: Mouse moved to (683, 520)
Screenshot: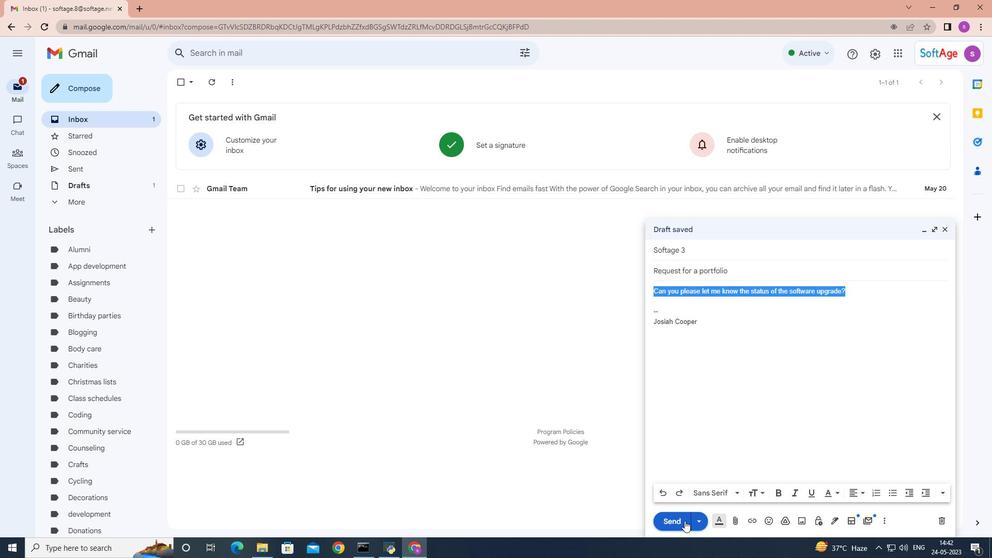 
Action: Mouse pressed left at (683, 520)
Screenshot: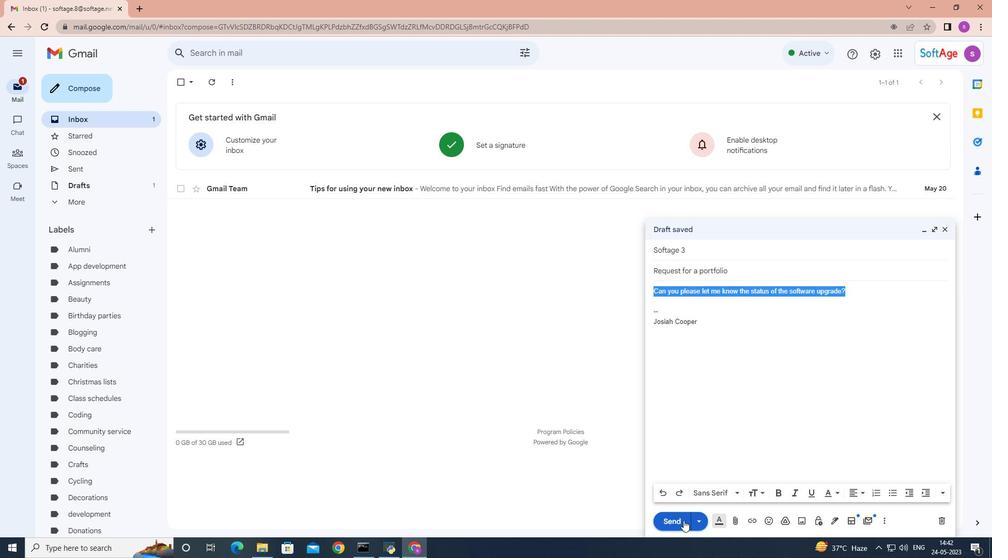 
Action: Mouse moved to (134, 169)
Screenshot: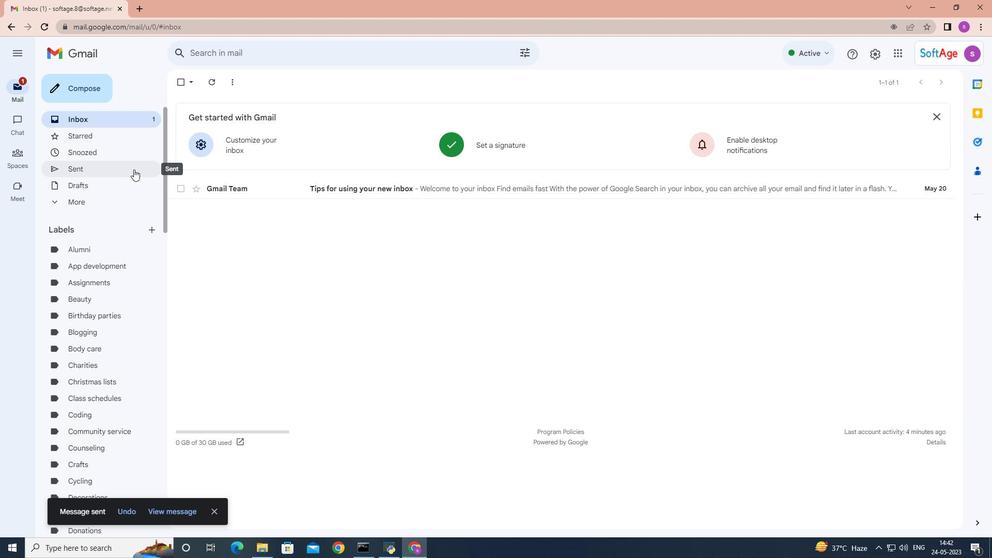 
Action: Mouse pressed left at (134, 169)
Screenshot: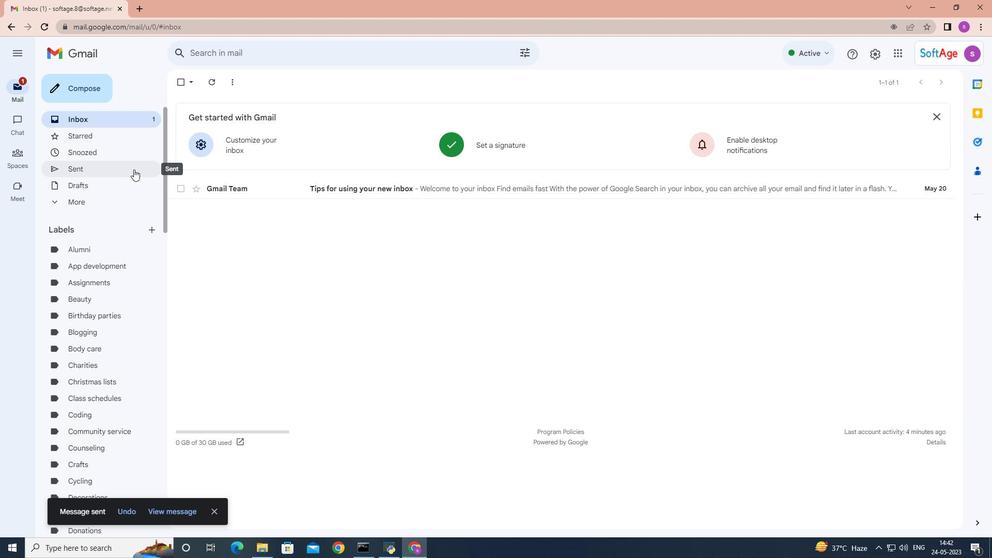 
Action: Mouse moved to (224, 135)
Screenshot: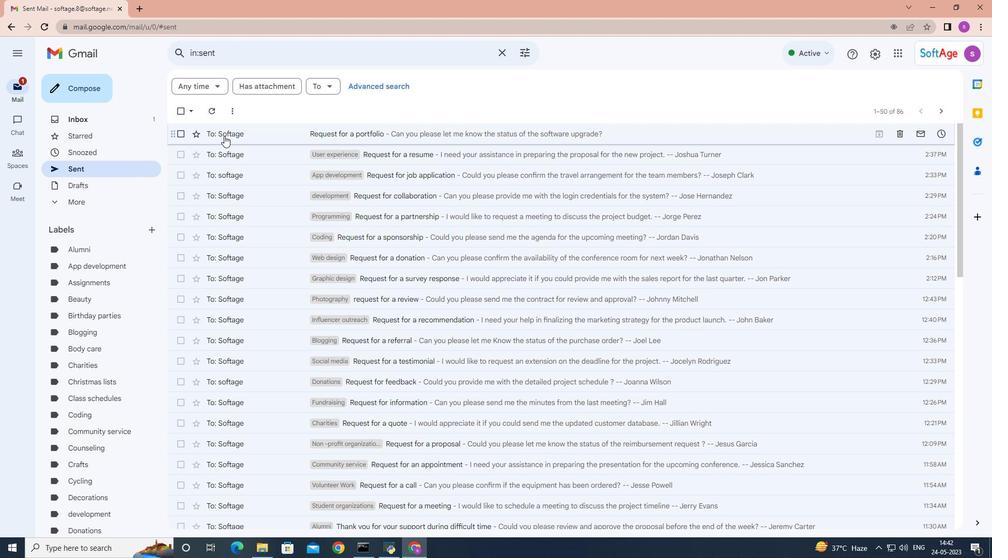 
Action: Mouse pressed right at (224, 135)
Screenshot: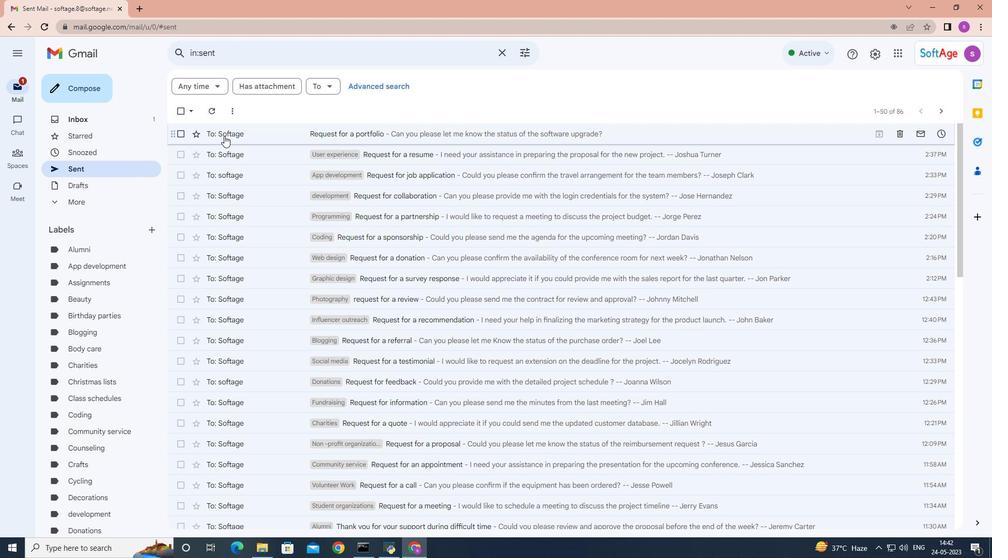 
Action: Mouse moved to (365, 346)
Screenshot: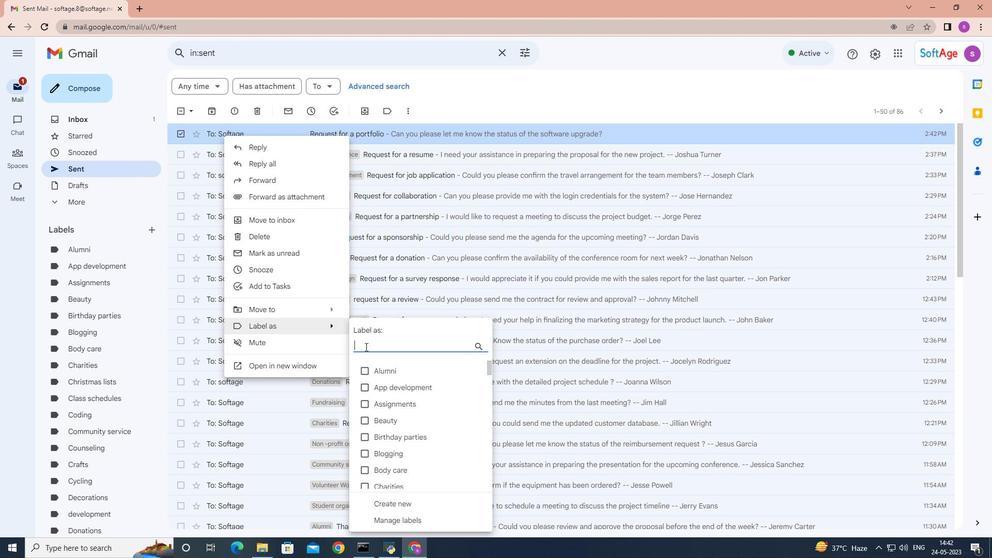 
Action: Key pressed <Key.shift>User<Key.space>interface
Screenshot: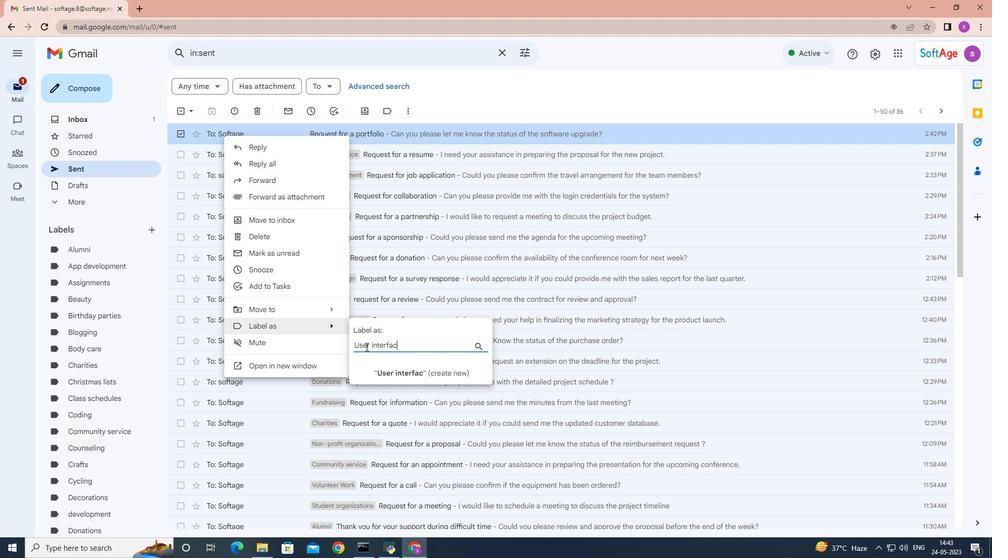 
Action: Mouse moved to (385, 371)
Screenshot: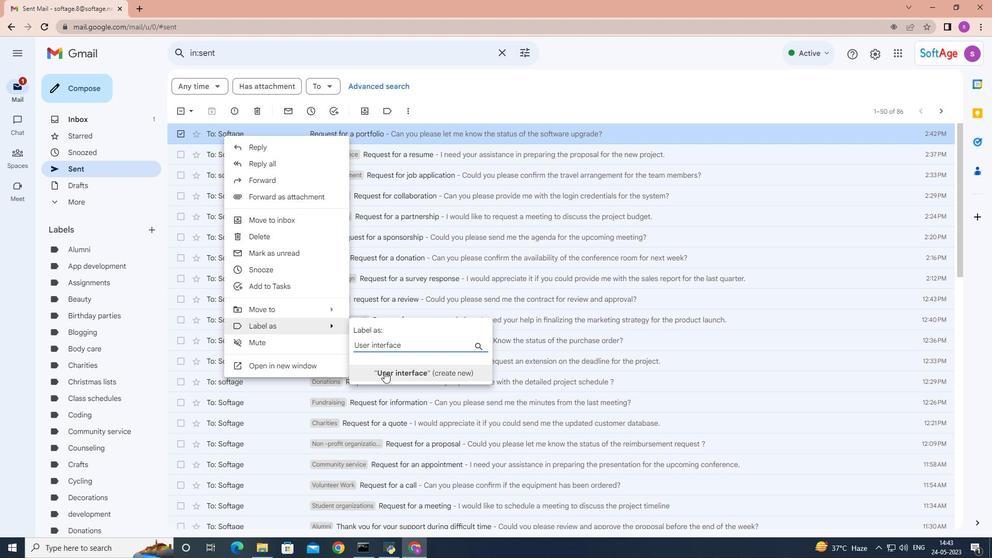 
Action: Mouse pressed left at (385, 371)
Screenshot: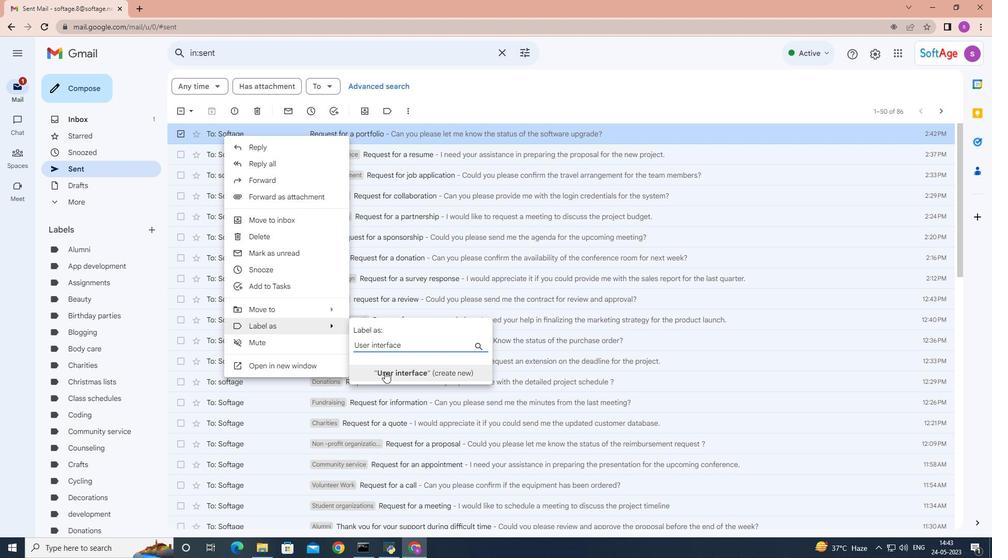 
Action: Mouse moved to (584, 328)
Screenshot: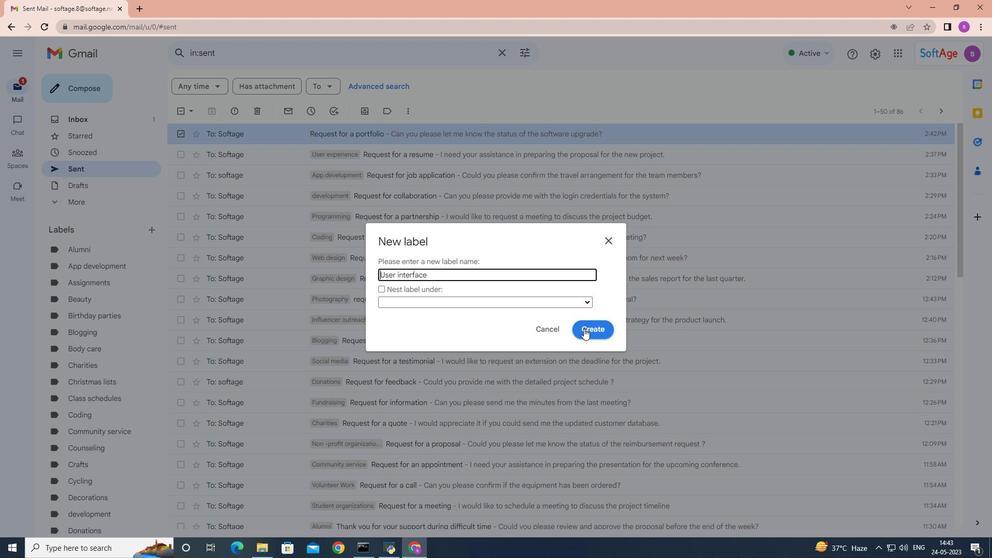 
Action: Mouse pressed left at (584, 328)
Screenshot: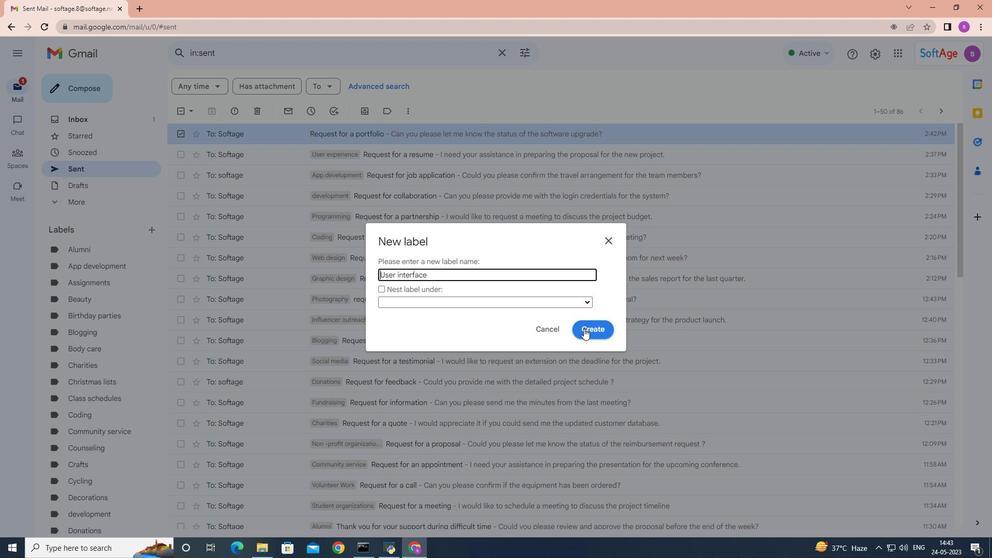 
Action: Mouse moved to (581, 331)
Screenshot: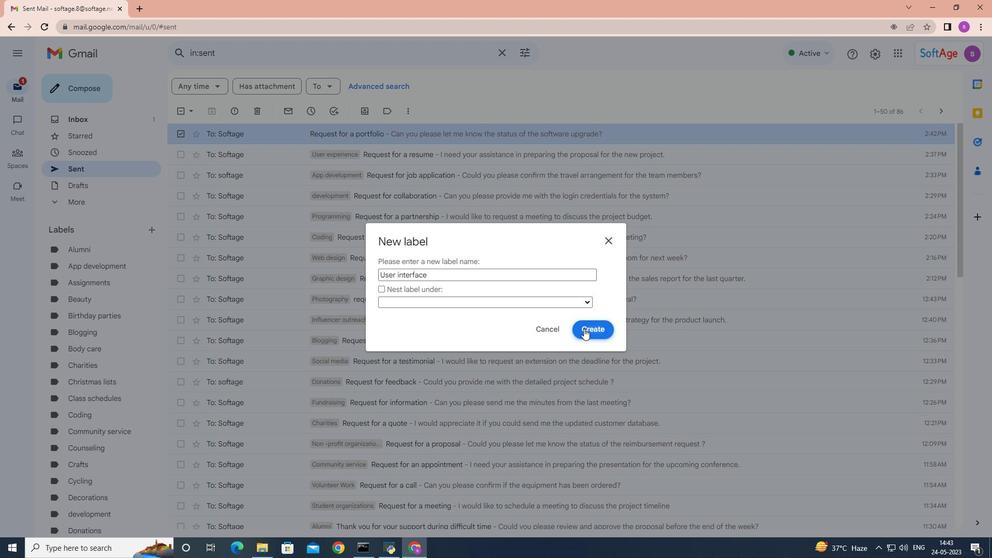 
